 Task: Find connections with filter location Cloppenburg with filter topic #creativitywith filter profile language English with filter current company Bharat Serums and Vaccines Limited with filter school JNTUH College of Engineering Hyderabad with filter industry Wholesale Paper Products with filter service category Retirement Planning with filter keywords title Electrical Engineer
Action: Mouse moved to (618, 87)
Screenshot: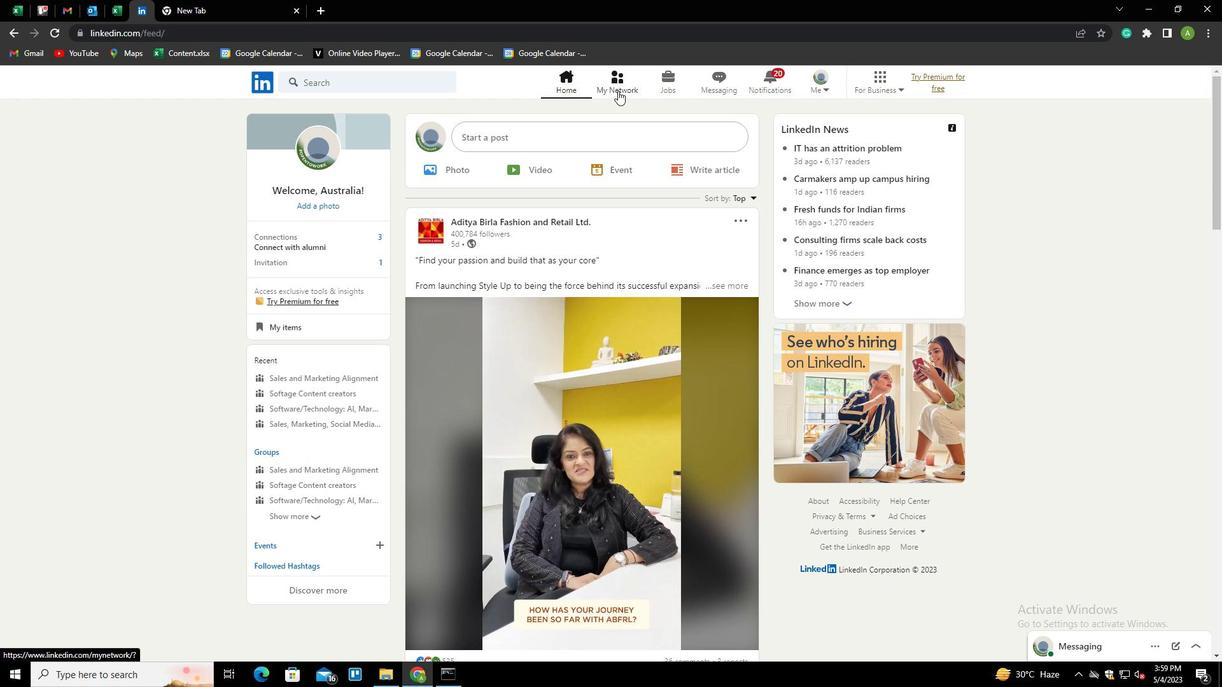 
Action: Mouse pressed left at (618, 87)
Screenshot: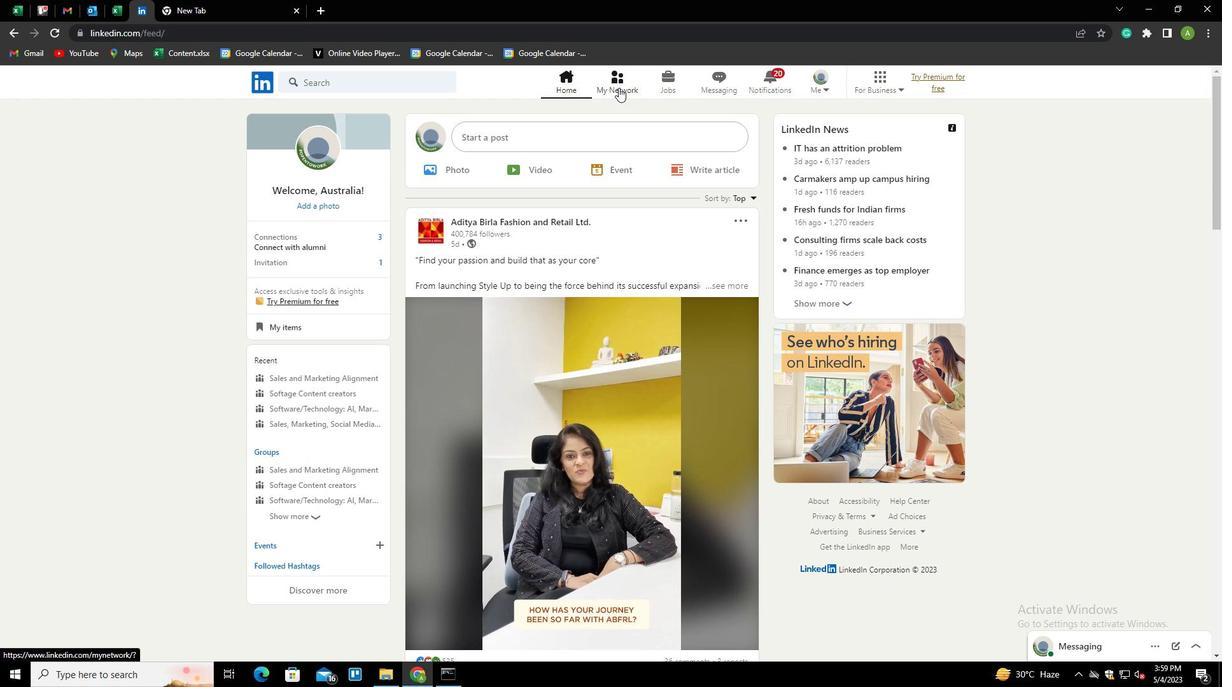 
Action: Mouse moved to (352, 151)
Screenshot: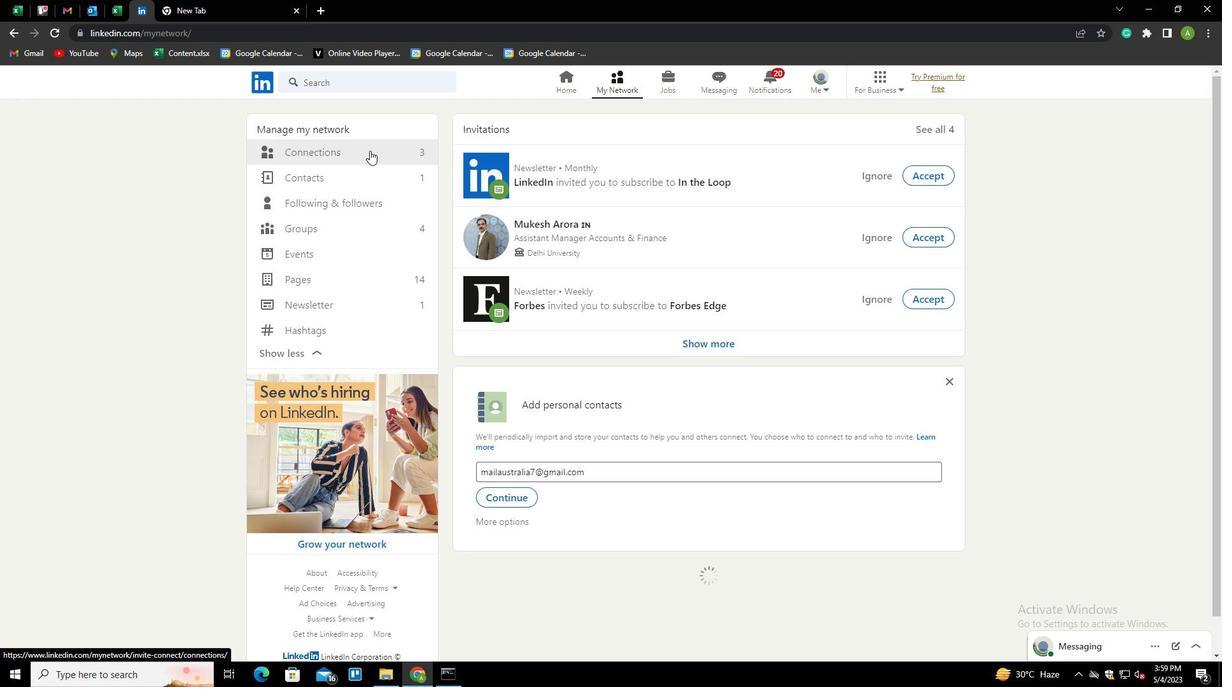 
Action: Mouse pressed left at (352, 151)
Screenshot: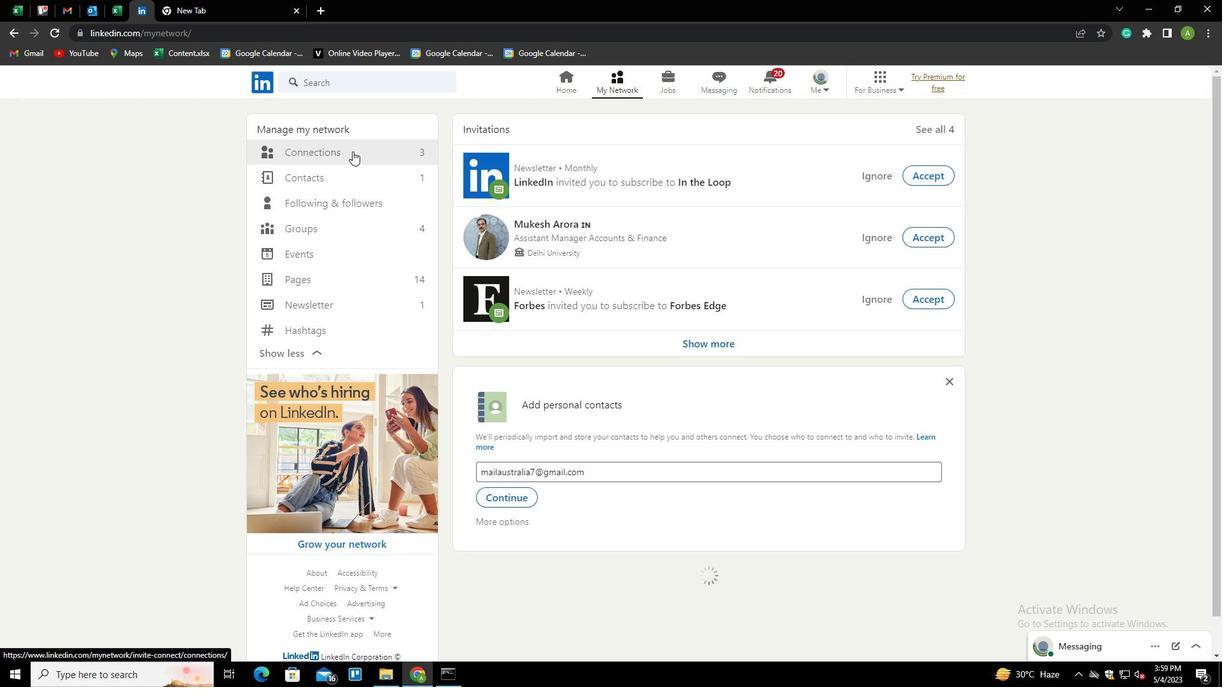 
Action: Mouse moved to (692, 150)
Screenshot: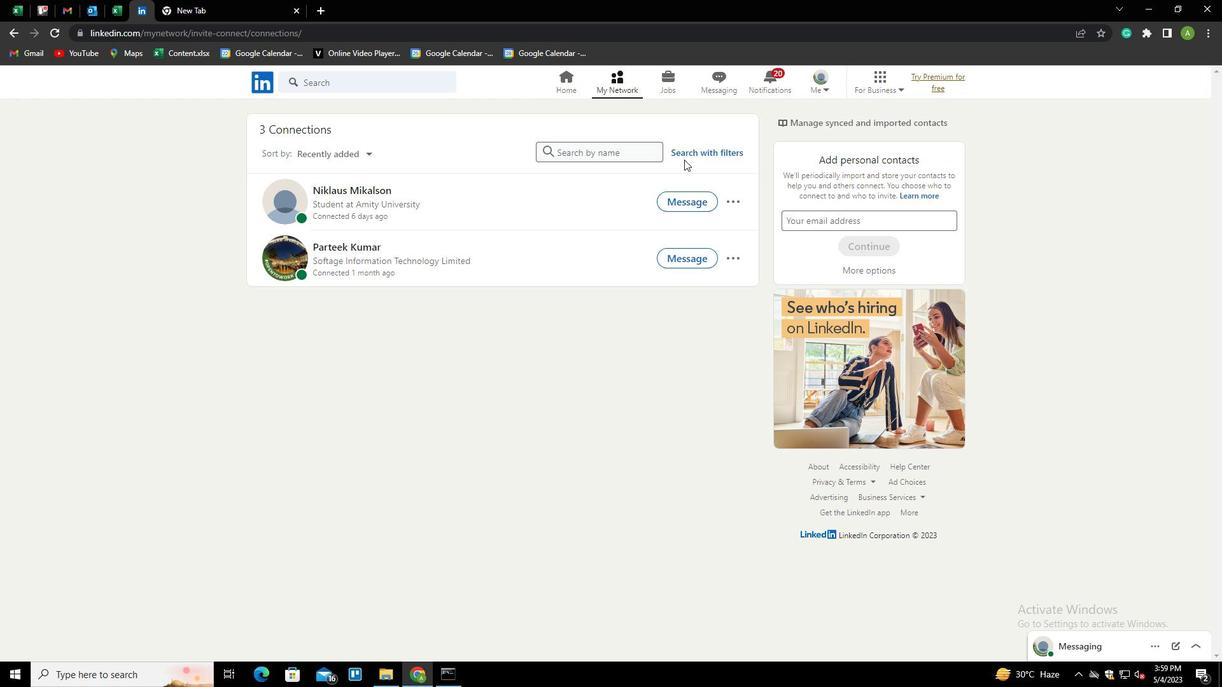 
Action: Mouse pressed left at (692, 150)
Screenshot: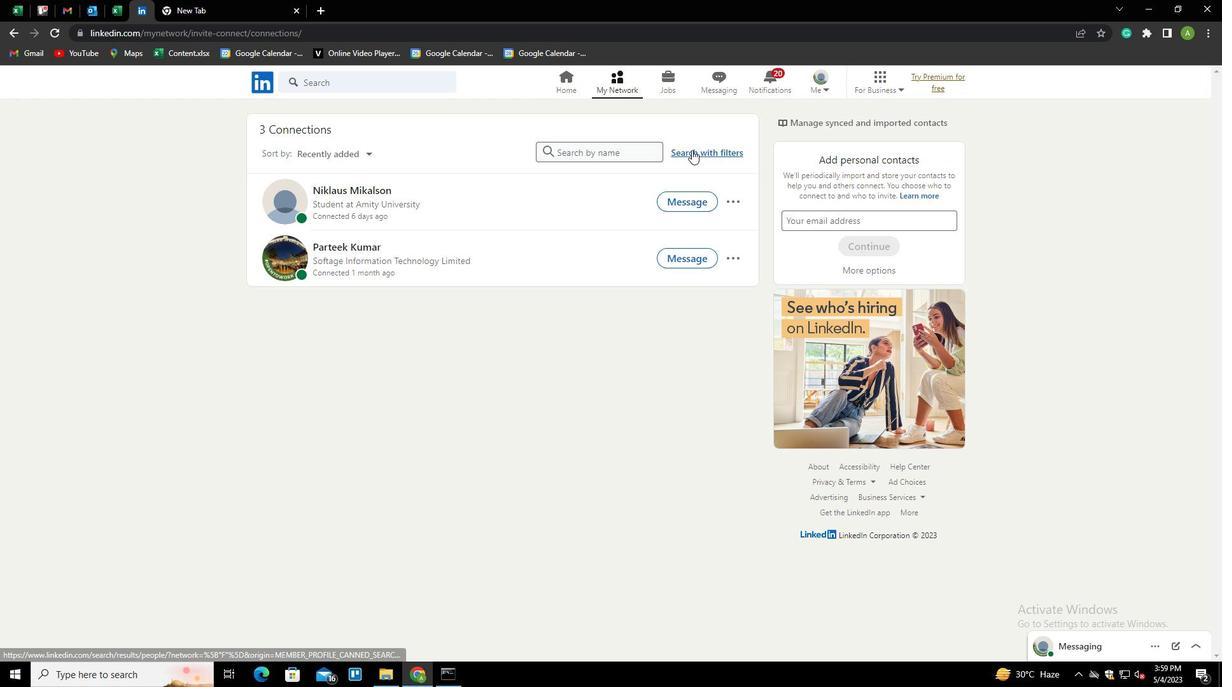 
Action: Mouse moved to (652, 113)
Screenshot: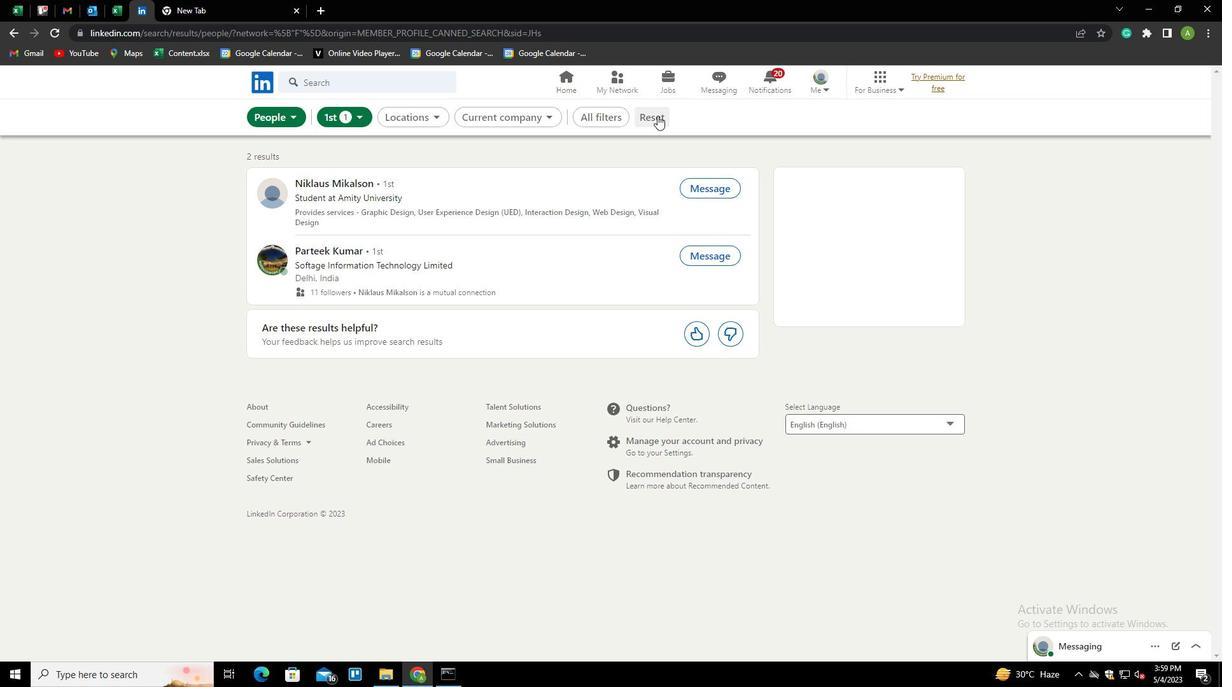 
Action: Mouse pressed left at (652, 113)
Screenshot: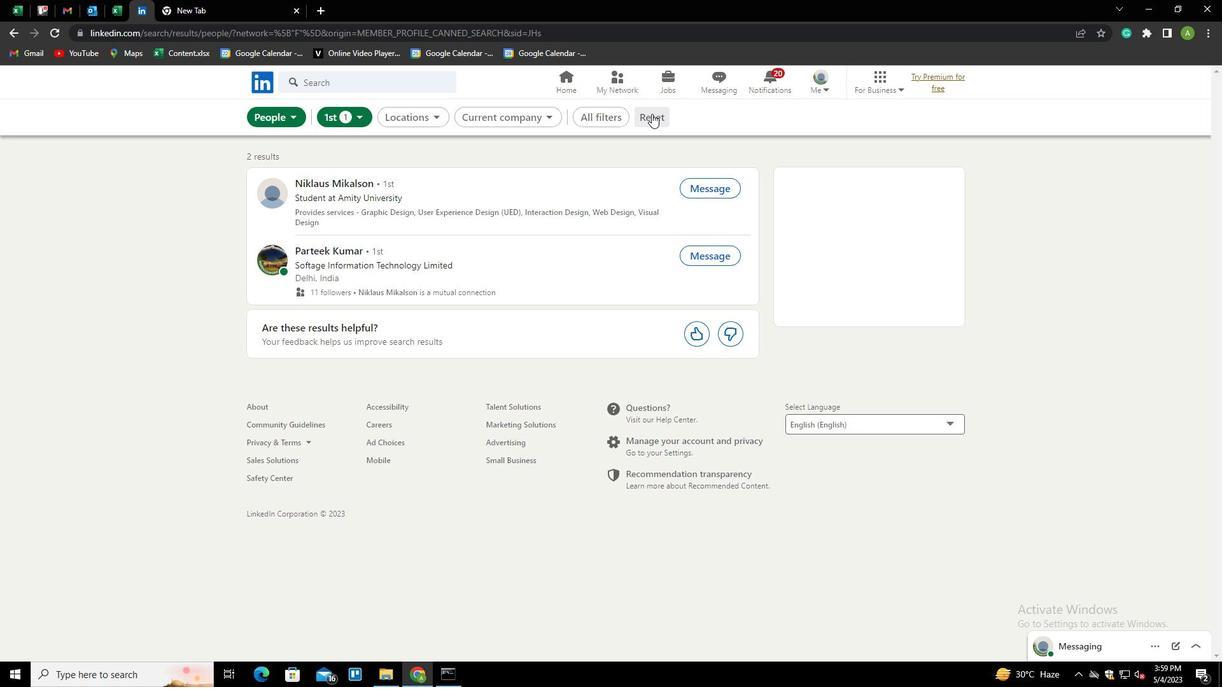 
Action: Mouse moved to (651, 118)
Screenshot: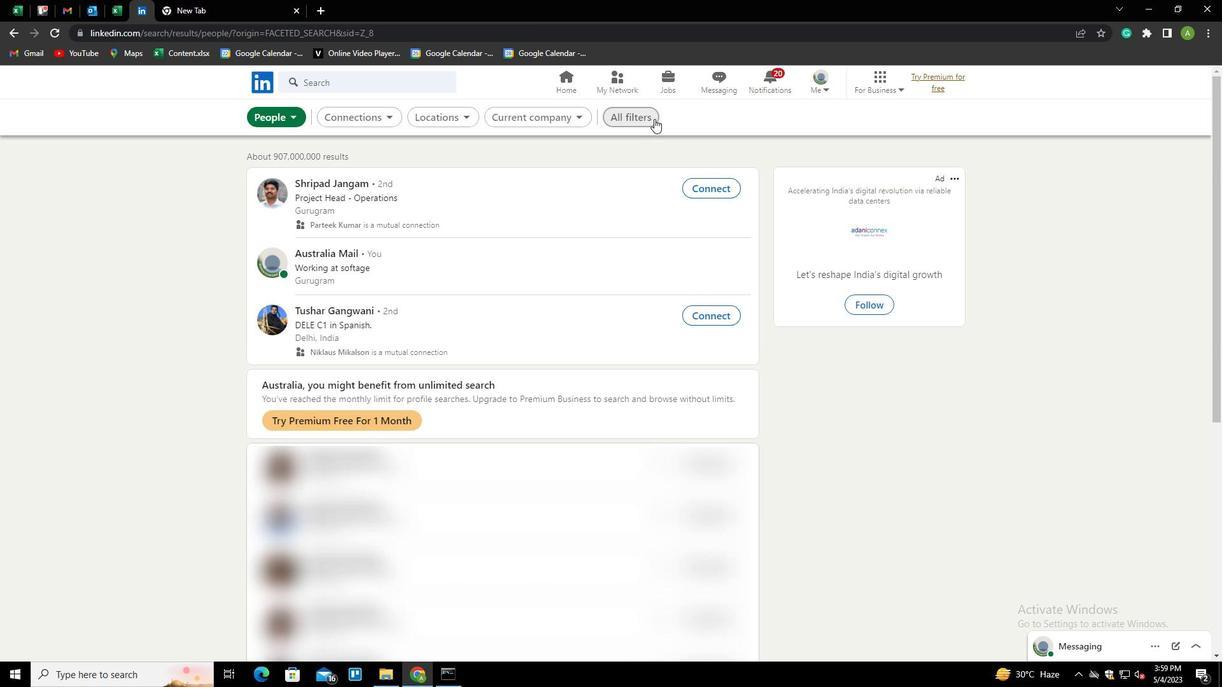 
Action: Mouse pressed left at (651, 118)
Screenshot: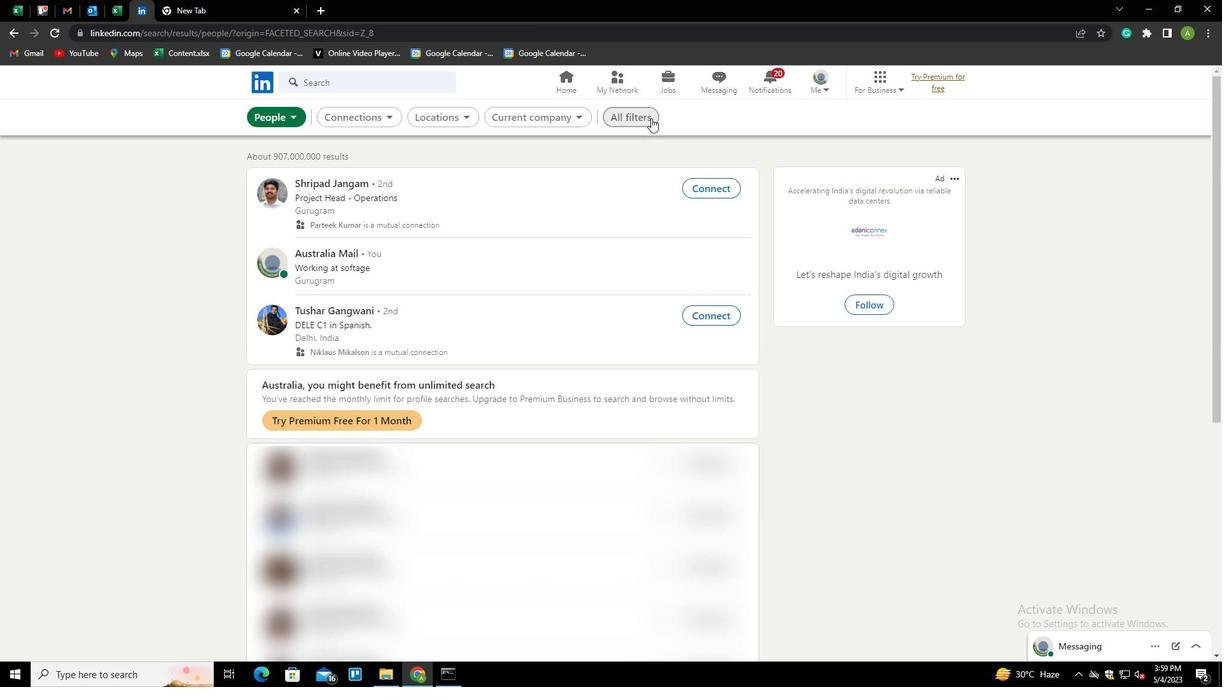 
Action: Mouse moved to (1006, 334)
Screenshot: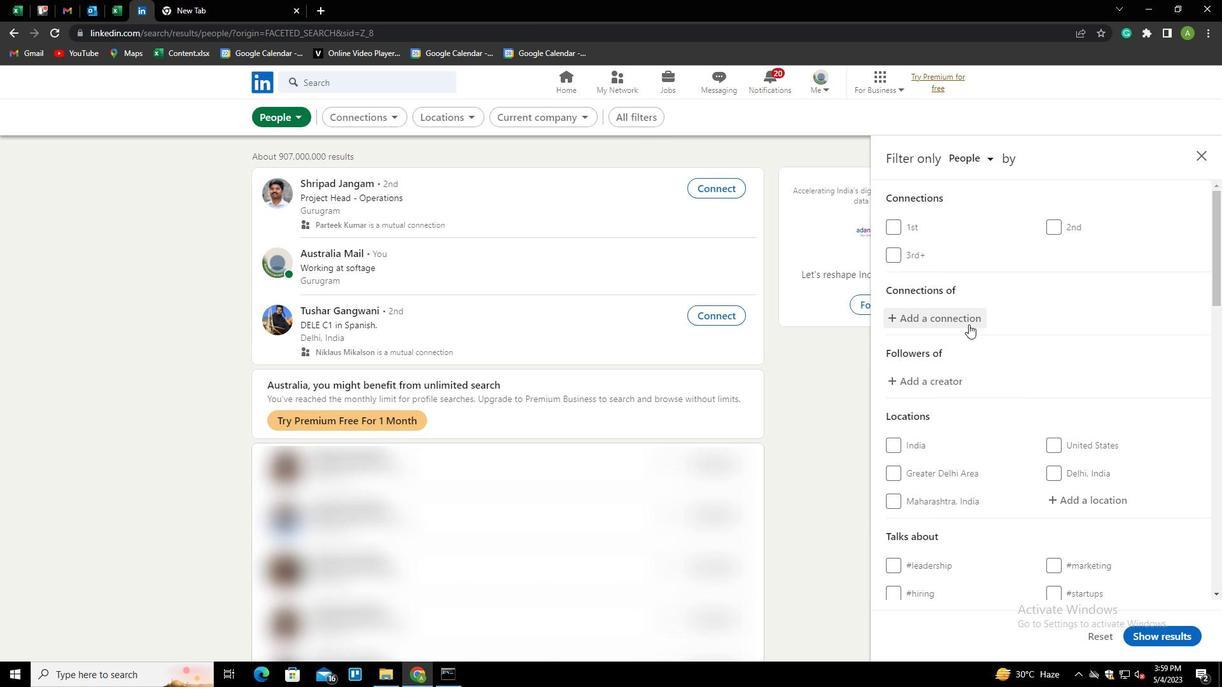 
Action: Mouse scrolled (1006, 334) with delta (0, 0)
Screenshot: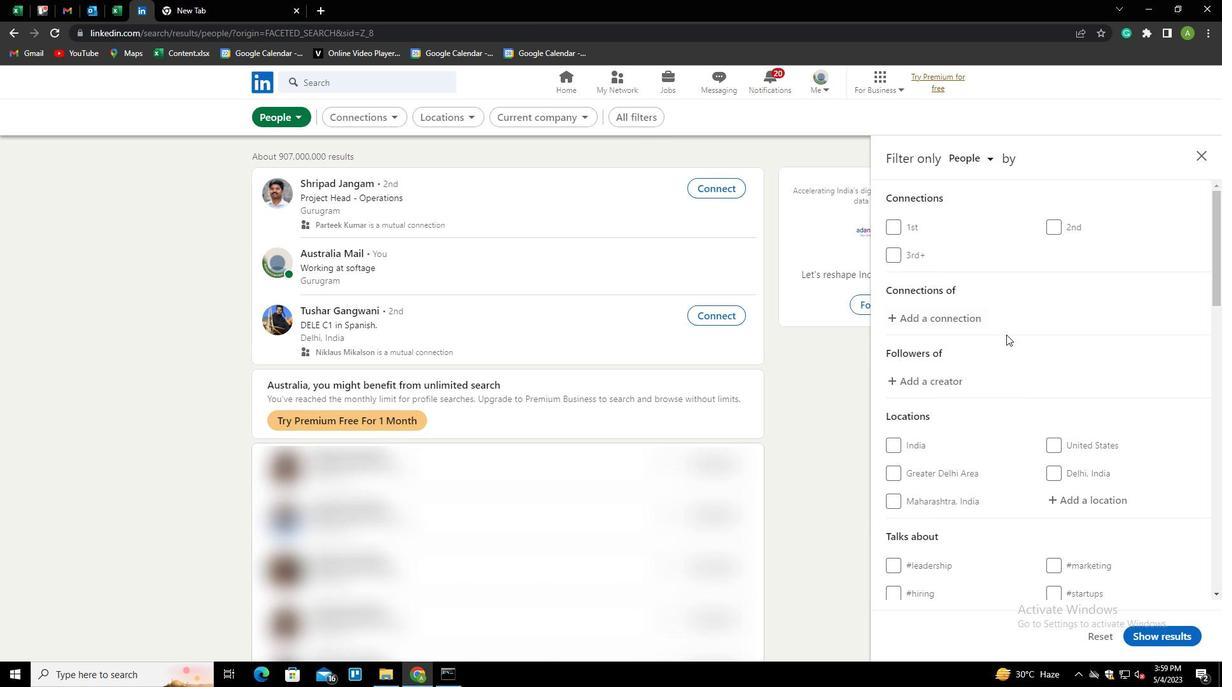 
Action: Mouse scrolled (1006, 334) with delta (0, 0)
Screenshot: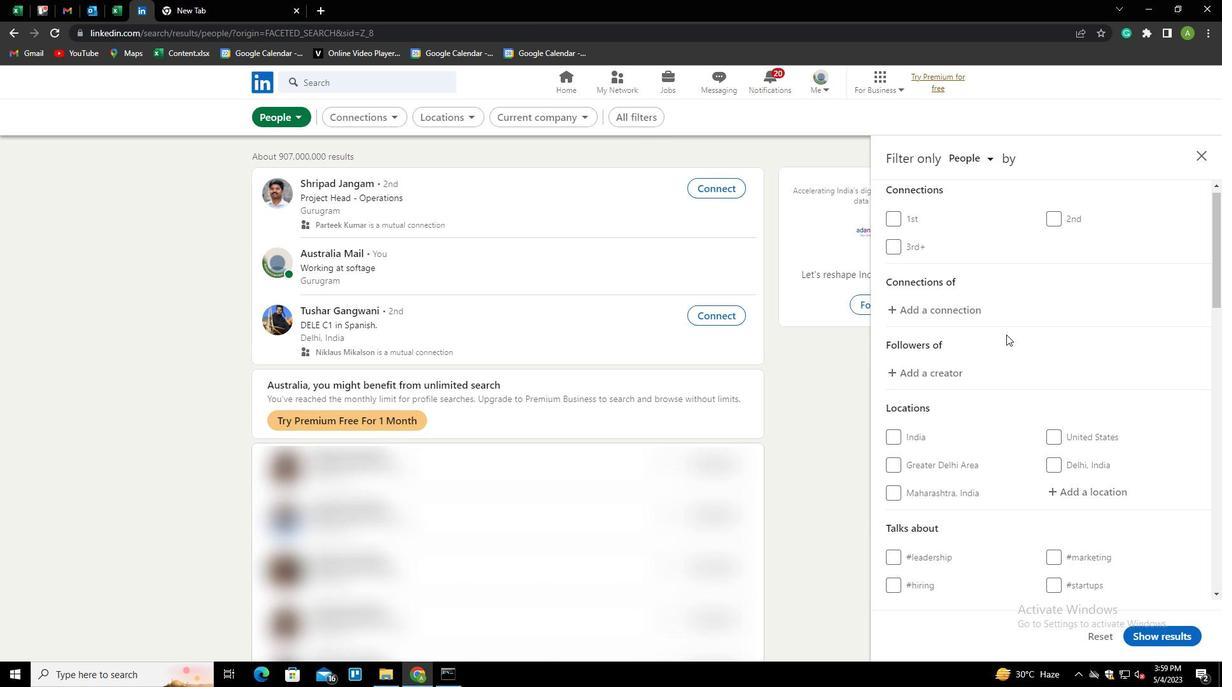 
Action: Mouse scrolled (1006, 334) with delta (0, 0)
Screenshot: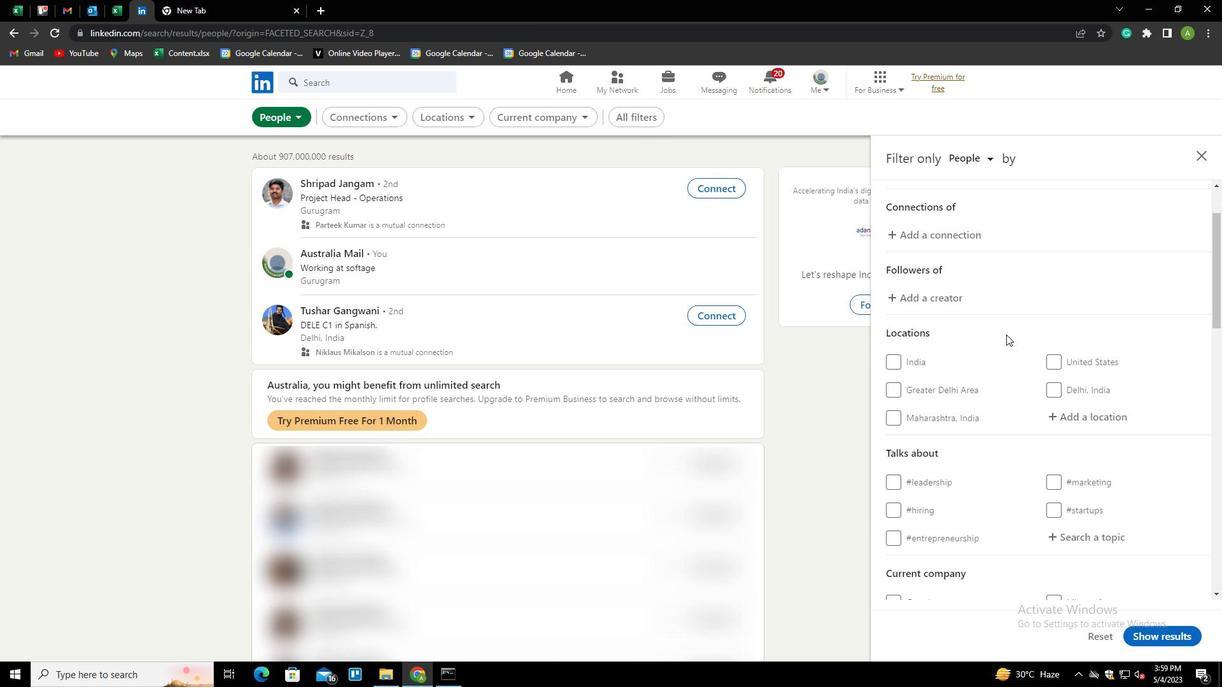 
Action: Mouse moved to (1048, 305)
Screenshot: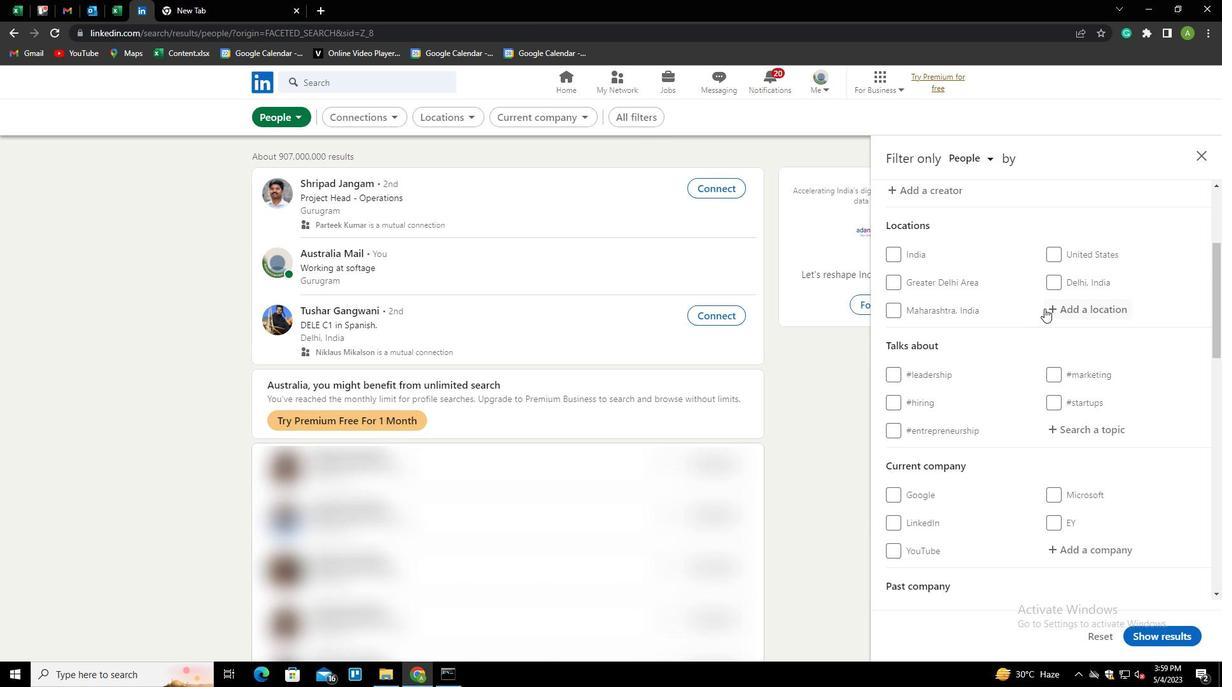 
Action: Mouse pressed left at (1048, 305)
Screenshot: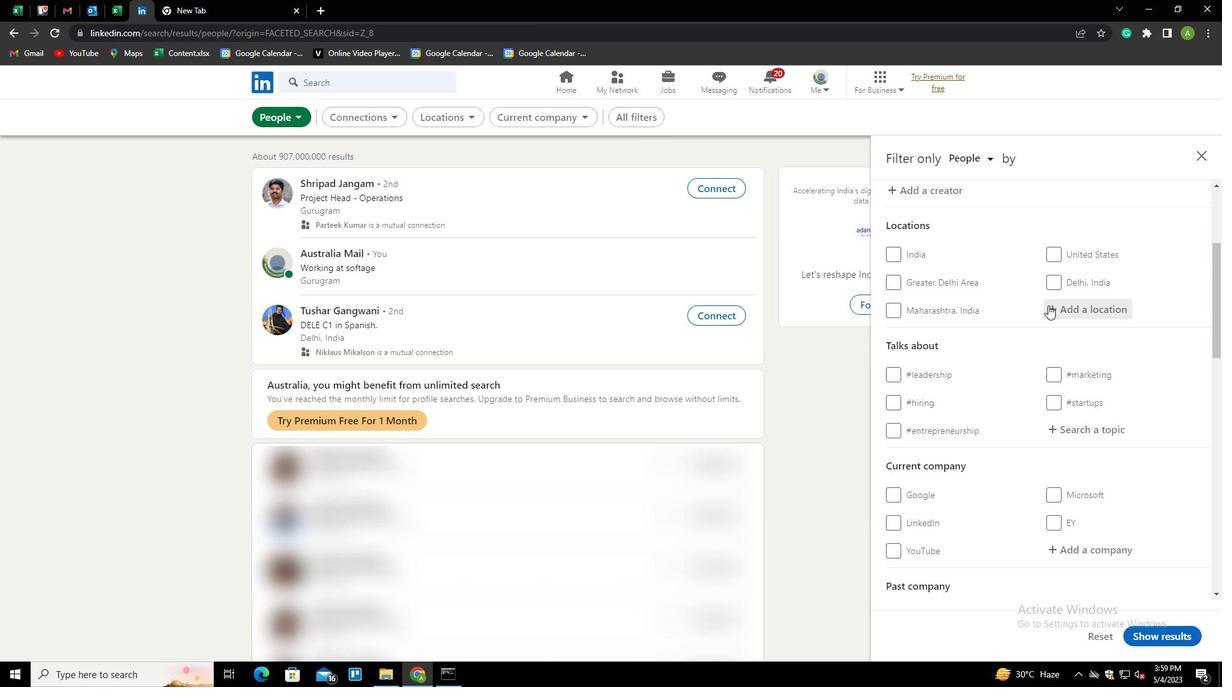 
Action: Mouse moved to (913, 293)
Screenshot: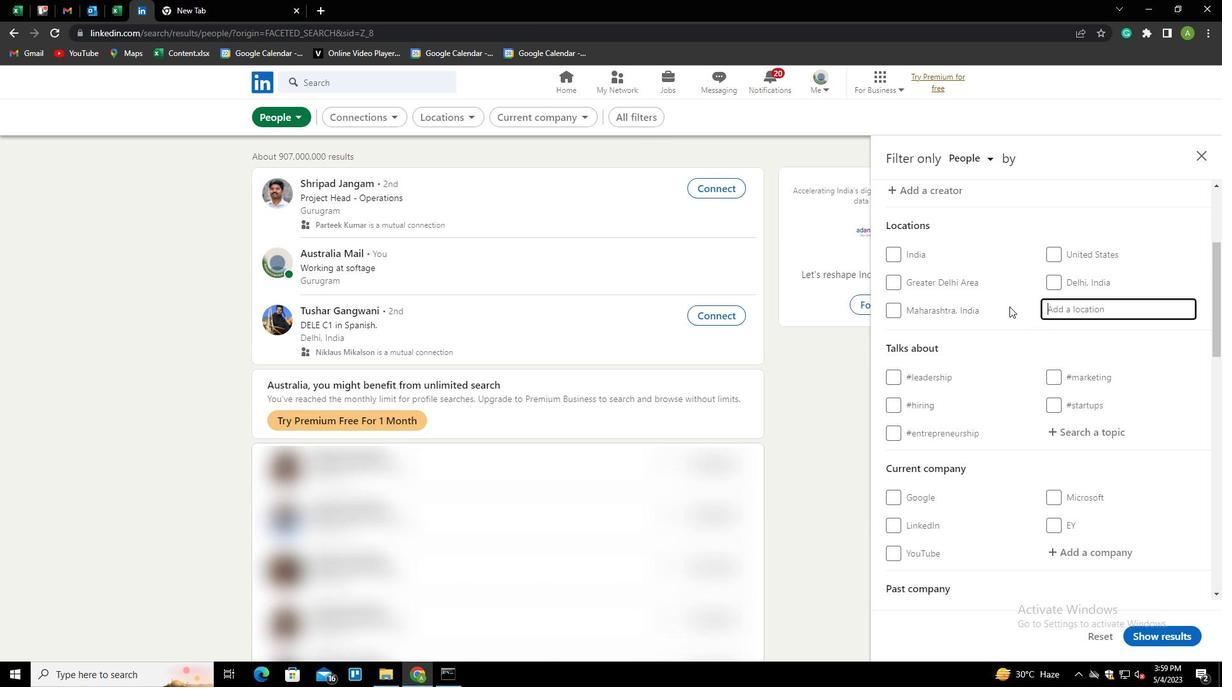 
Action: Key pressed <Key.shift>COBURG<Key.down><Key.enter>
Screenshot: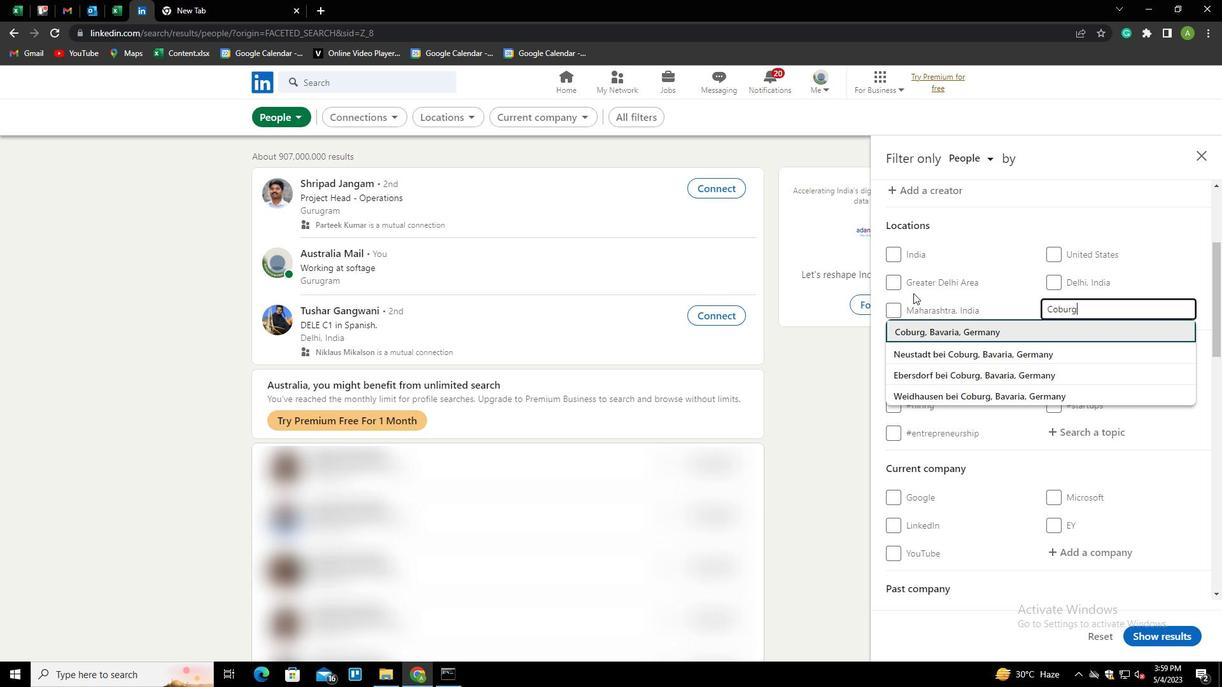 
Action: Mouse moved to (879, 301)
Screenshot: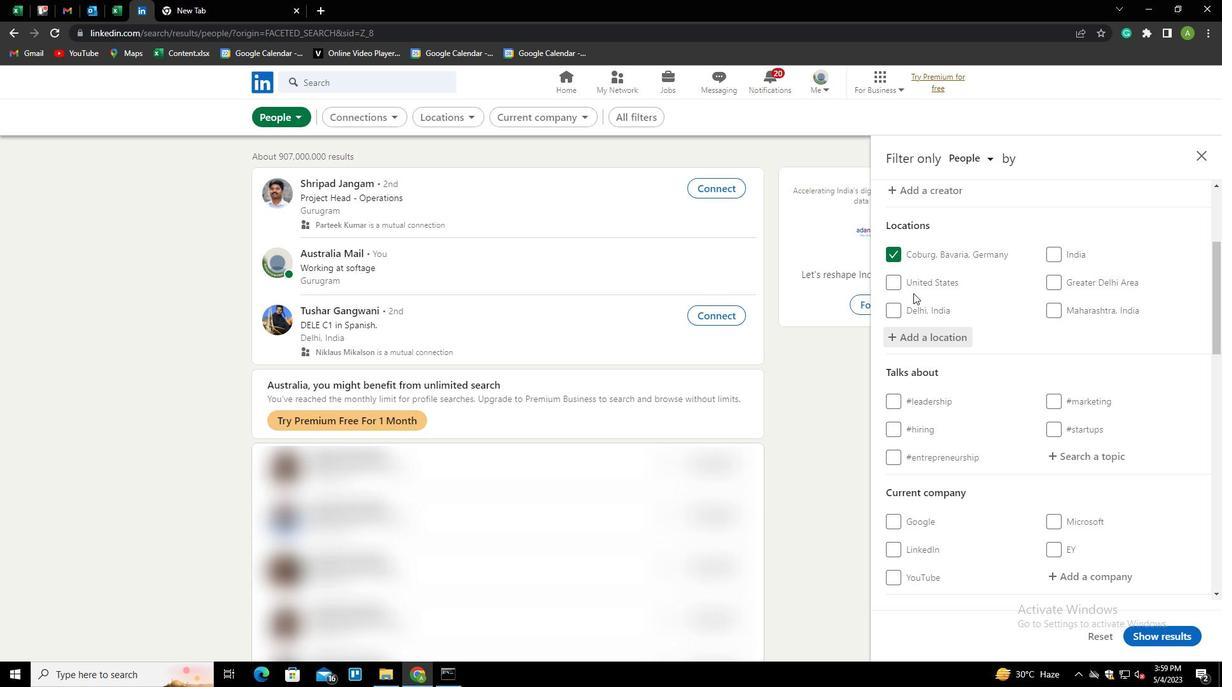 
Action: Mouse scrolled (879, 300) with delta (0, 0)
Screenshot: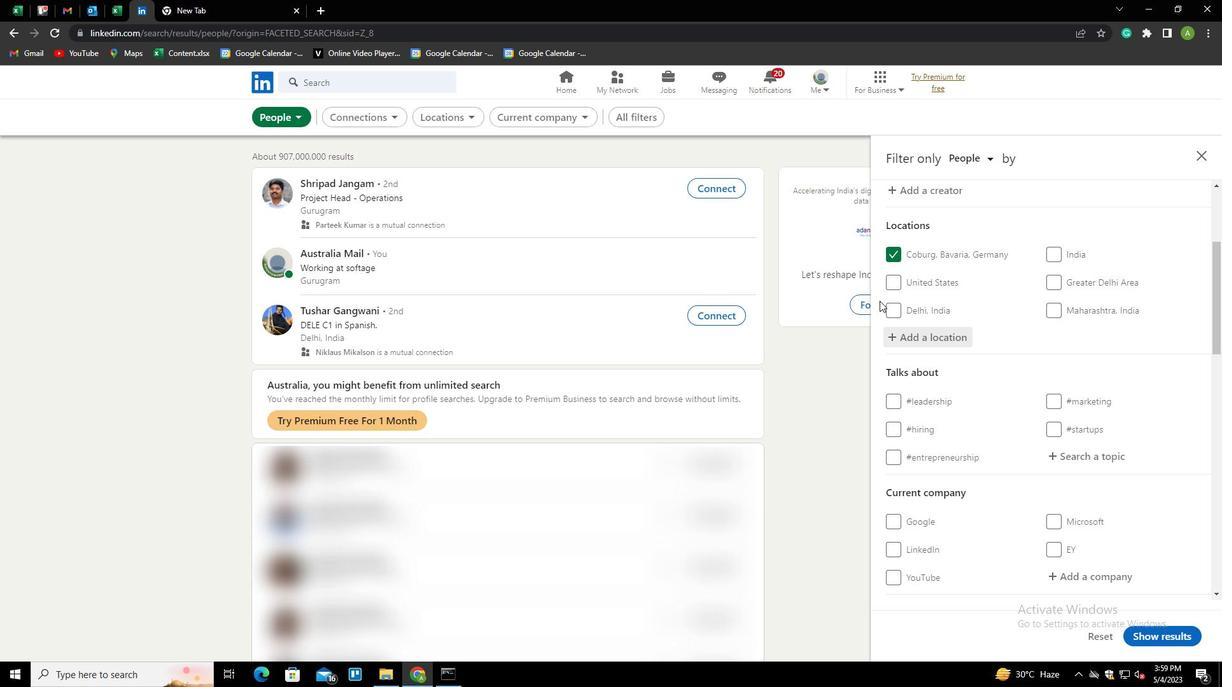 
Action: Mouse scrolled (879, 300) with delta (0, 0)
Screenshot: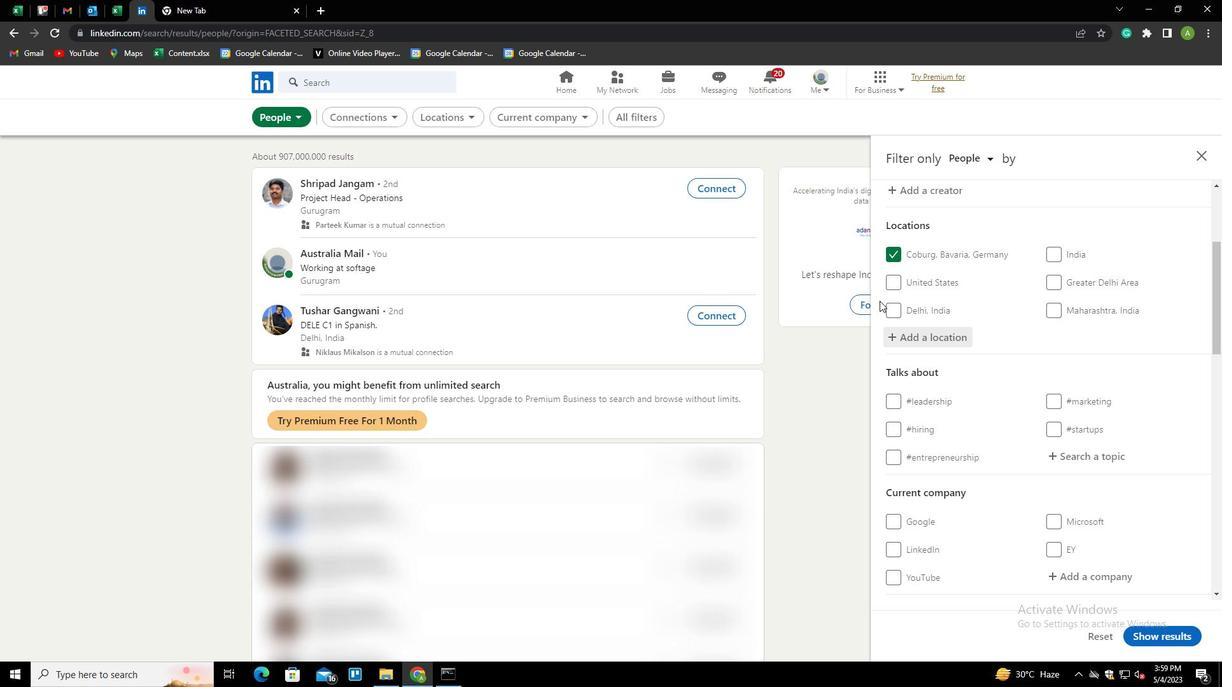 
Action: Mouse moved to (1066, 329)
Screenshot: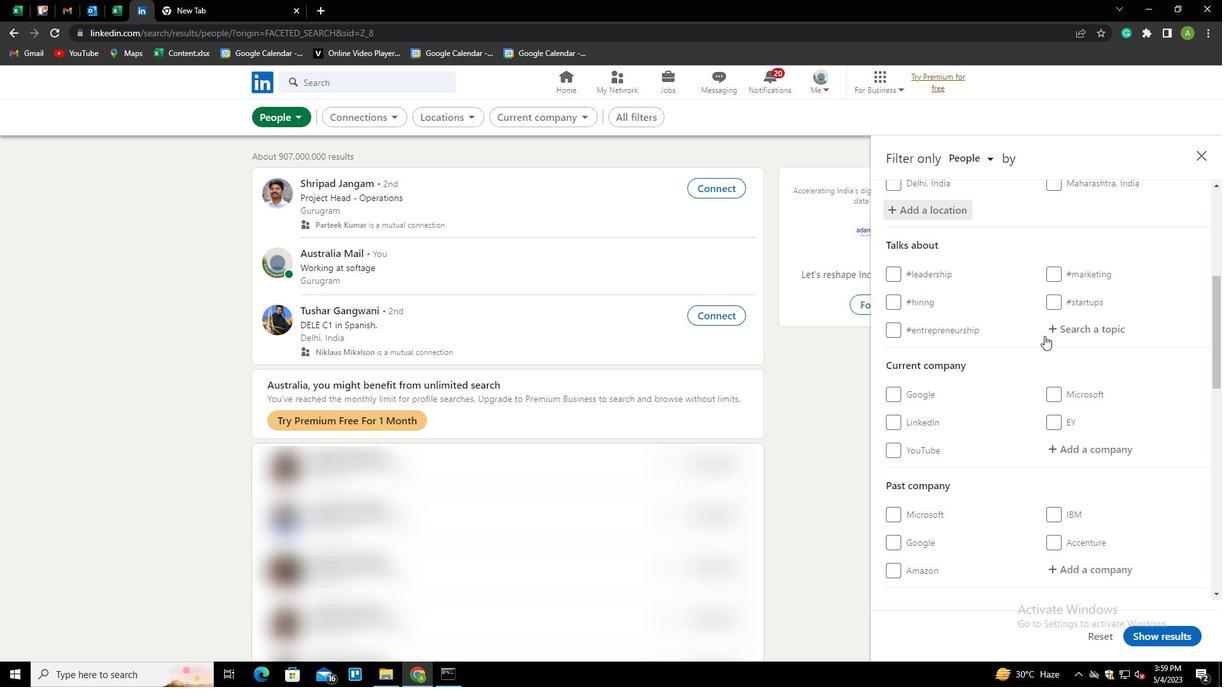 
Action: Mouse pressed left at (1066, 329)
Screenshot: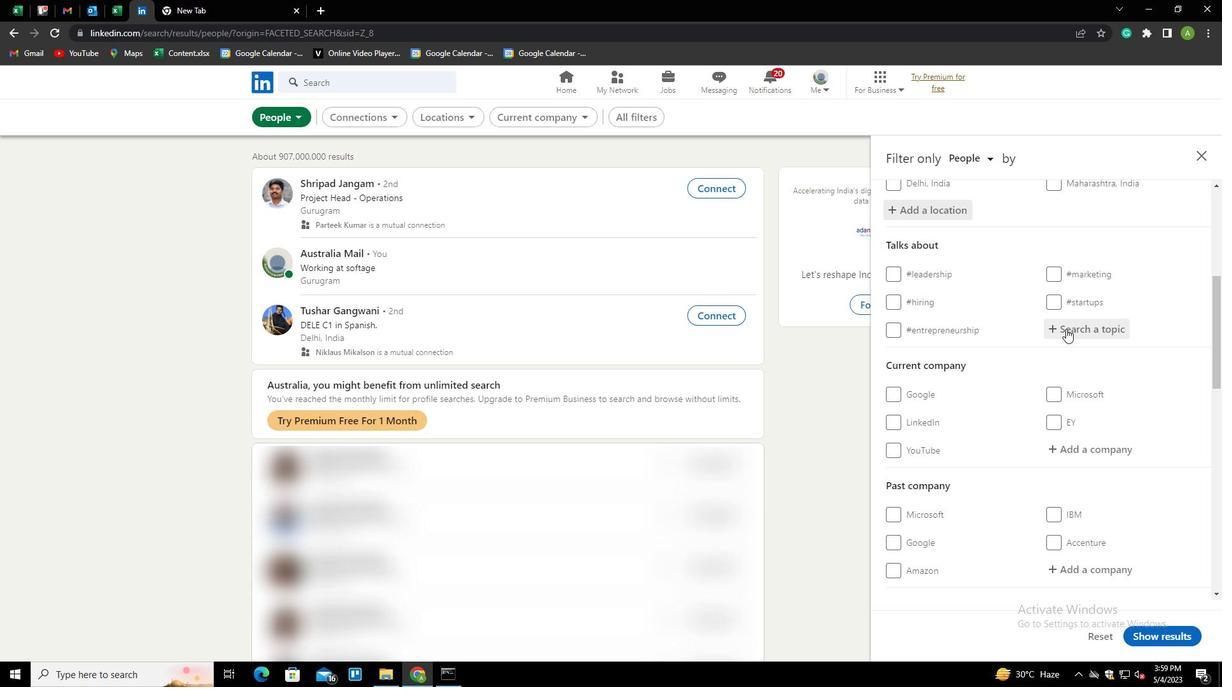 
Action: Mouse moved to (1049, 338)
Screenshot: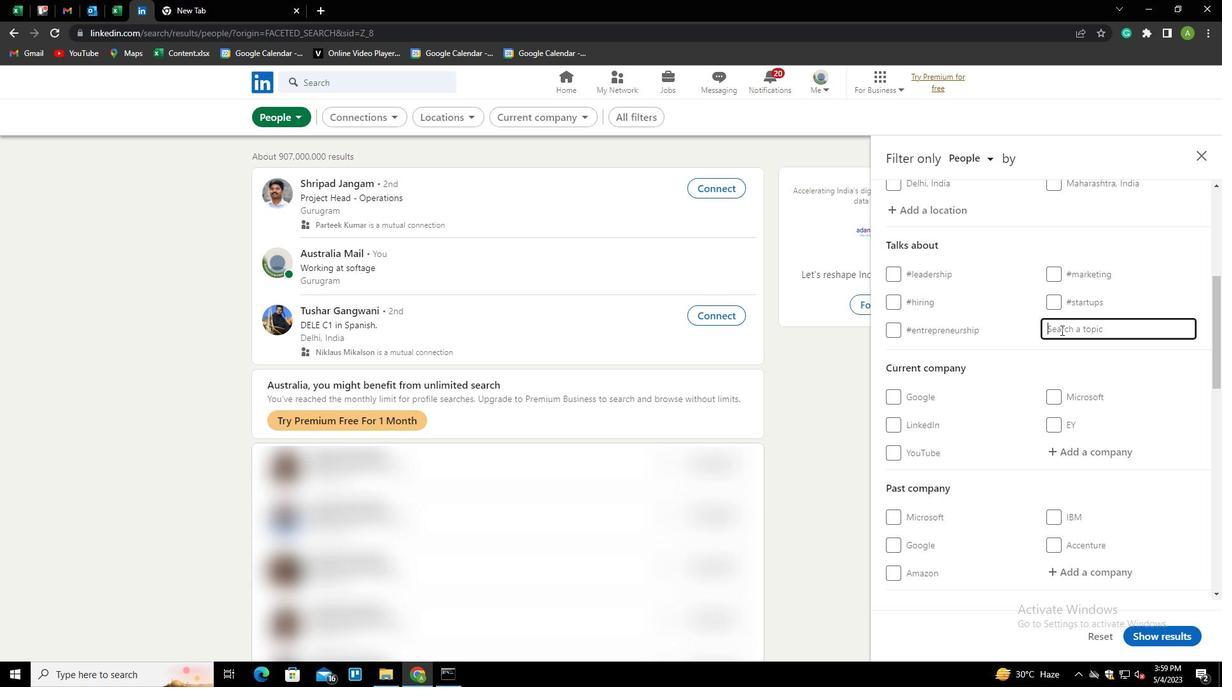 
Action: Key pressed E
Screenshot: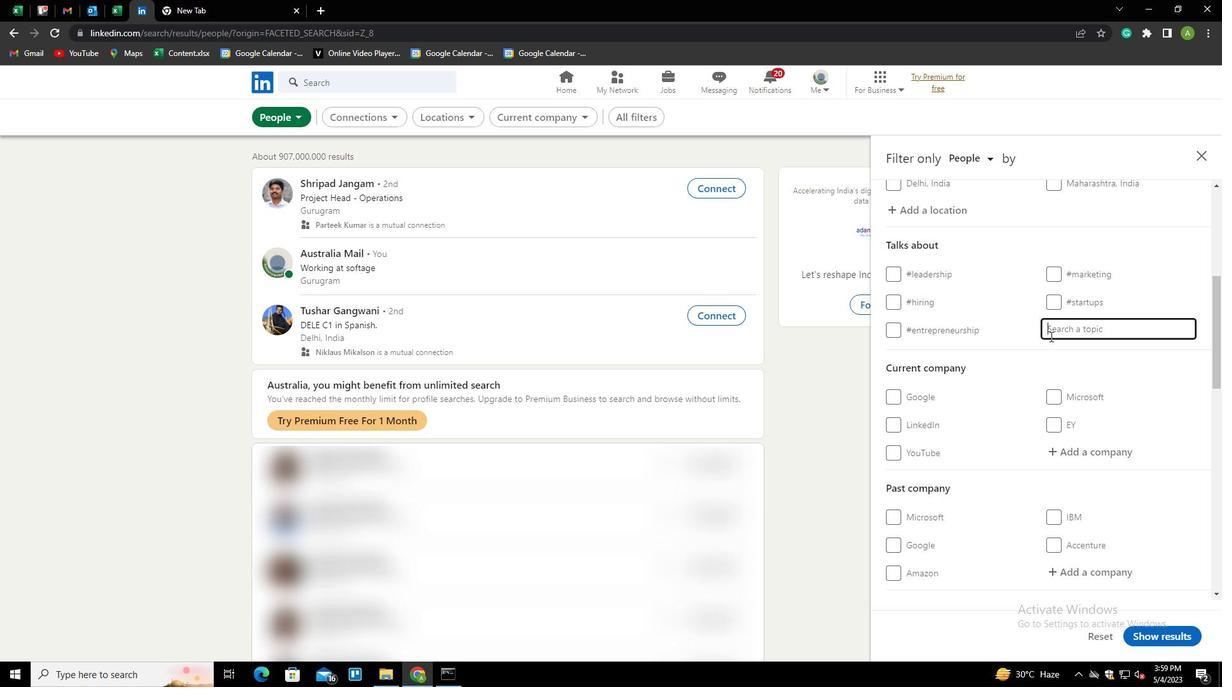 
Action: Mouse moved to (1043, 338)
Screenshot: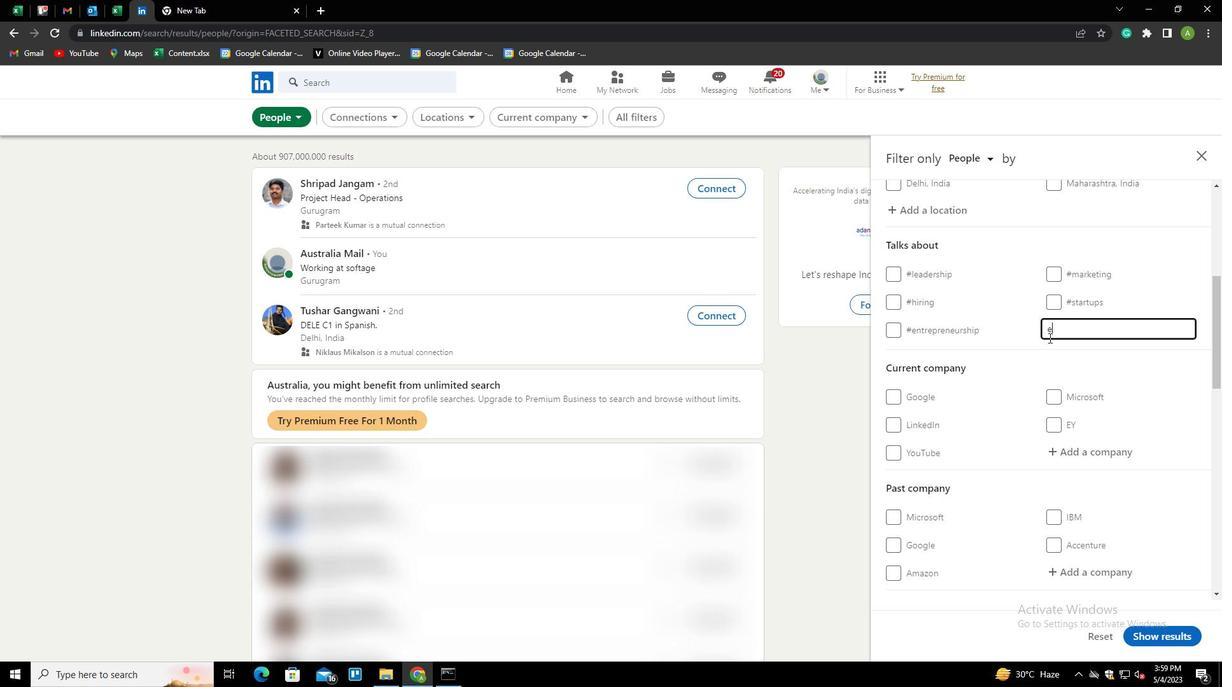 
Action: Key pressed CONOMICS<Key.down><Key.enter>
Screenshot: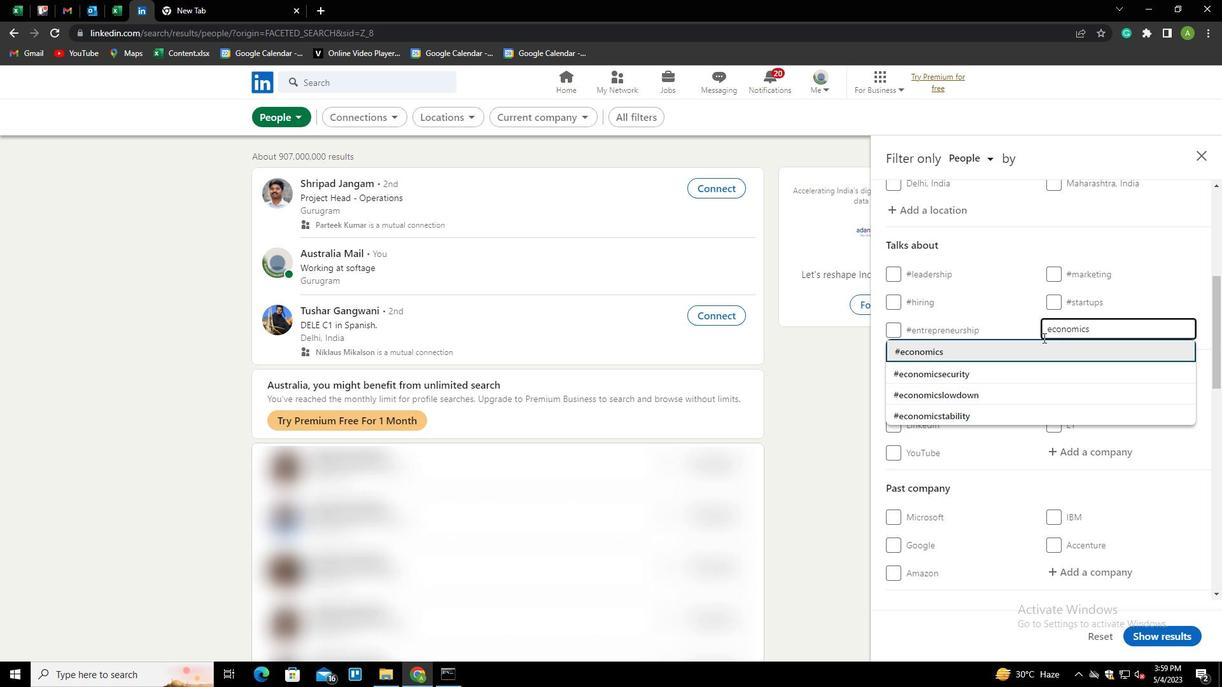 
Action: Mouse scrolled (1043, 337) with delta (0, 0)
Screenshot: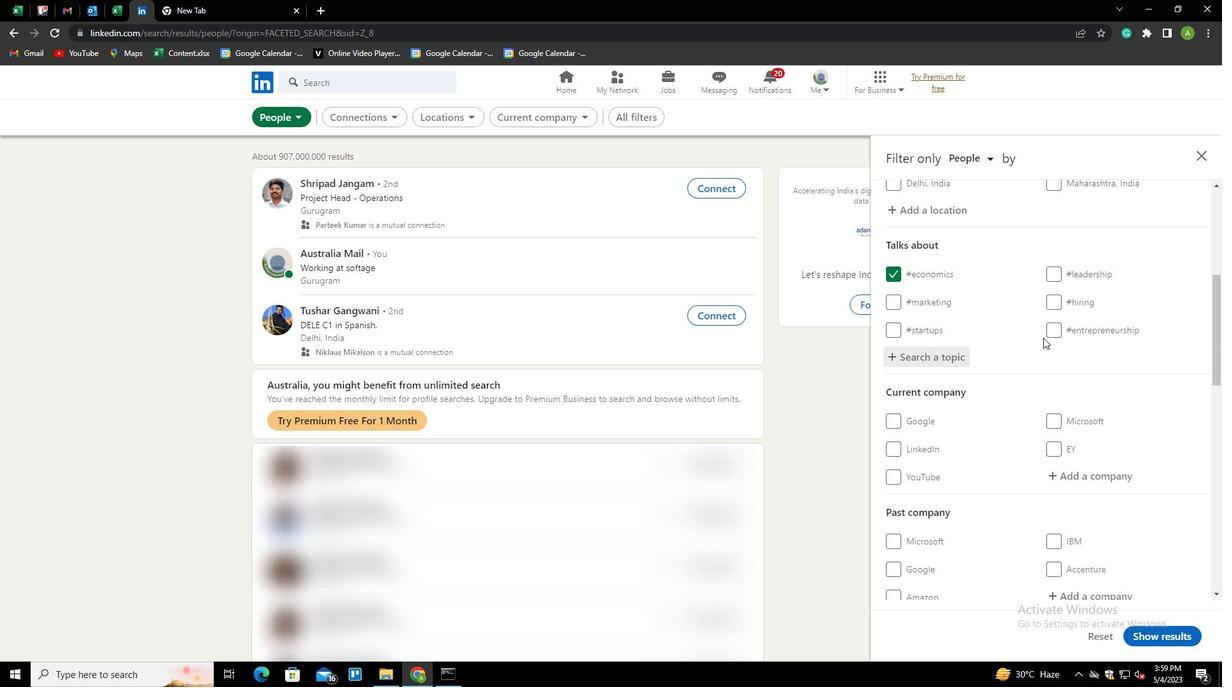 
Action: Mouse scrolled (1043, 337) with delta (0, 0)
Screenshot: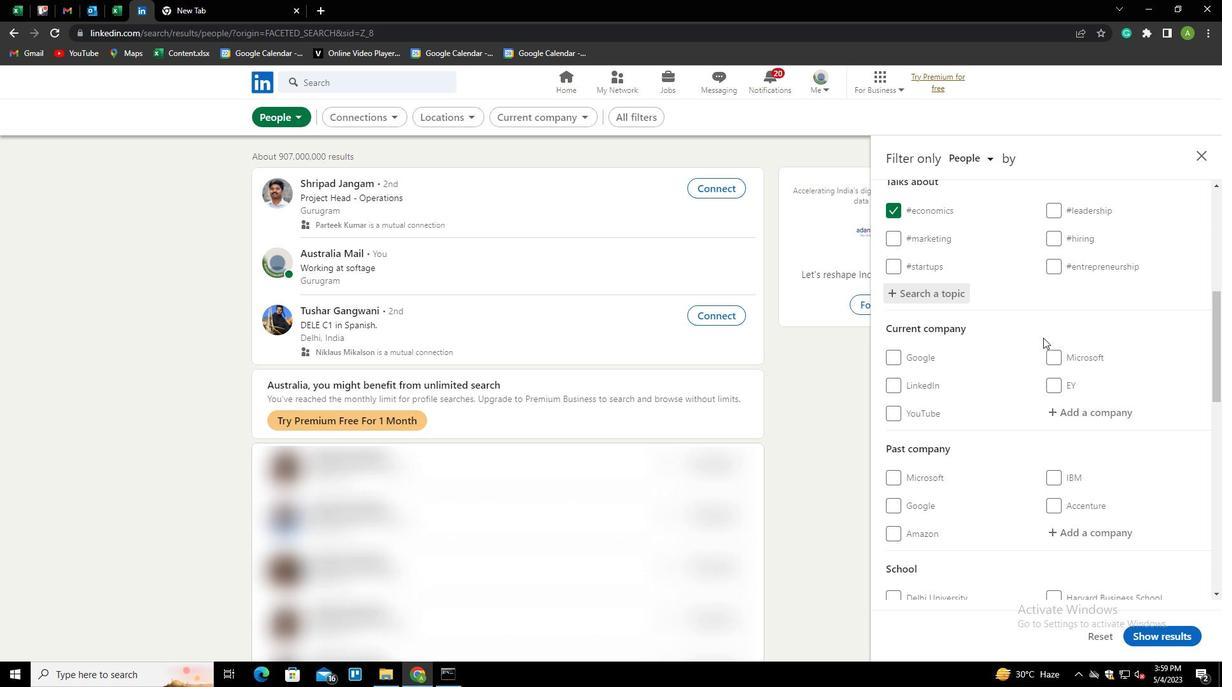 
Action: Mouse moved to (1060, 362)
Screenshot: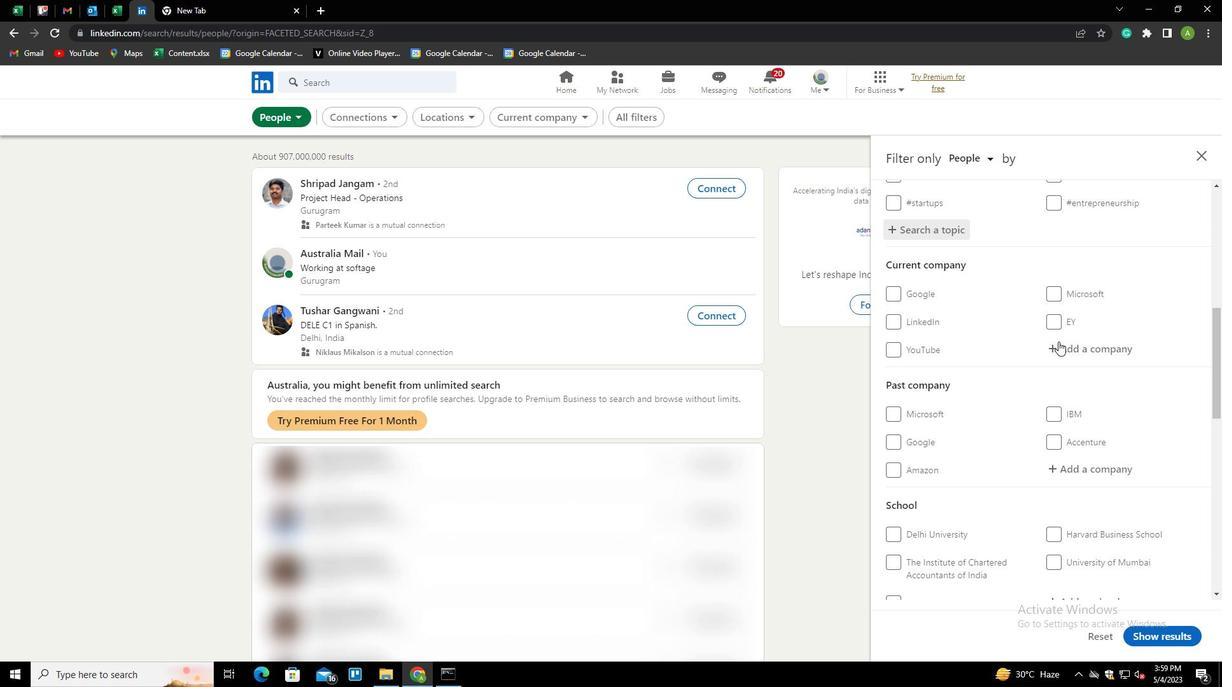 
Action: Mouse scrolled (1060, 361) with delta (0, 0)
Screenshot: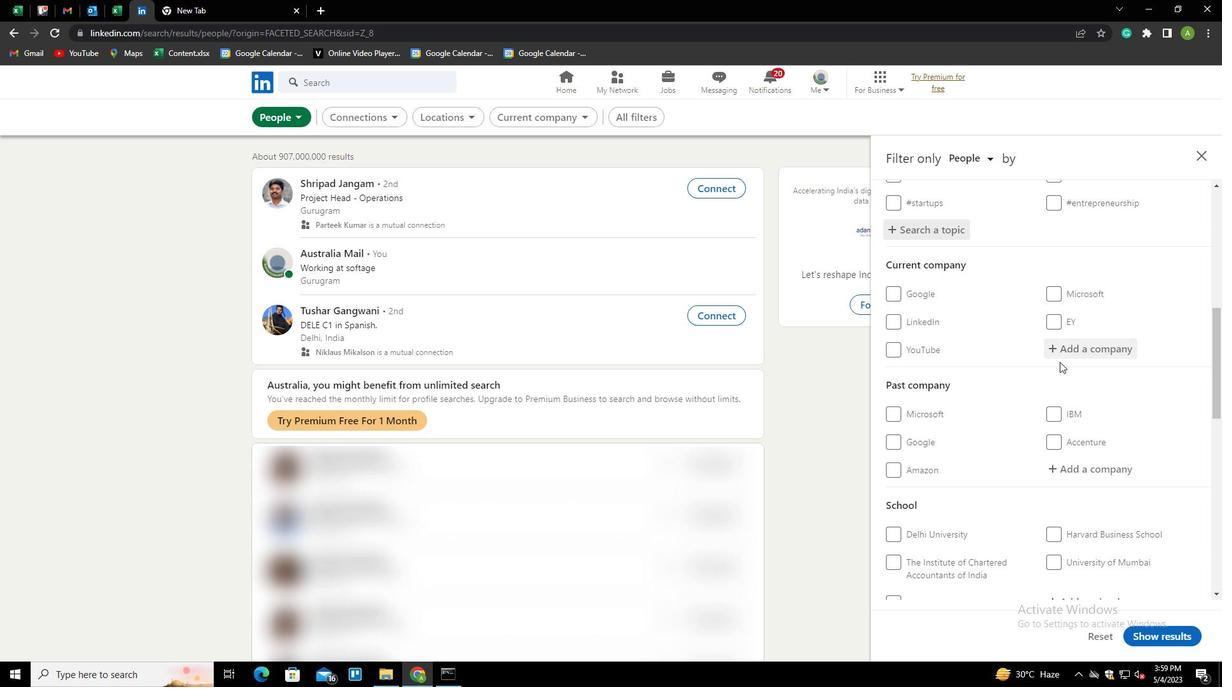 
Action: Mouse scrolled (1060, 361) with delta (0, 0)
Screenshot: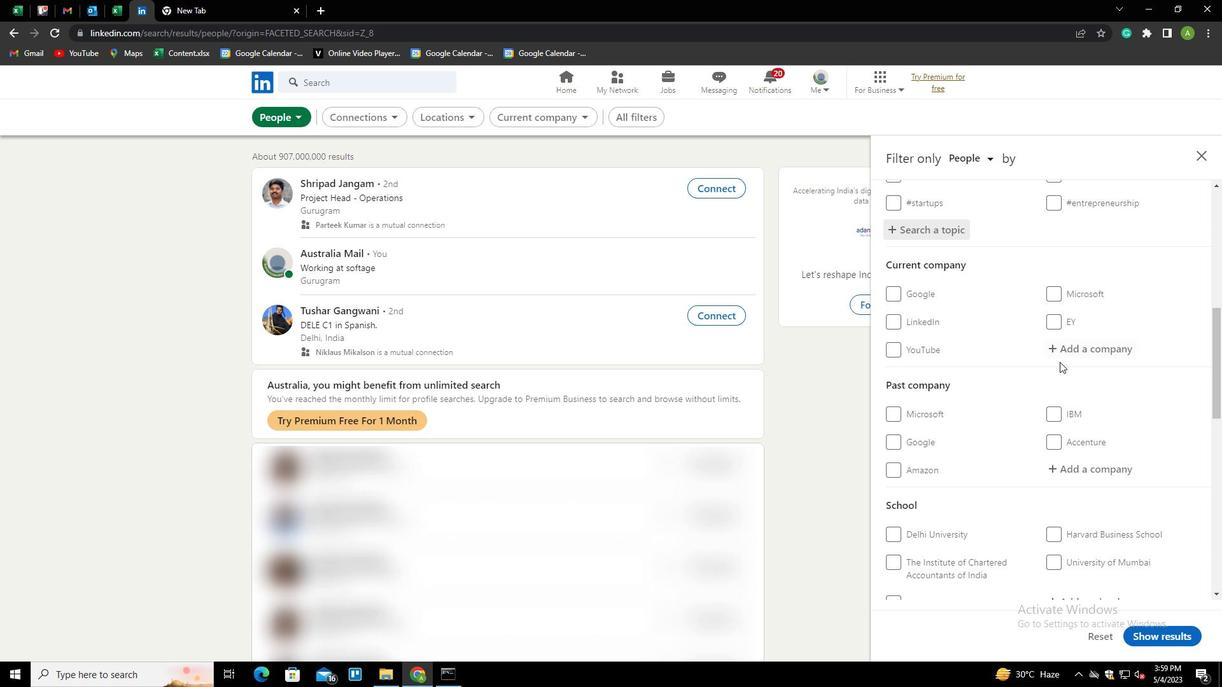 
Action: Mouse scrolled (1060, 361) with delta (0, 0)
Screenshot: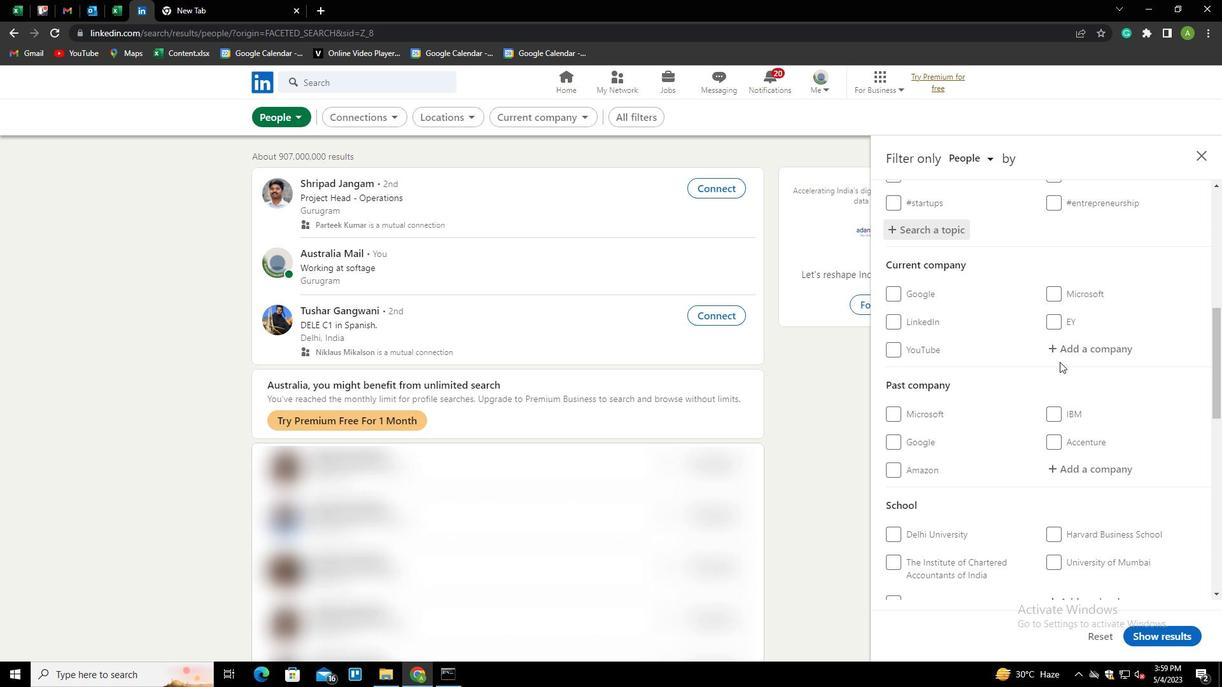 
Action: Mouse scrolled (1060, 361) with delta (0, 0)
Screenshot: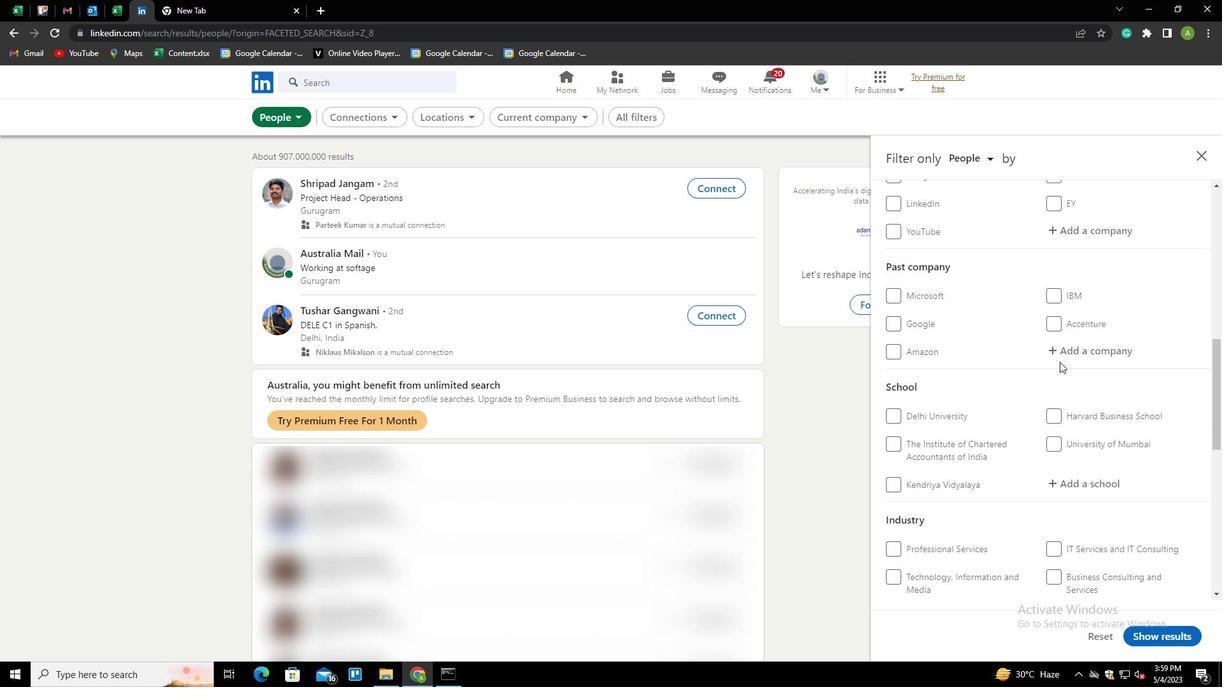 
Action: Mouse scrolled (1060, 361) with delta (0, 0)
Screenshot: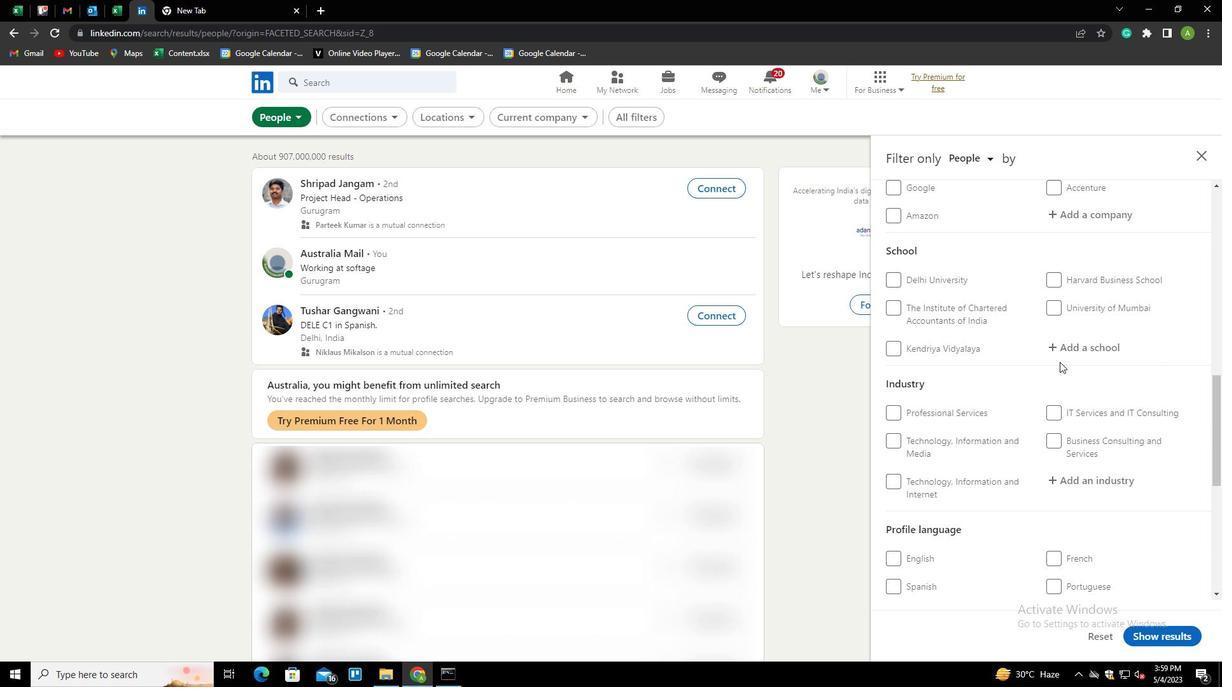 
Action: Mouse scrolled (1060, 361) with delta (0, 0)
Screenshot: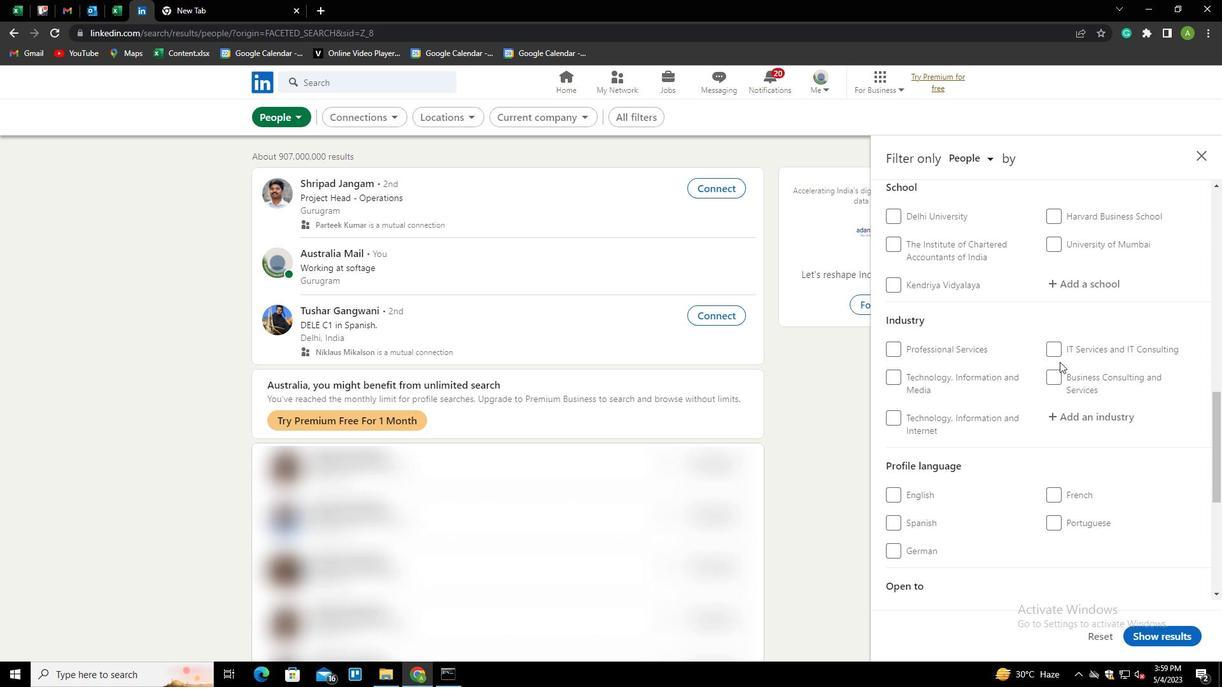 
Action: Mouse scrolled (1060, 361) with delta (0, 0)
Screenshot: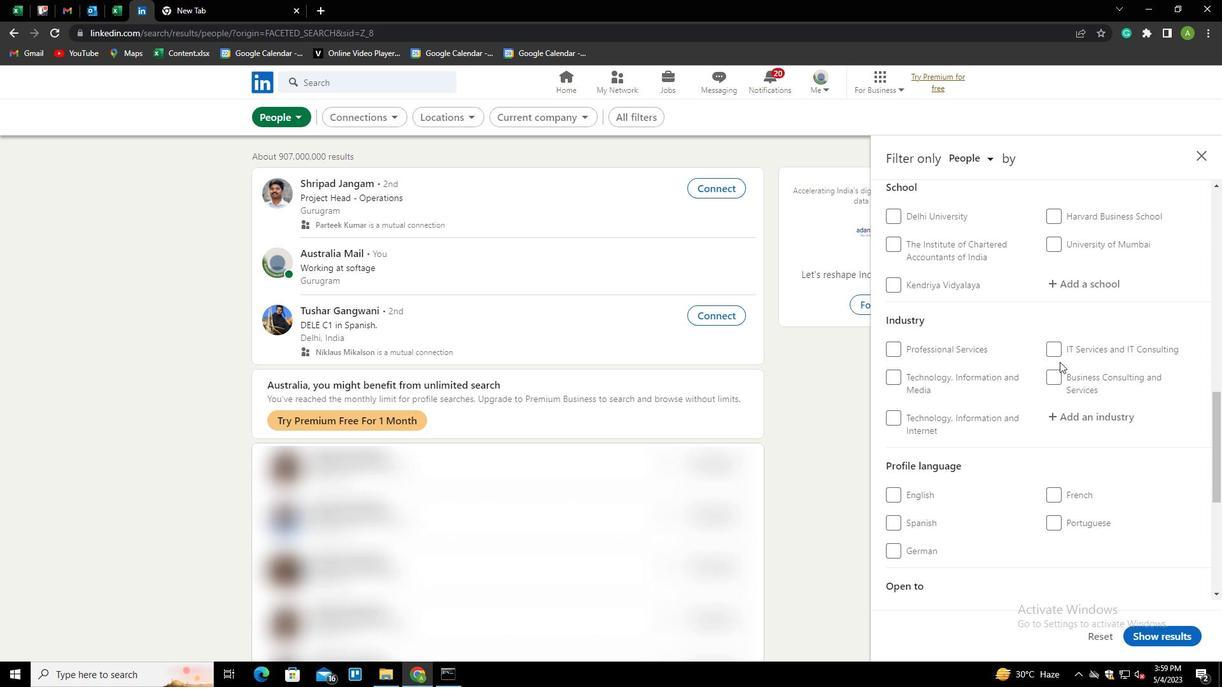 
Action: Mouse scrolled (1060, 361) with delta (0, 0)
Screenshot: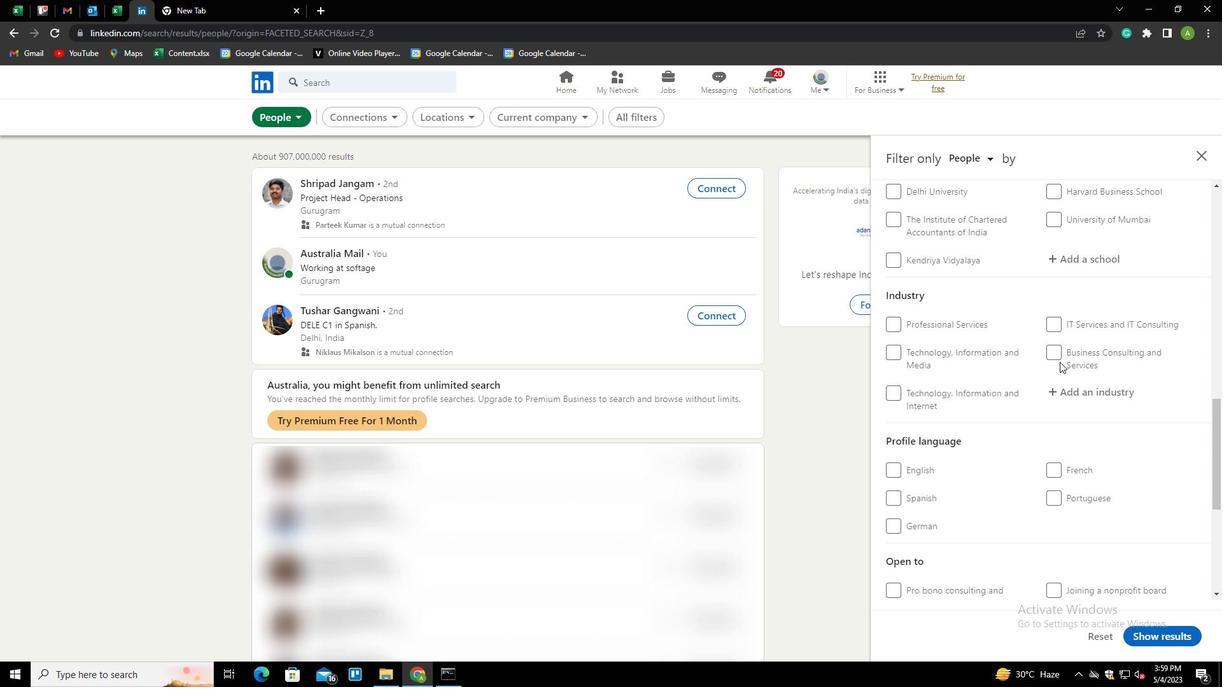 
Action: Mouse scrolled (1060, 361) with delta (0, 0)
Screenshot: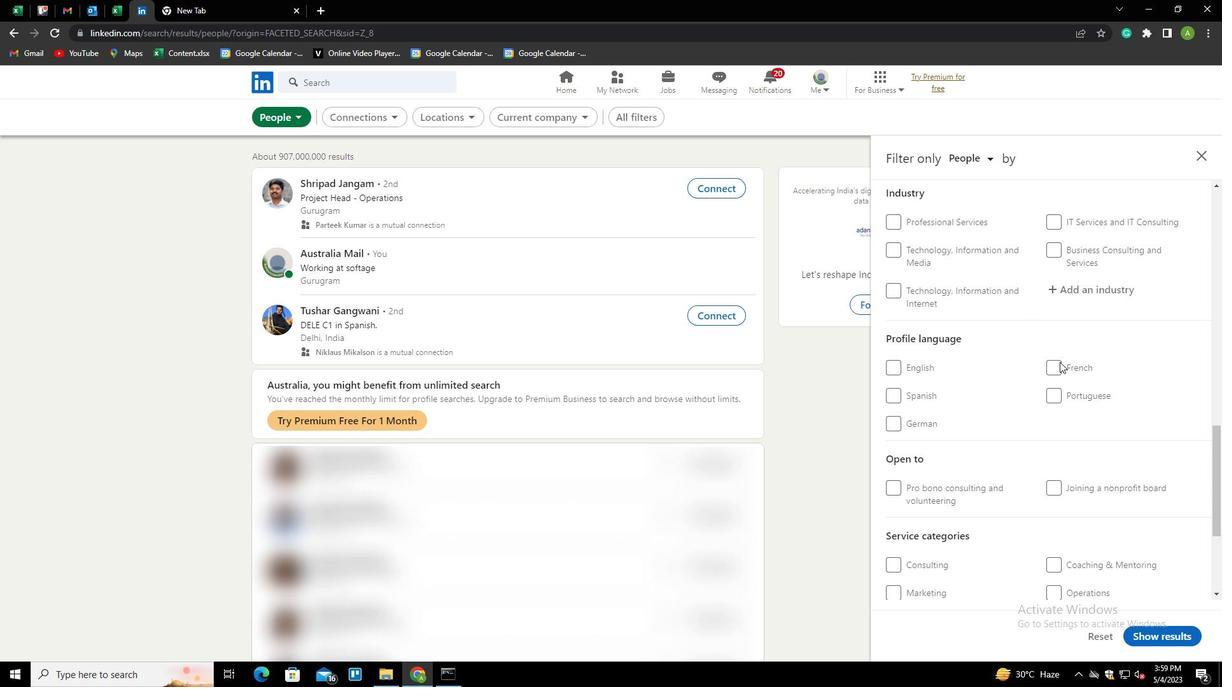 
Action: Mouse scrolled (1060, 361) with delta (0, 0)
Screenshot: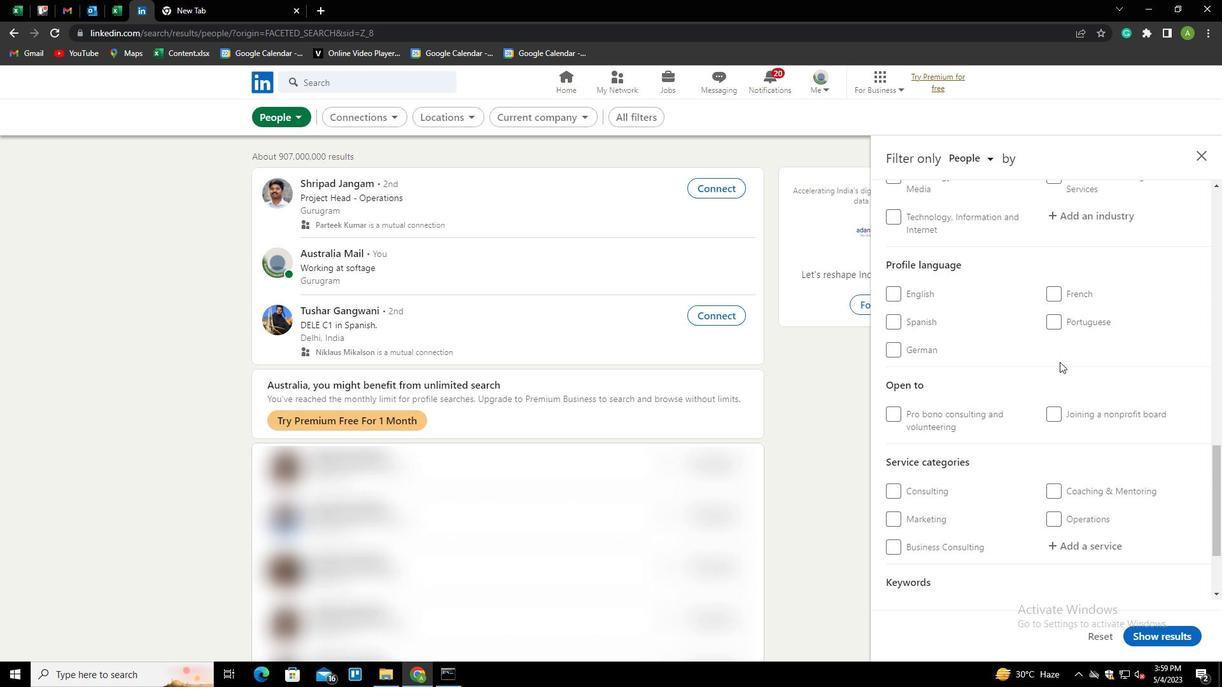 
Action: Mouse moved to (895, 231)
Screenshot: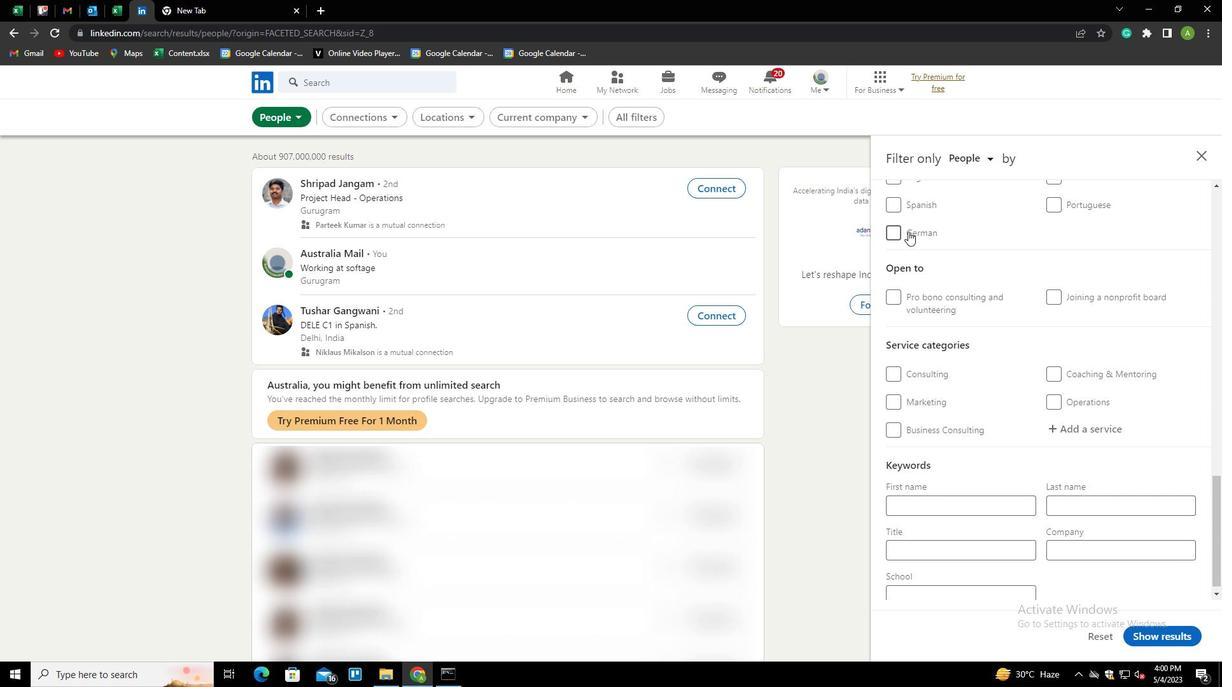 
Action: Mouse pressed left at (895, 231)
Screenshot: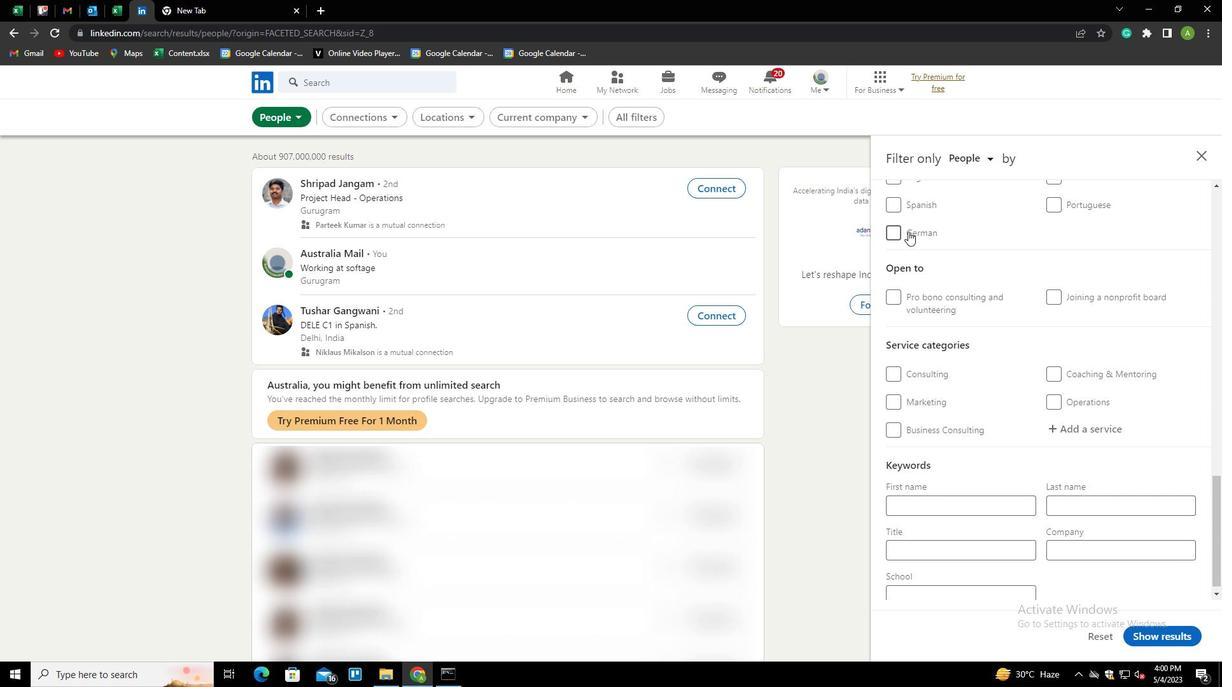 
Action: Mouse moved to (1093, 299)
Screenshot: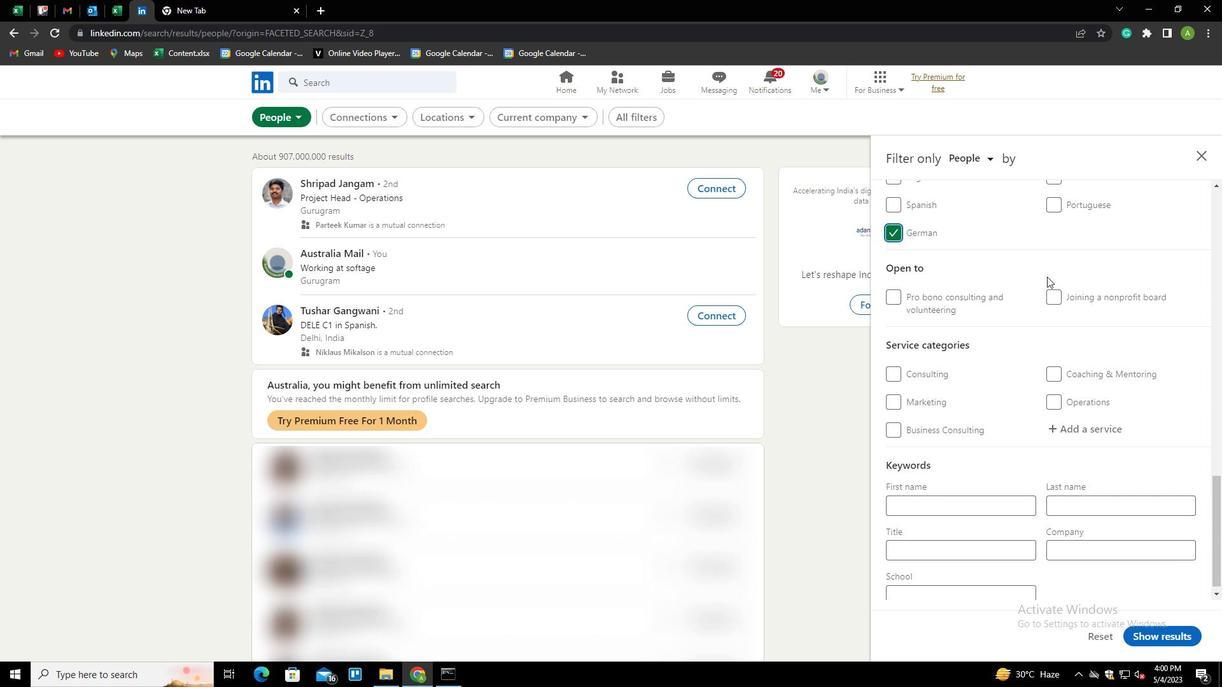 
Action: Mouse scrolled (1093, 300) with delta (0, 0)
Screenshot: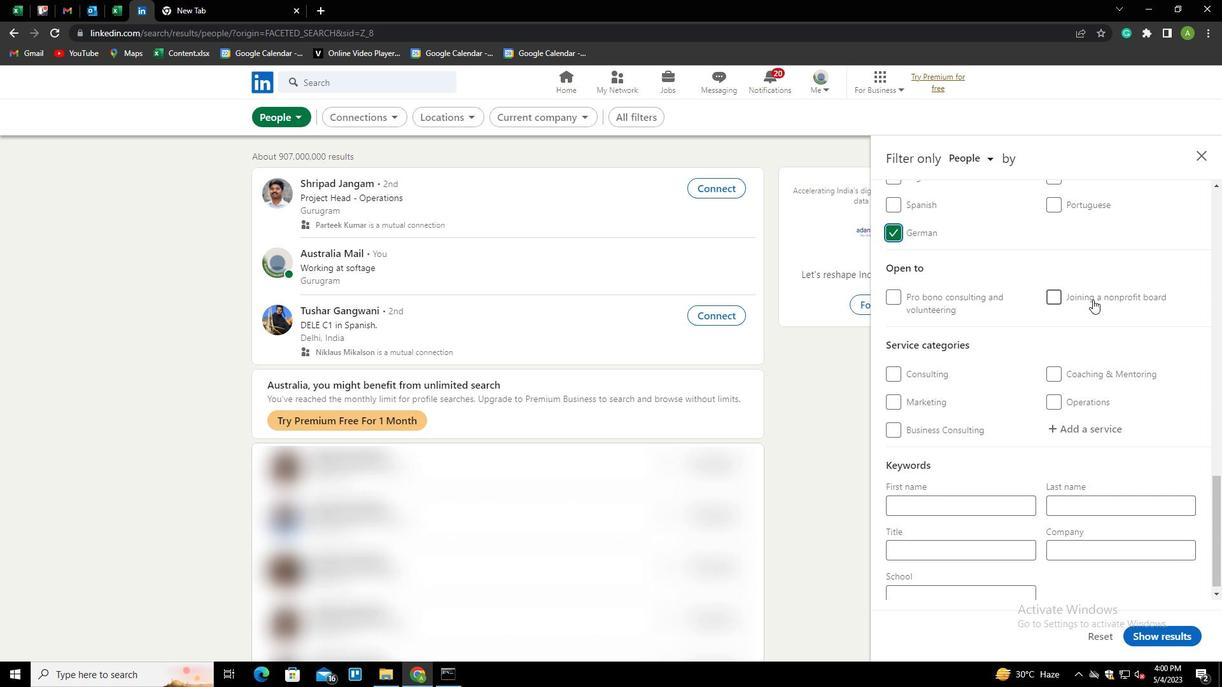 
Action: Mouse scrolled (1093, 300) with delta (0, 0)
Screenshot: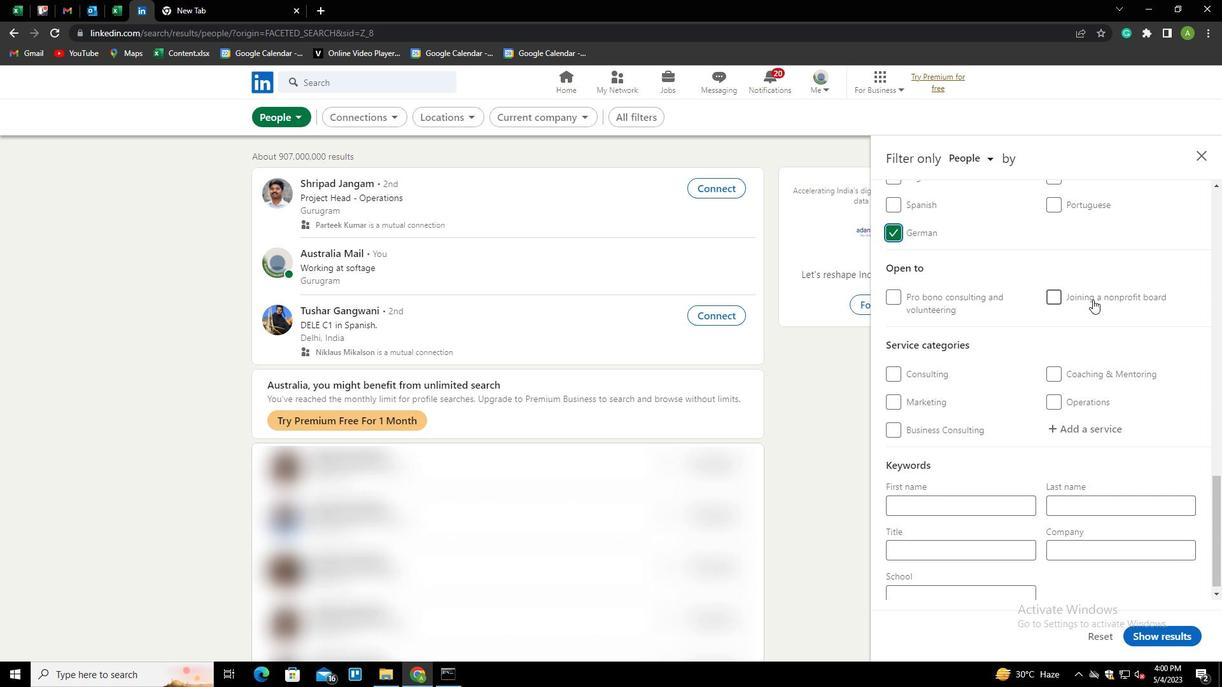 
Action: Mouse scrolled (1093, 300) with delta (0, 0)
Screenshot: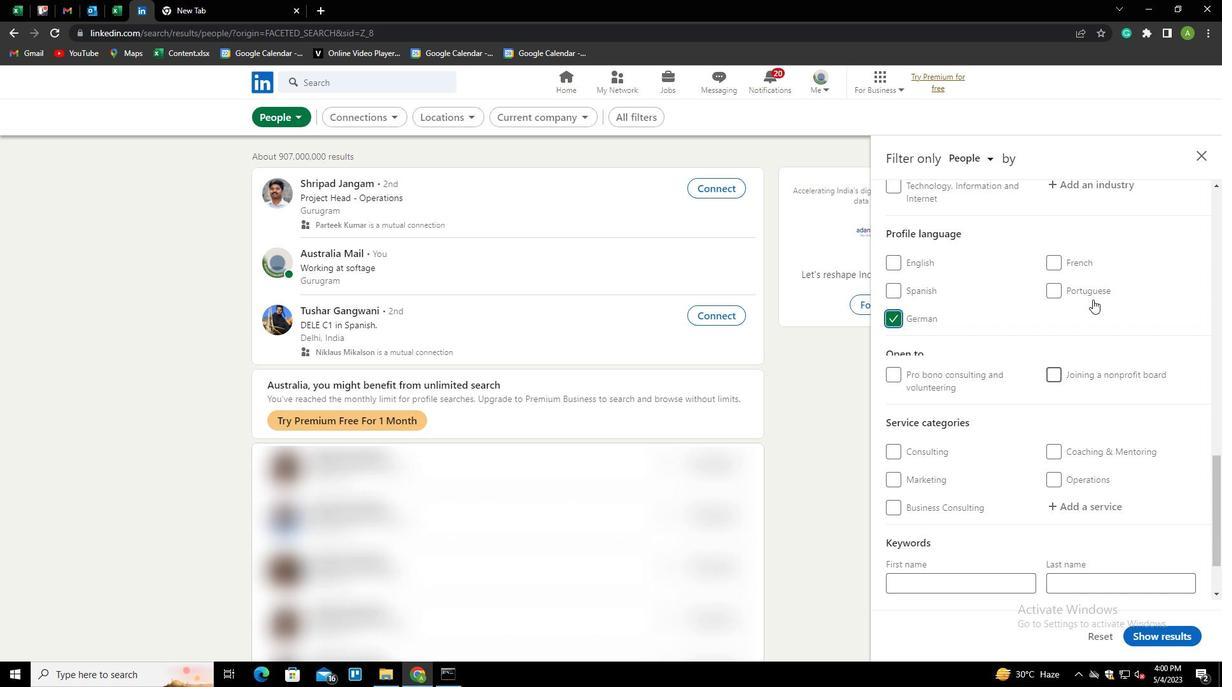 
Action: Mouse scrolled (1093, 300) with delta (0, 0)
Screenshot: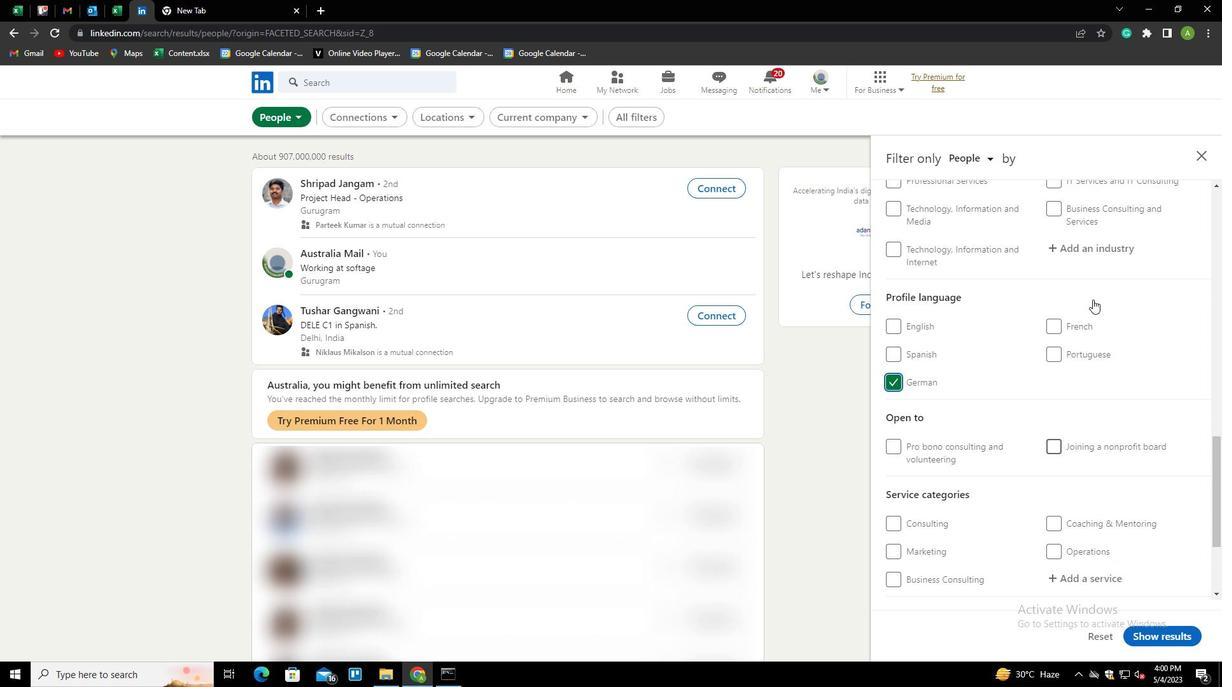 
Action: Mouse scrolled (1093, 300) with delta (0, 0)
Screenshot: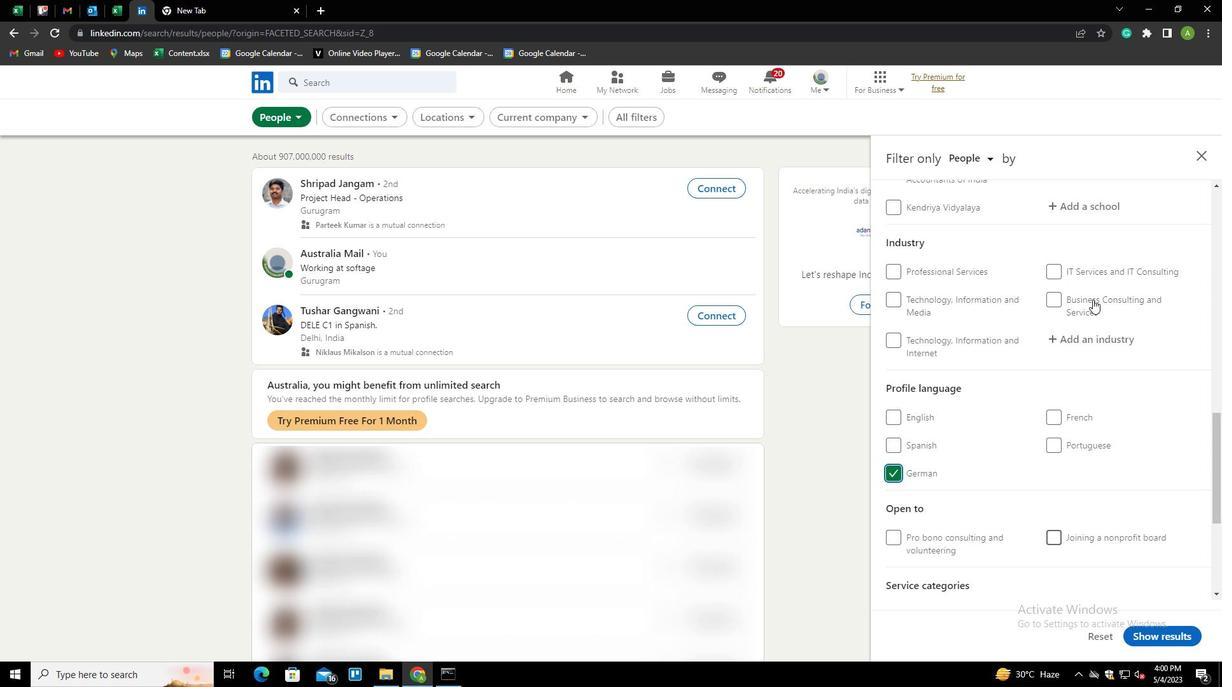
Action: Mouse scrolled (1093, 300) with delta (0, 0)
Screenshot: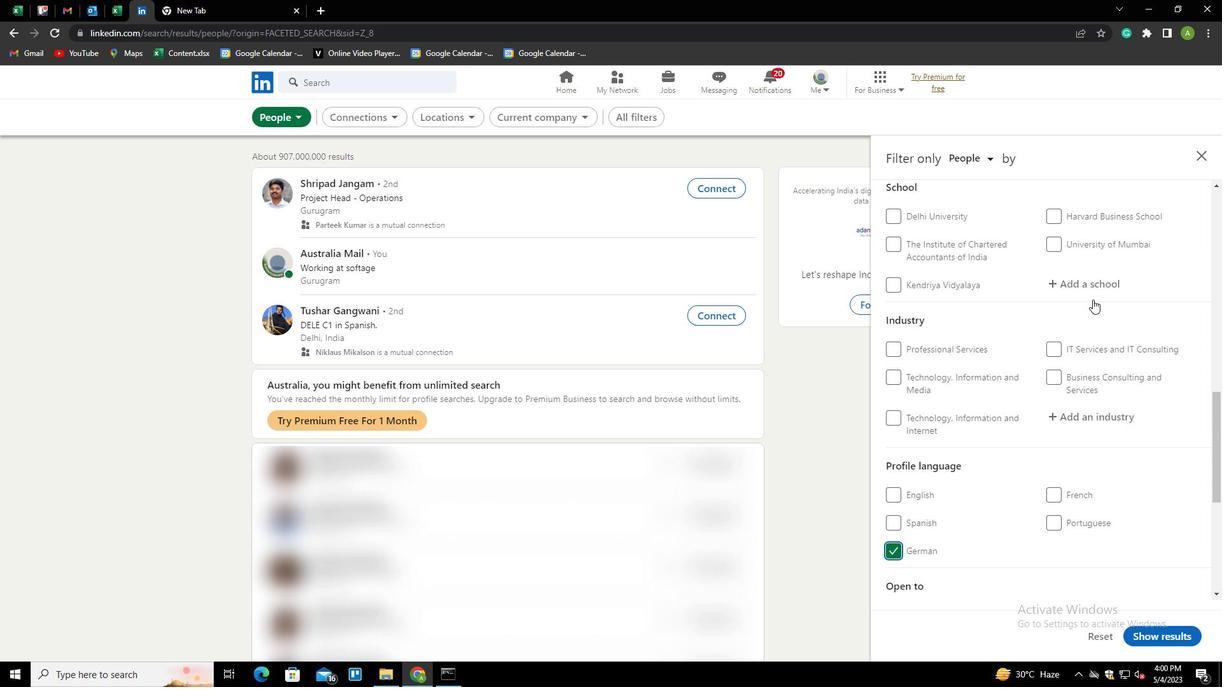 
Action: Mouse scrolled (1093, 300) with delta (0, 0)
Screenshot: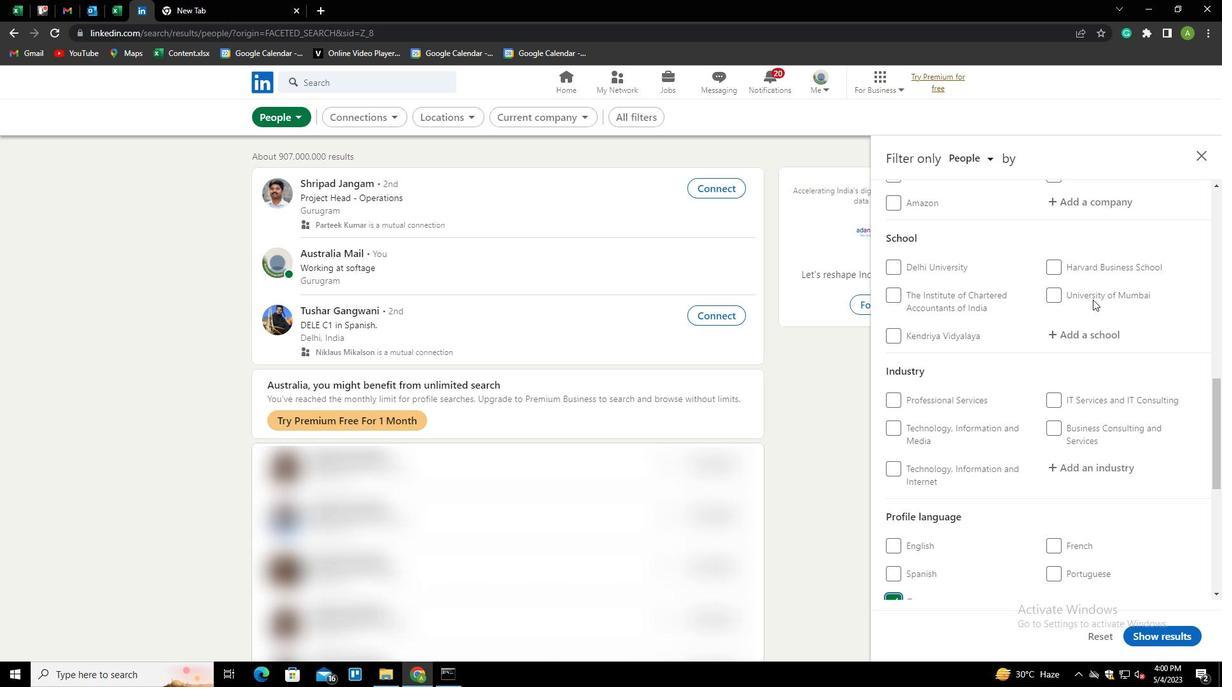
Action: Mouse scrolled (1093, 300) with delta (0, 0)
Screenshot: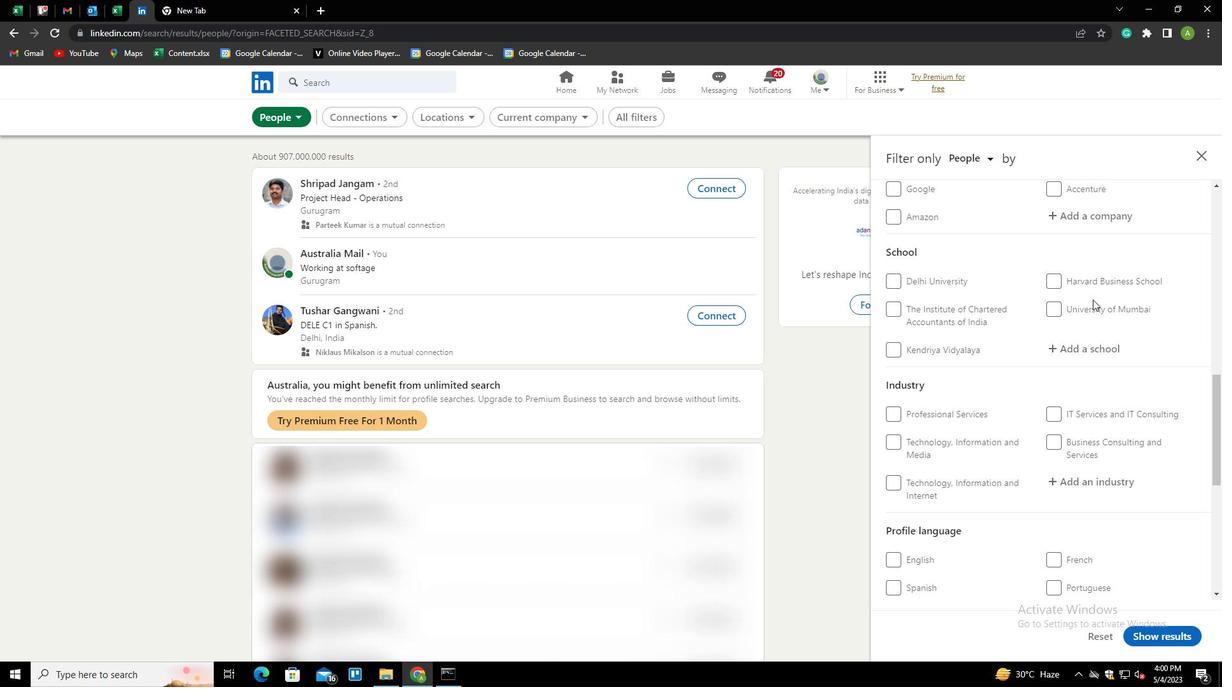 
Action: Mouse moved to (1071, 225)
Screenshot: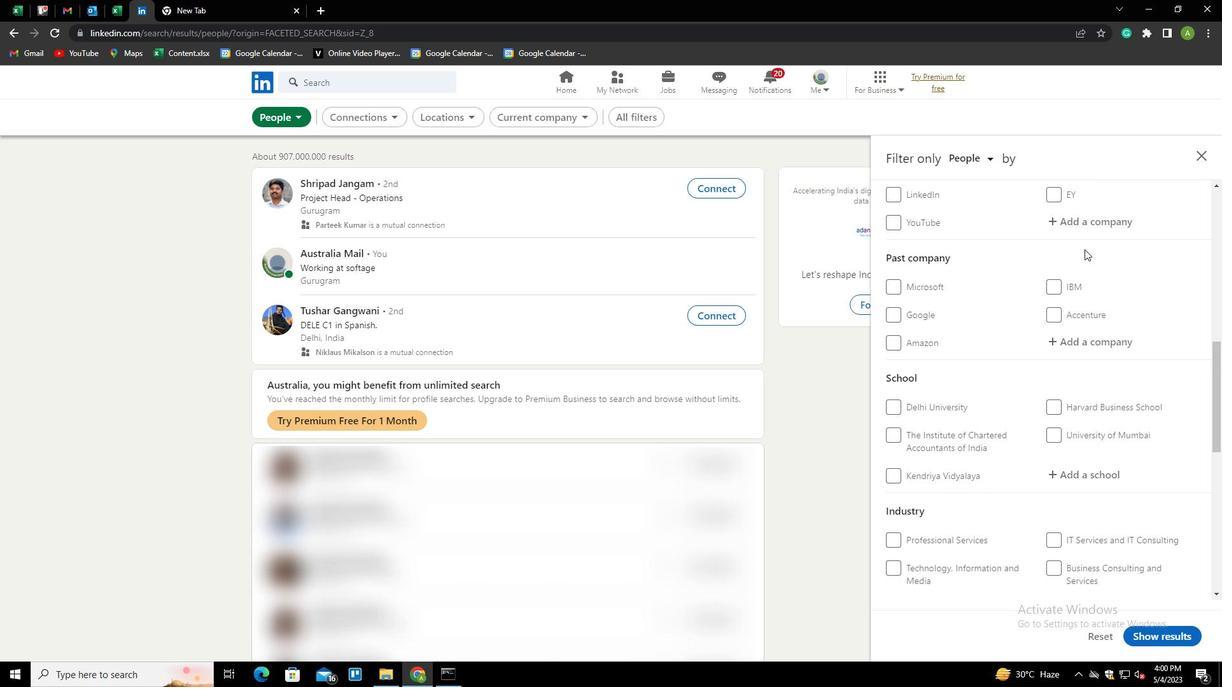 
Action: Mouse pressed left at (1071, 225)
Screenshot: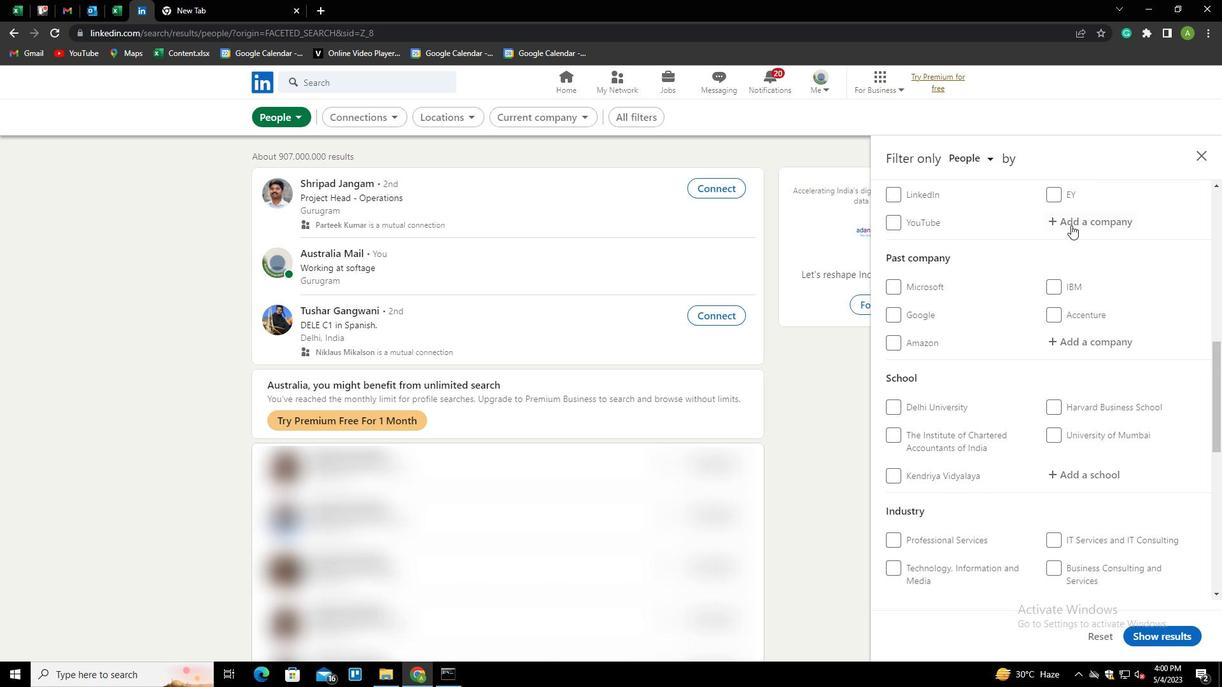 
Action: Mouse moved to (1067, 226)
Screenshot: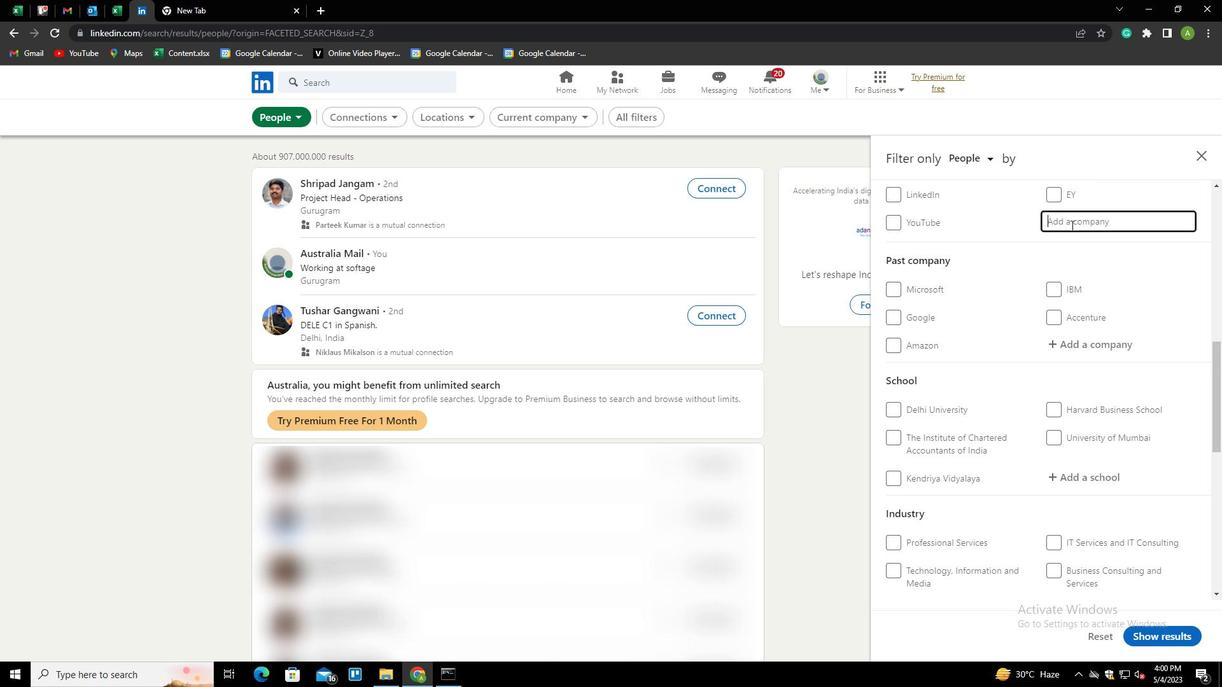 
Action: Key pressed <Key.shift>M.<Key.shift><Key.shift><Key.shift>GHEEWALA<Key.space><Key.shift><Key.shift><Key.shift><Key.shift><Key.shift><Key.shift><Key.shift><Key.shift><Key.shift><Key.shift><Key.shift><Key.shift><Key.shift><Key.shift><Key.shift><Key.shift><Key.shift><Key.shift><Key.shift><Key.shift><Key.shift><Key.shift><Key.shift><Key.shift><Key.shift><Key.shift><Key.shift><Key.shift><Key.shift><Key.shift><Key.shift><Key.shift><Key.shift><Key.shift><Key.shift><Key.shift><Key.shift><Key.shift><Key.shift><Key.shift><Key.shift><Key.shift><Key.shift><Key.shift><Key.shift><Key.shift>GLOBAL<Key.space><Key.shift><Key.shift><Key.shift>HR<Key.space><Key.shift>CONSULTANTS<Key.down><Key.enter>
Screenshot: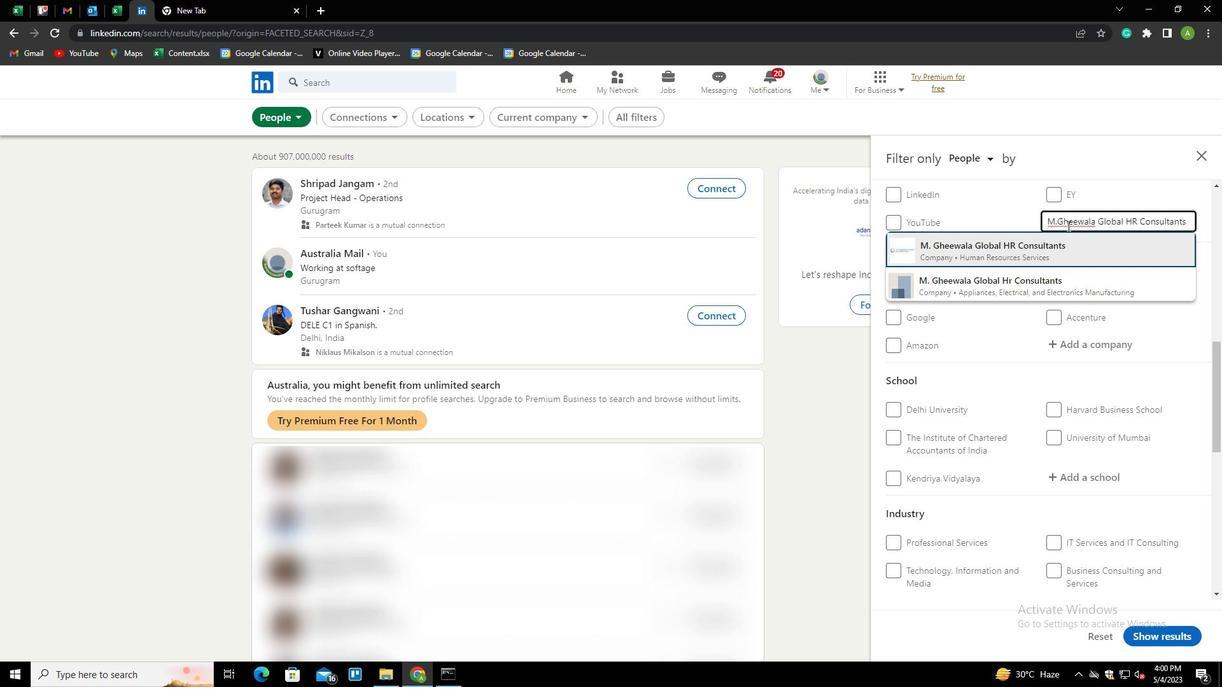 
Action: Mouse scrolled (1067, 225) with delta (0, 0)
Screenshot: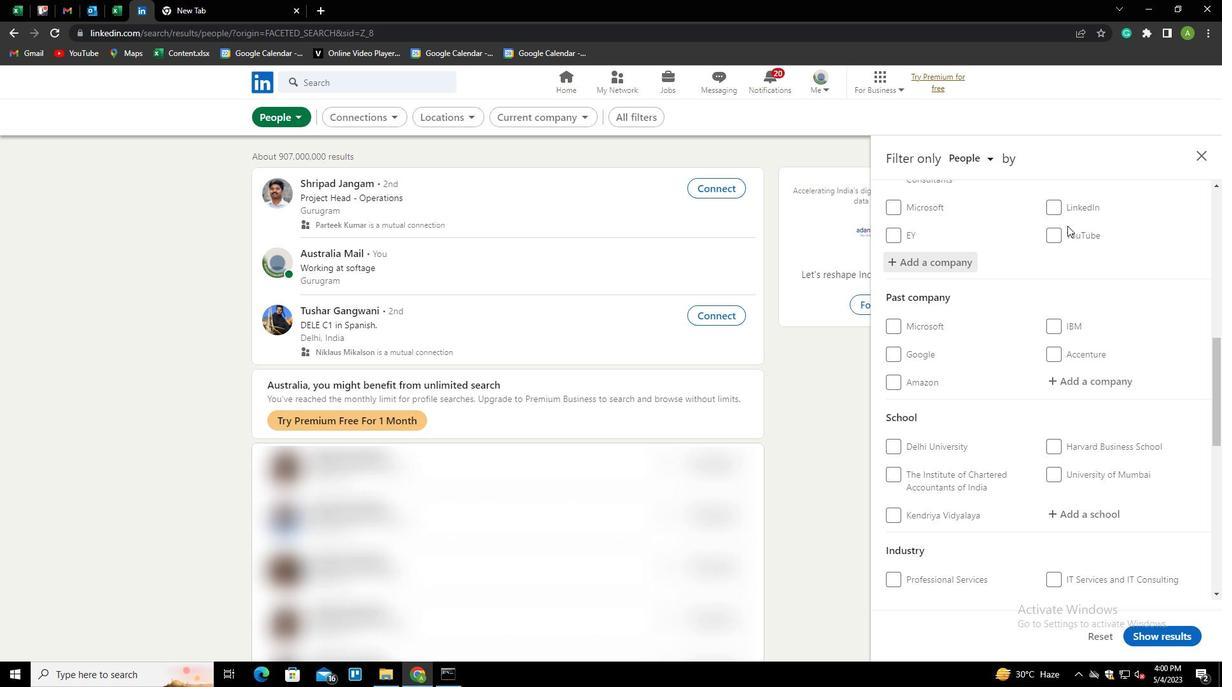 
Action: Mouse scrolled (1067, 225) with delta (0, 0)
Screenshot: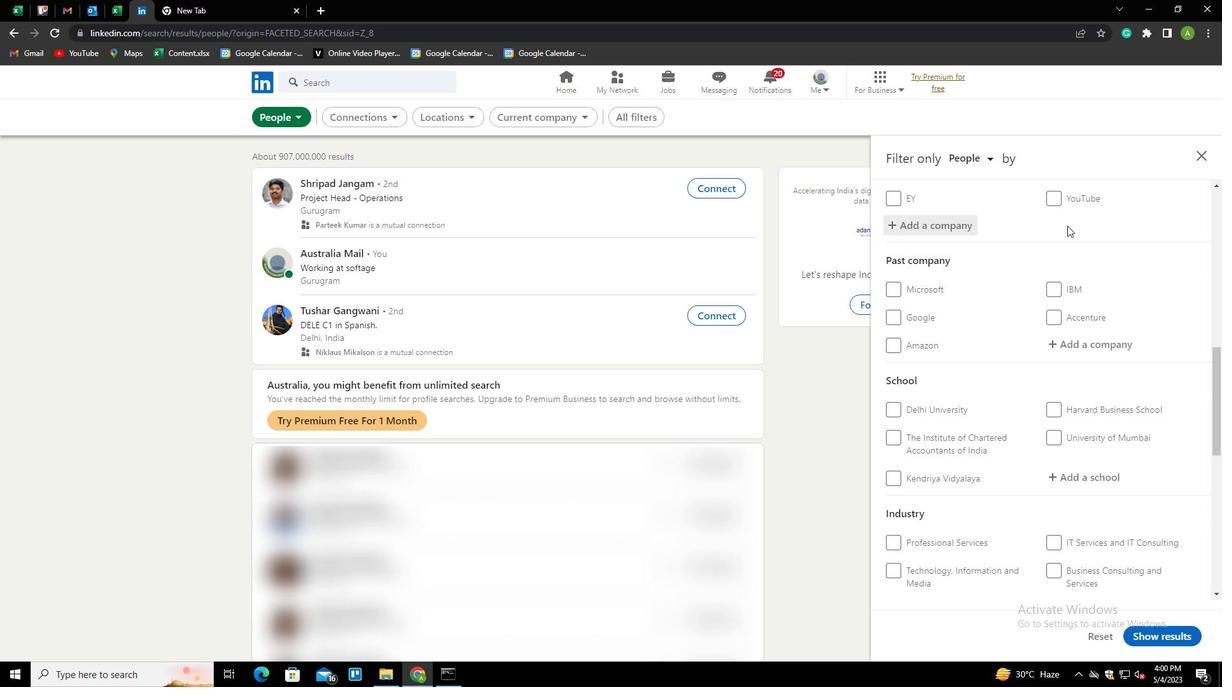 
Action: Mouse scrolled (1067, 225) with delta (0, 0)
Screenshot: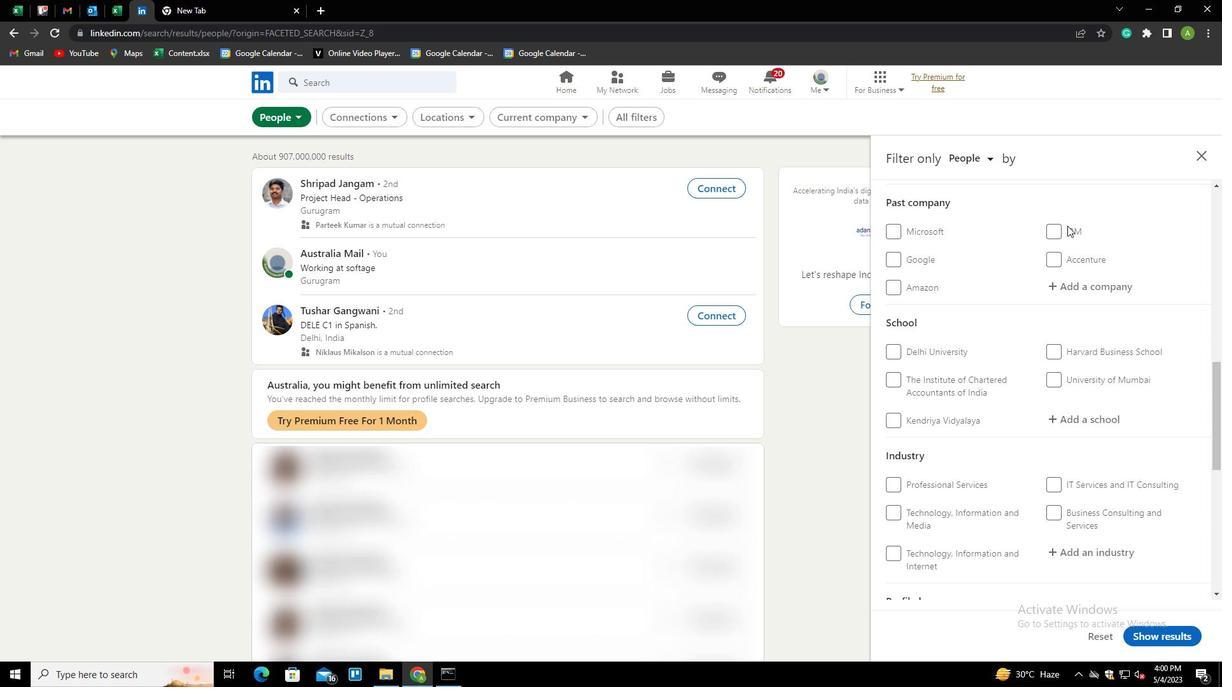 
Action: Mouse moved to (1079, 320)
Screenshot: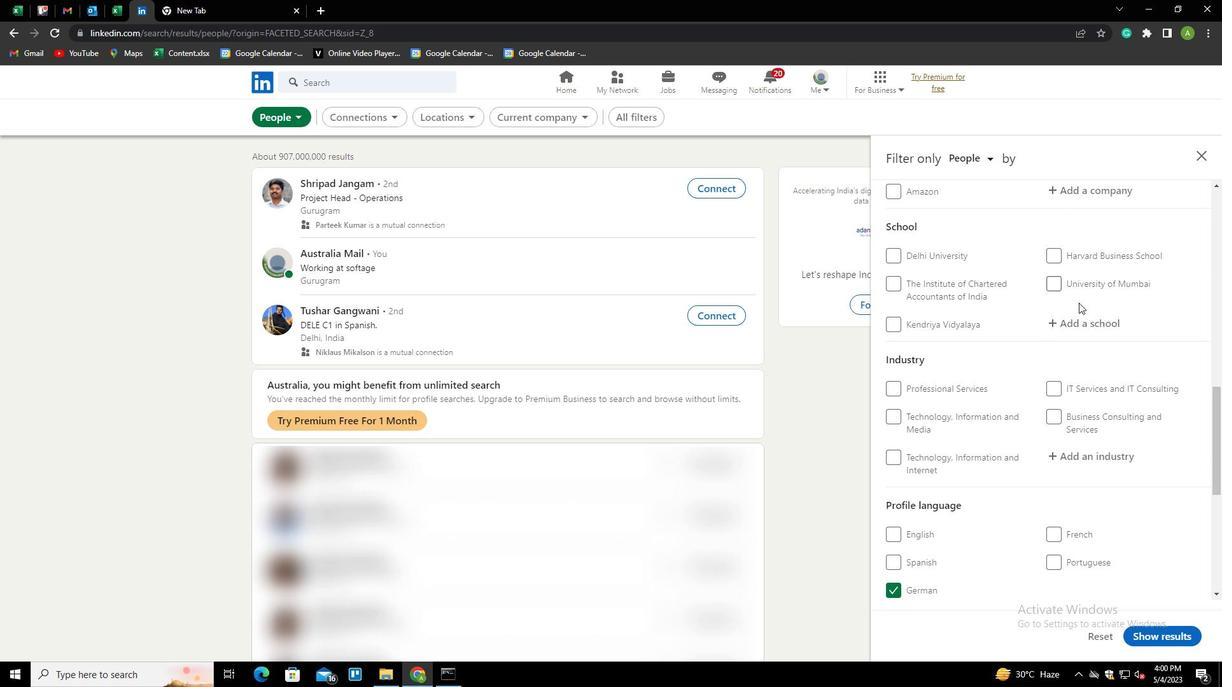 
Action: Mouse pressed left at (1079, 320)
Screenshot: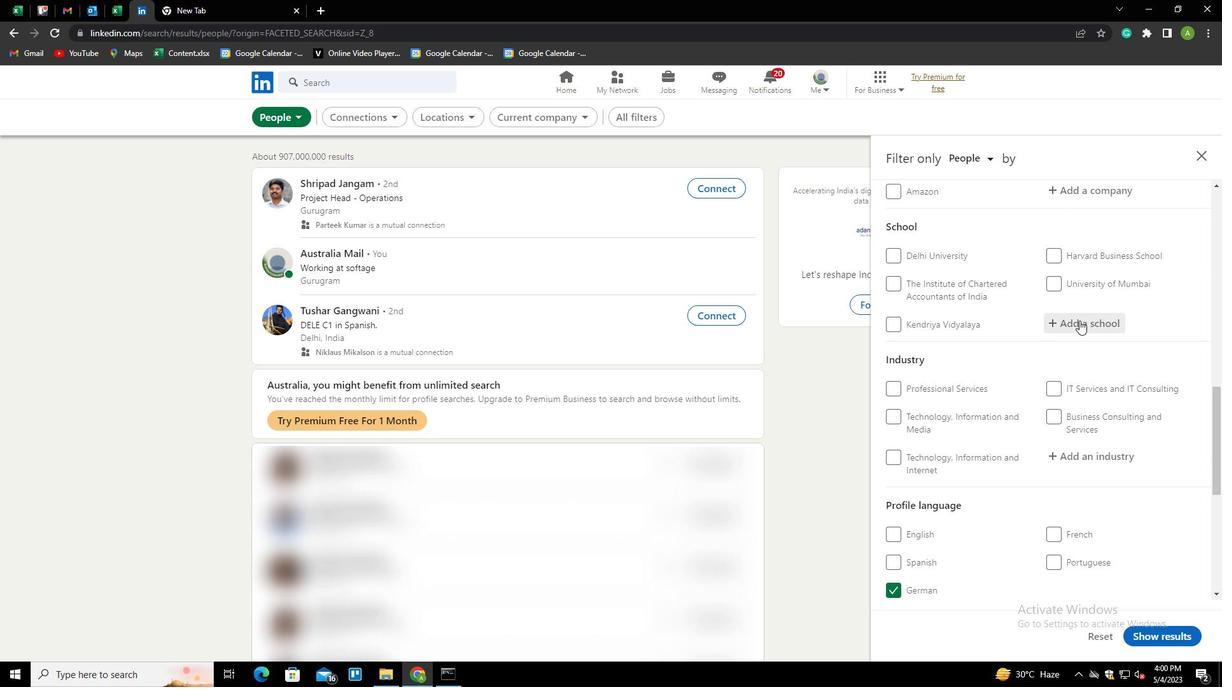 
Action: Mouse moved to (1078, 320)
Screenshot: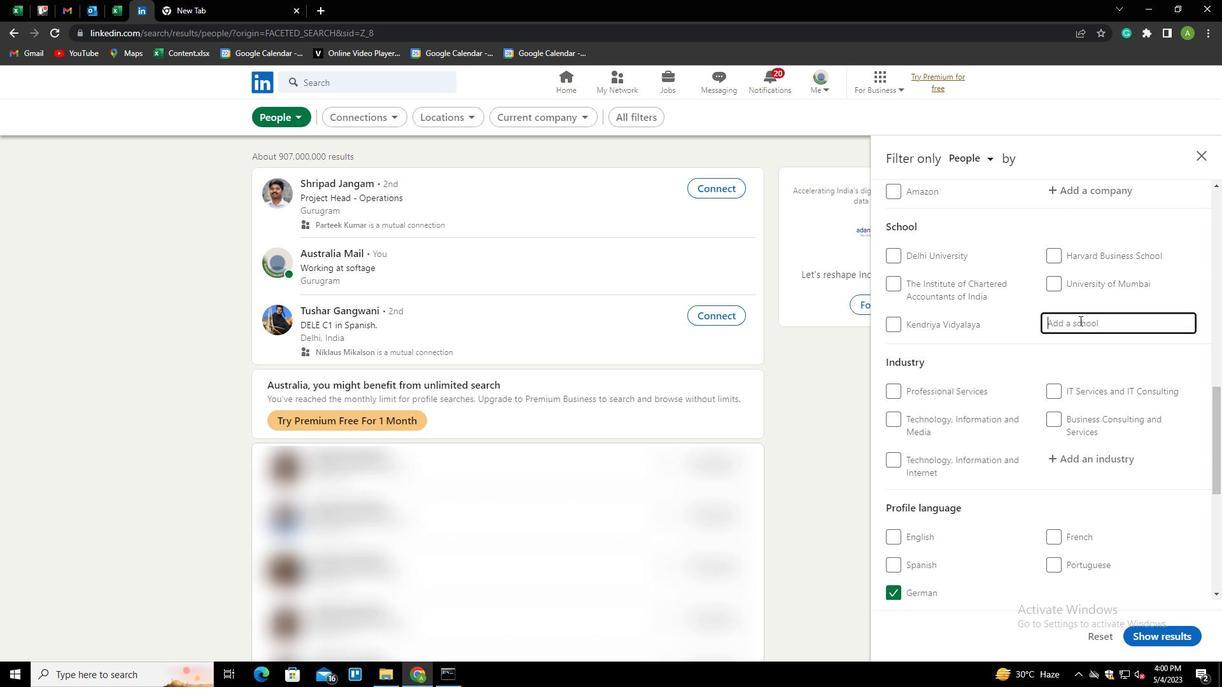 
Action: Key pressed <Key.shift>THE<Key.space><Key.shift>INSTITUTE<Key.space>OF<Key.space><Key.shift>COMPANY<Key.down><Key.enter>
Screenshot: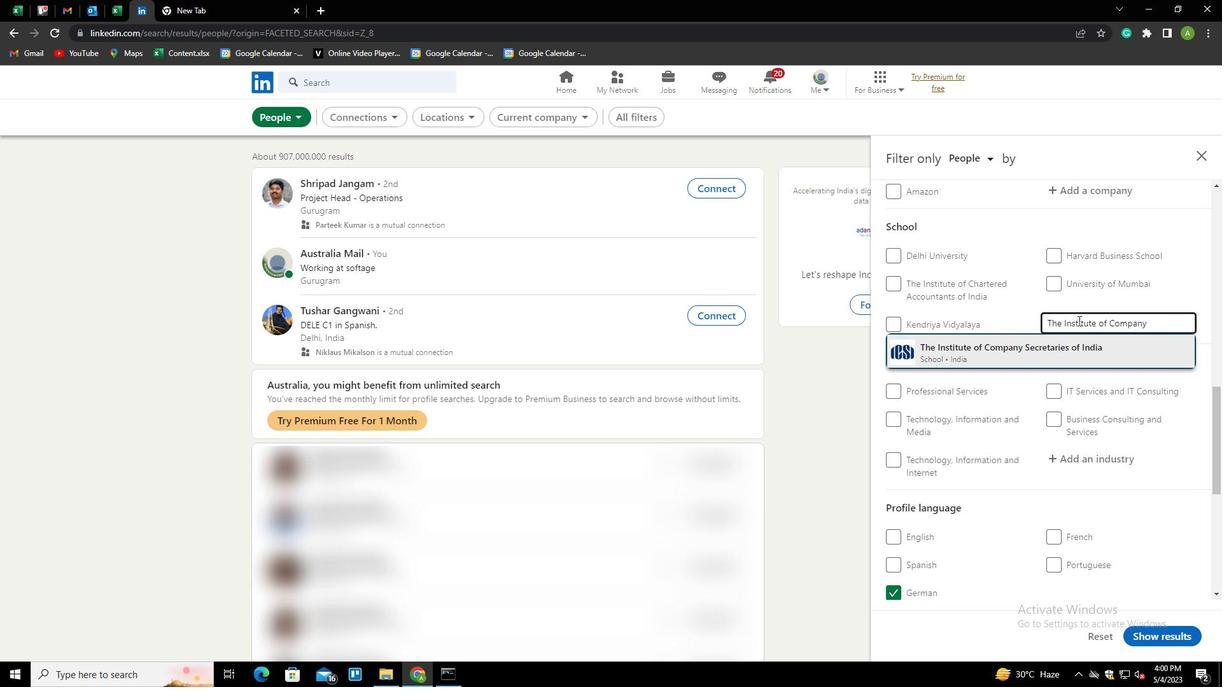 
Action: Mouse scrolled (1078, 320) with delta (0, 0)
Screenshot: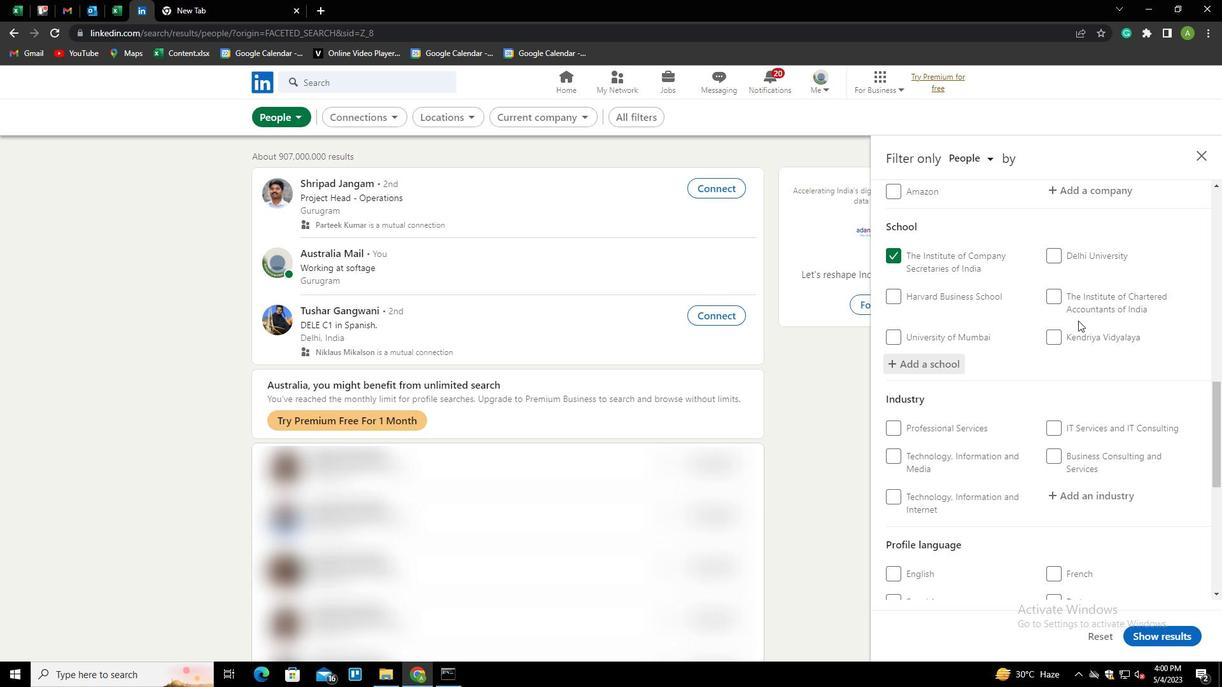 
Action: Mouse scrolled (1078, 320) with delta (0, 0)
Screenshot: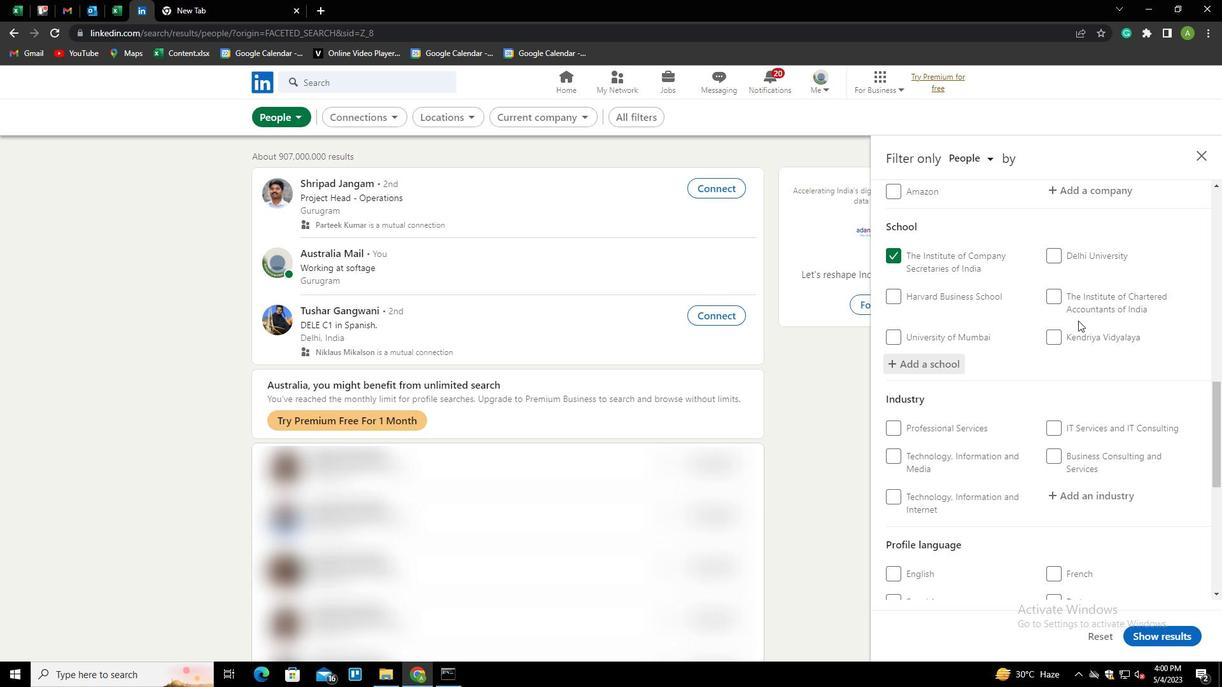 
Action: Mouse moved to (1080, 356)
Screenshot: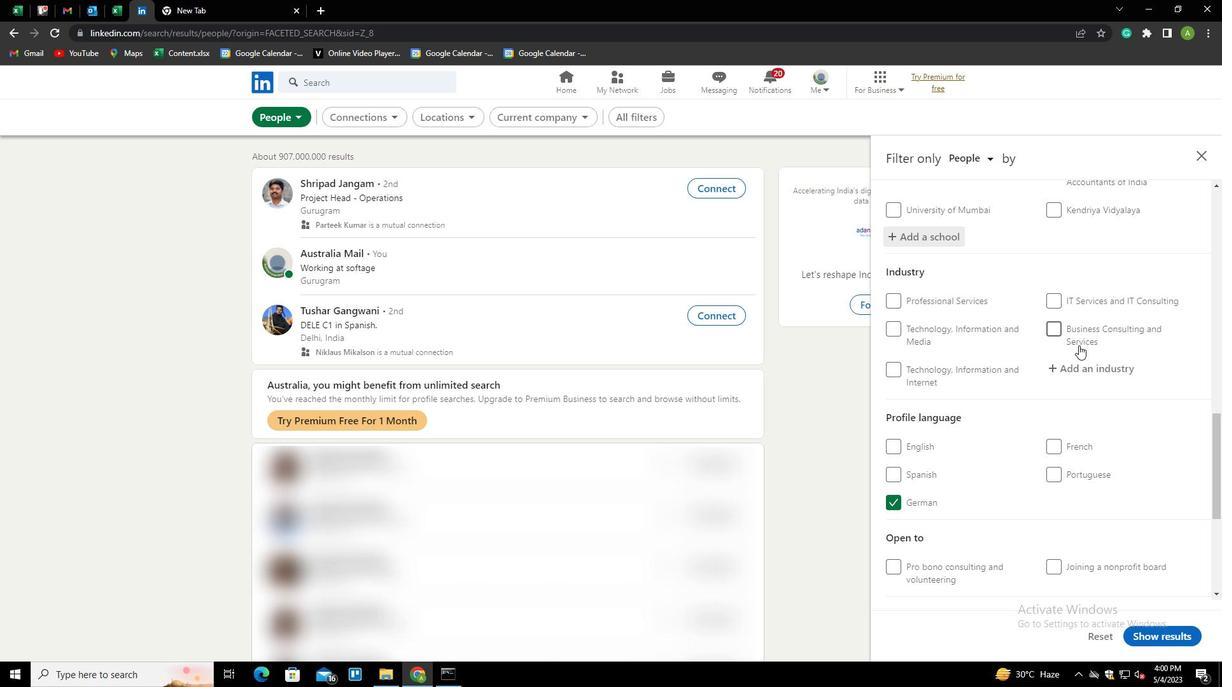 
Action: Mouse pressed left at (1080, 356)
Screenshot: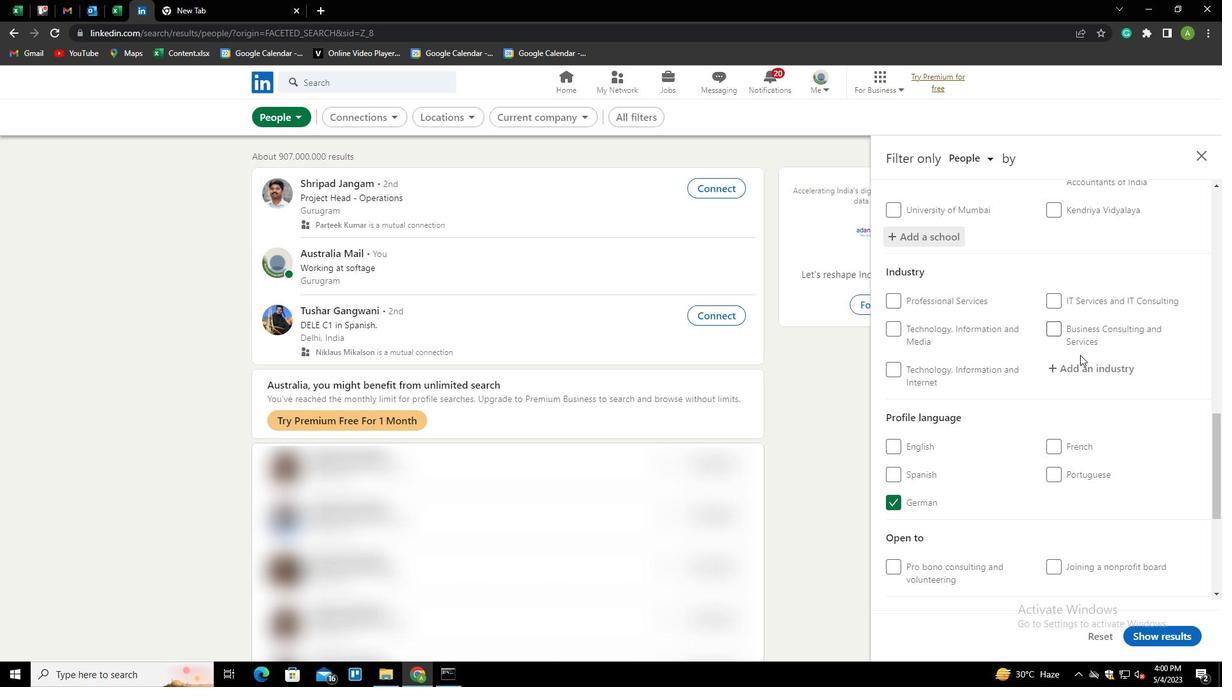 
Action: Mouse moved to (1084, 367)
Screenshot: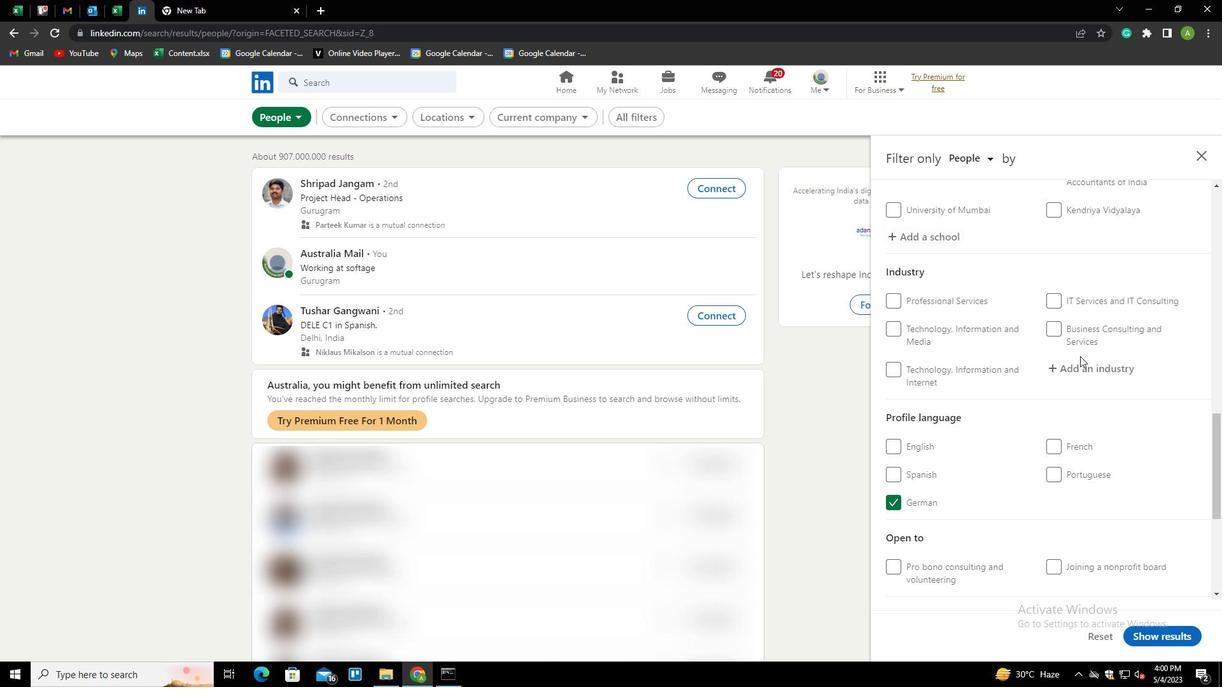 
Action: Mouse pressed left at (1084, 367)
Screenshot: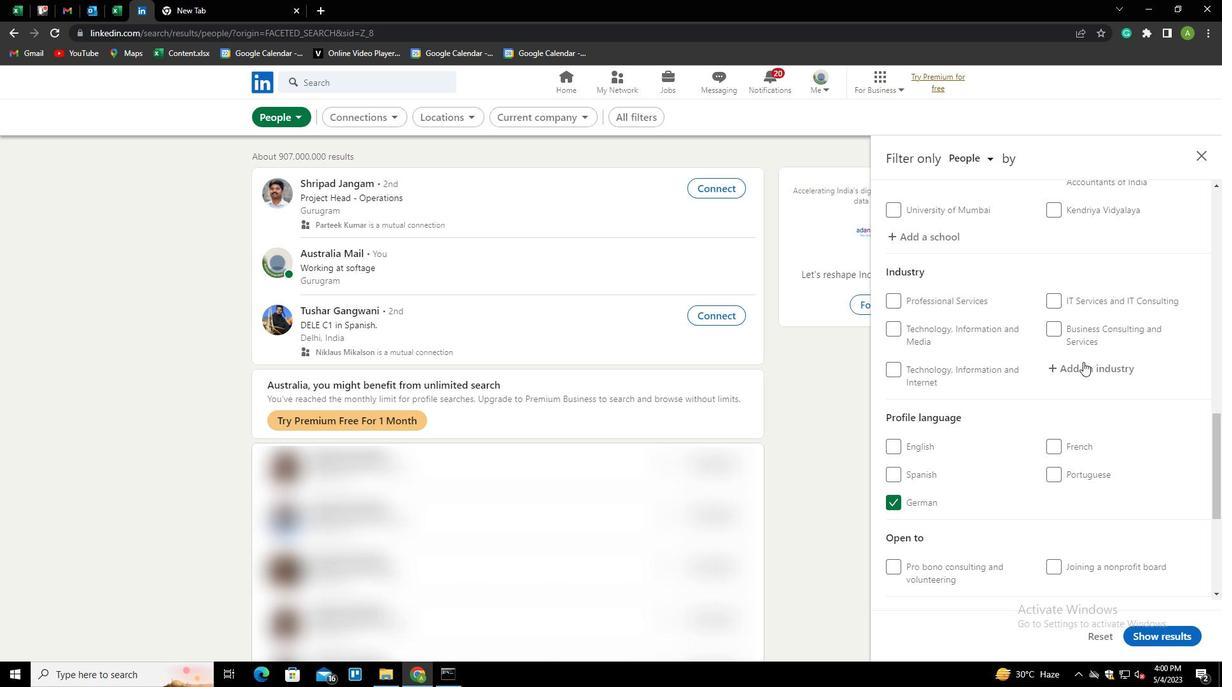 
Action: Key pressed <Key.shift>WHOLESALE<Key.space><Key.shift>MOTOR<Key.space><Key.down><Key.enter>
Screenshot: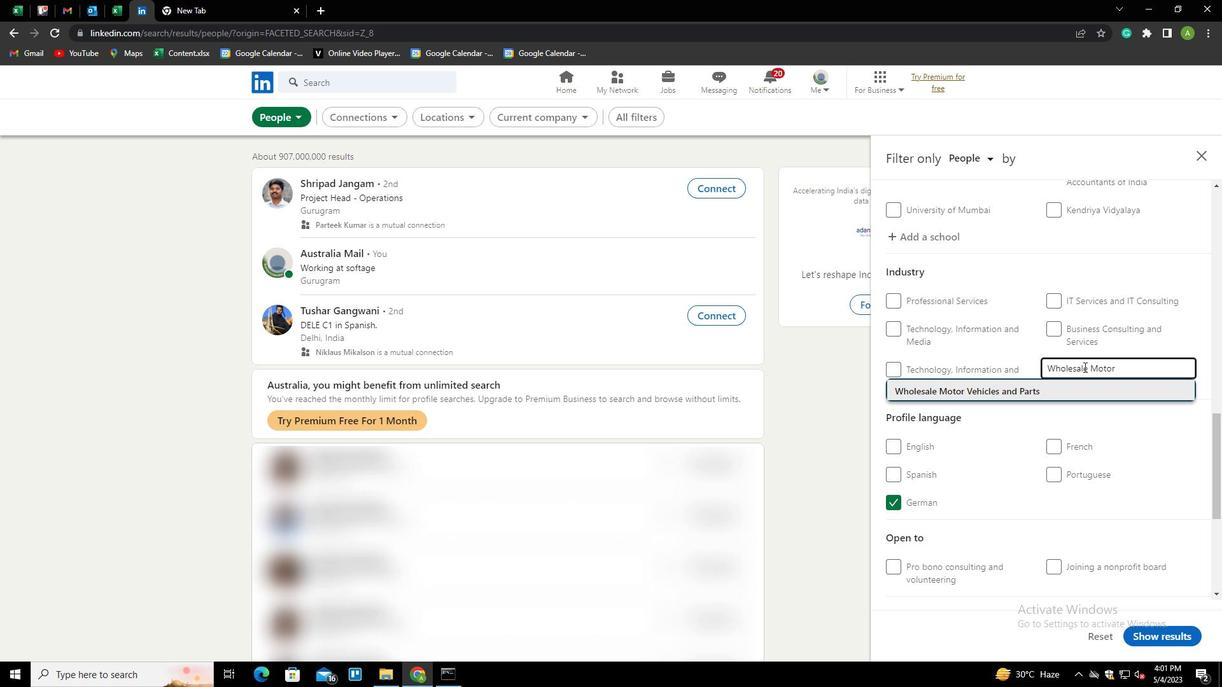 
Action: Mouse scrolled (1084, 366) with delta (0, 0)
Screenshot: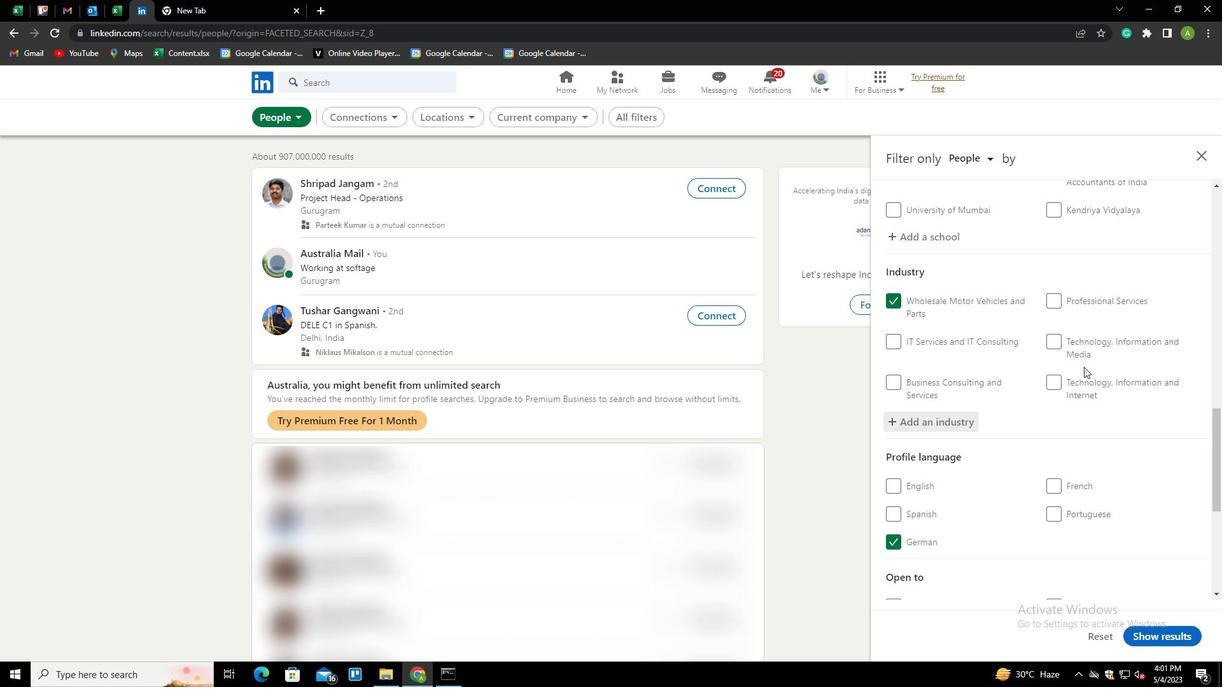 
Action: Mouse scrolled (1084, 366) with delta (0, 0)
Screenshot: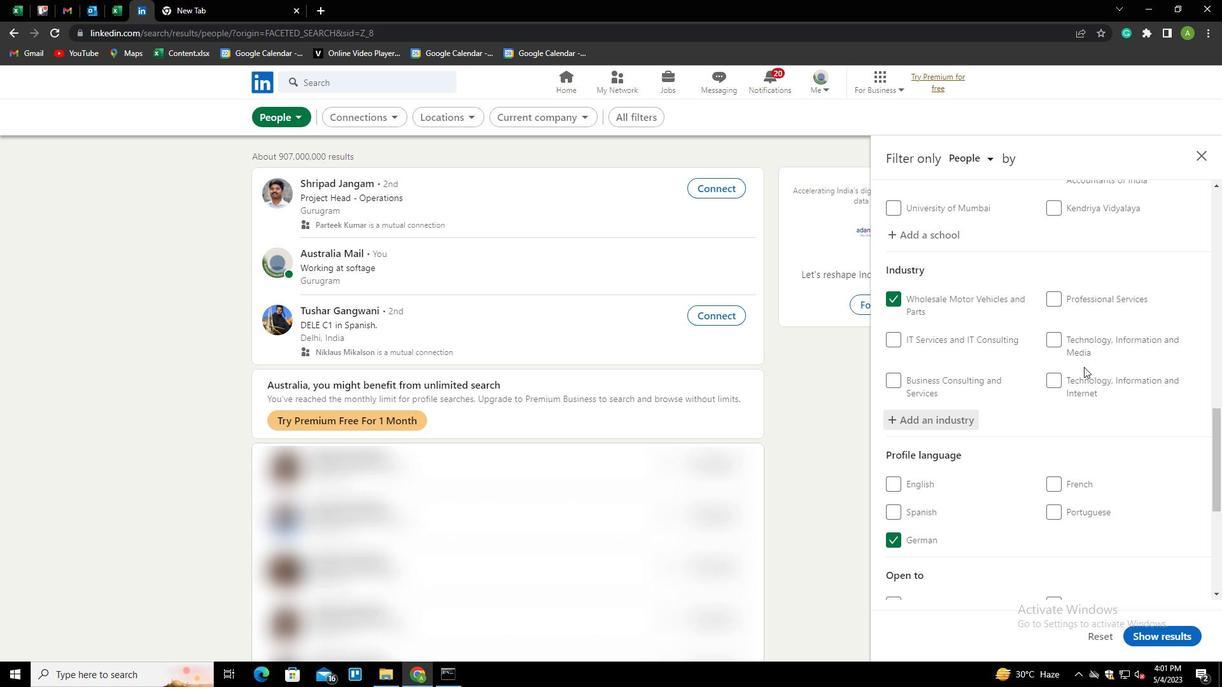 
Action: Mouse scrolled (1084, 366) with delta (0, 0)
Screenshot: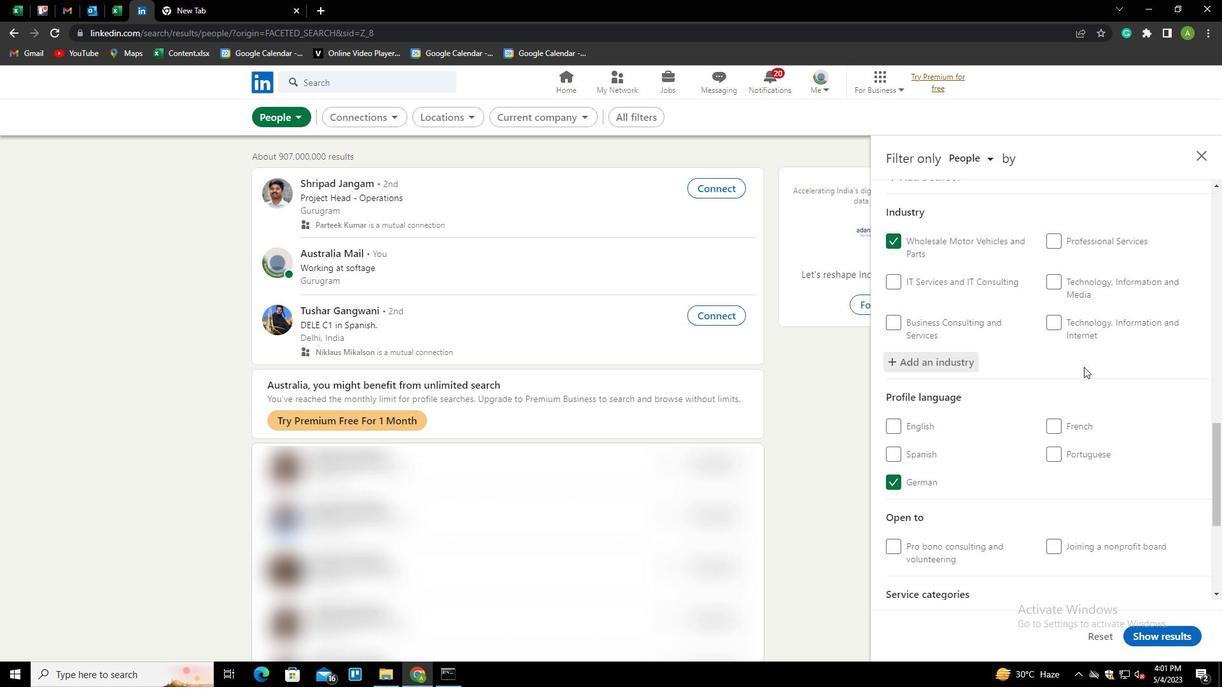 
Action: Mouse scrolled (1084, 366) with delta (0, 0)
Screenshot: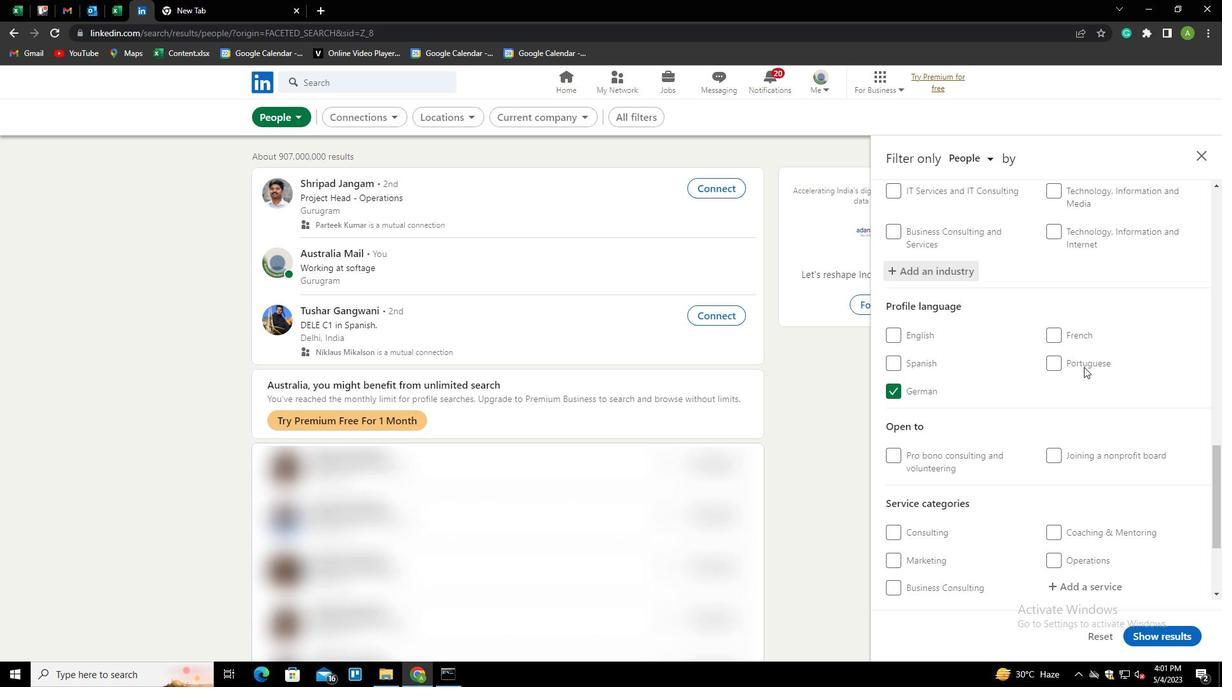 
Action: Mouse scrolled (1084, 366) with delta (0, 0)
Screenshot: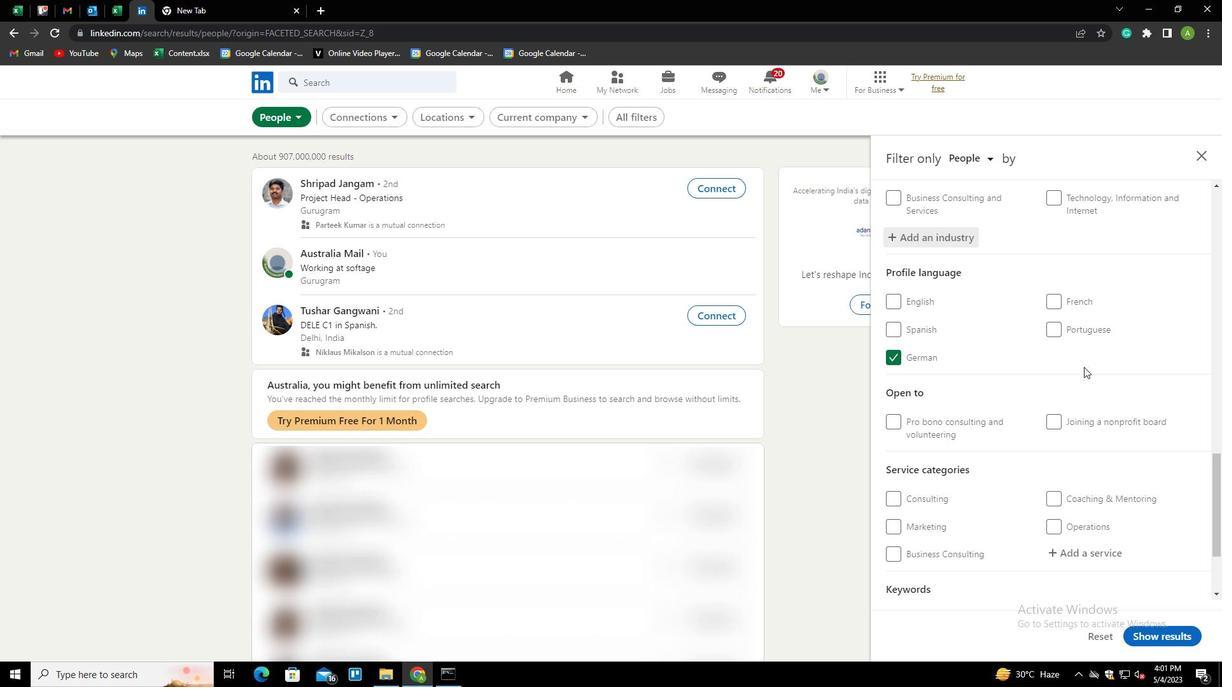 
Action: Mouse scrolled (1084, 366) with delta (0, 0)
Screenshot: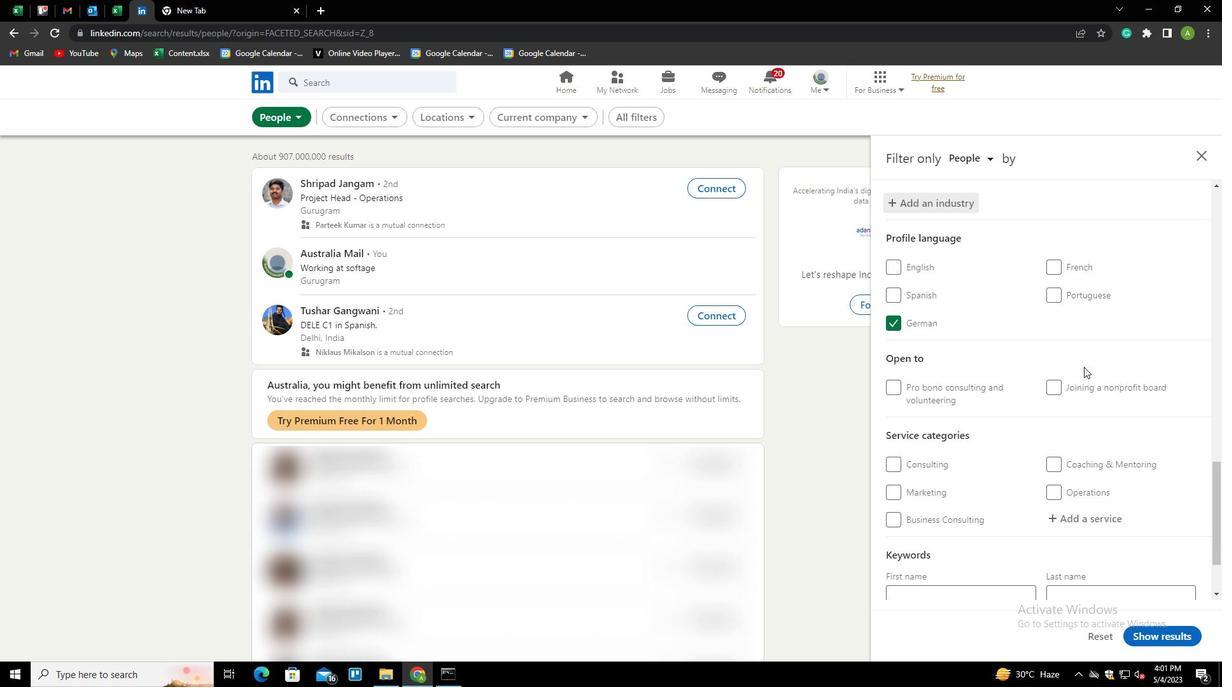 
Action: Mouse moved to (1098, 417)
Screenshot: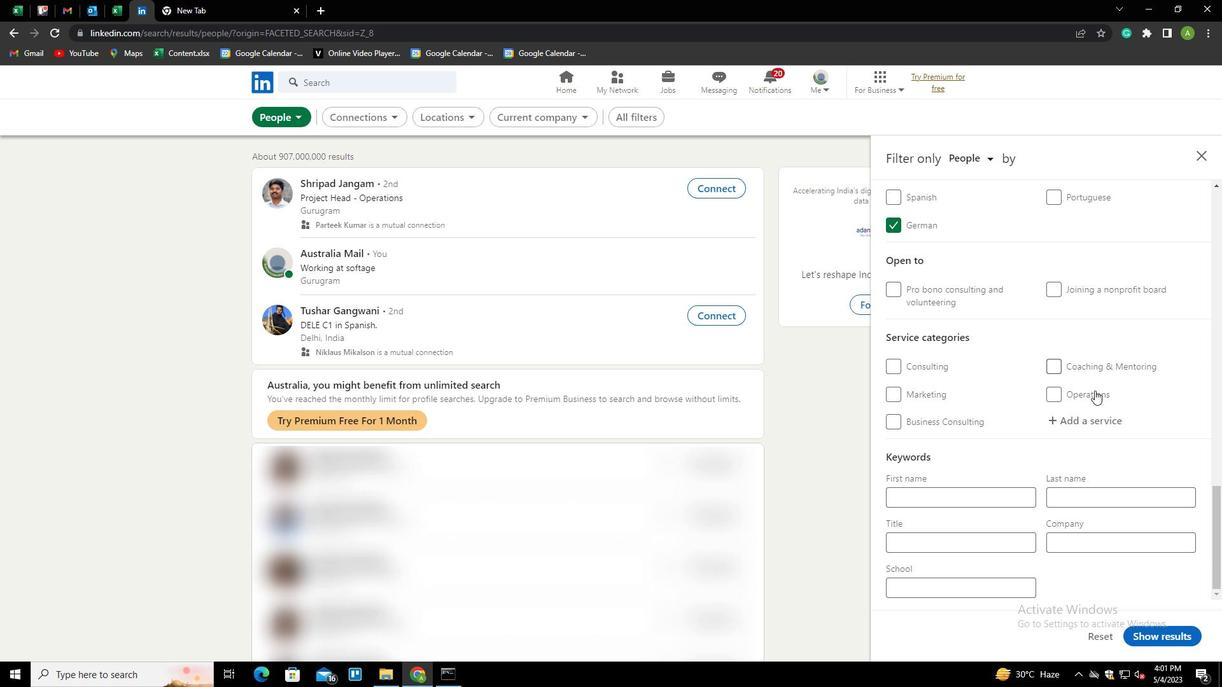 
Action: Mouse pressed left at (1098, 417)
Screenshot: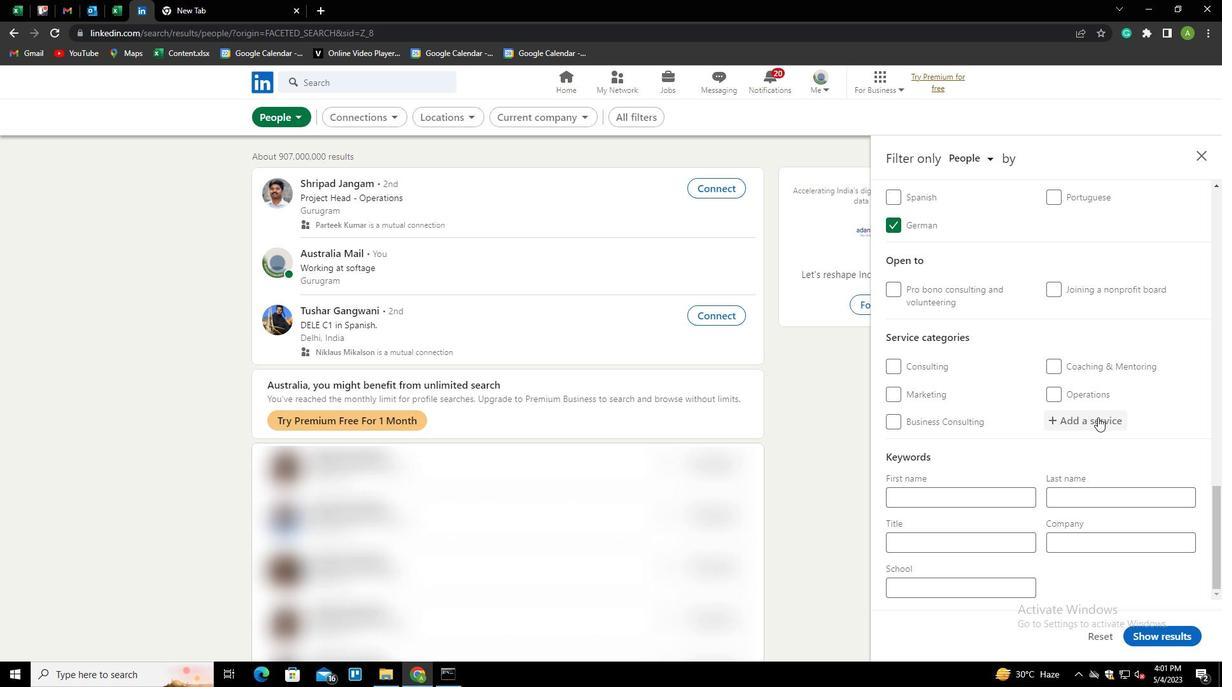 
Action: Key pressed <Key.shift>RESUME<Key.space><Key.shift><Key.shift>WRITING<Key.down><Key.enter>
Screenshot: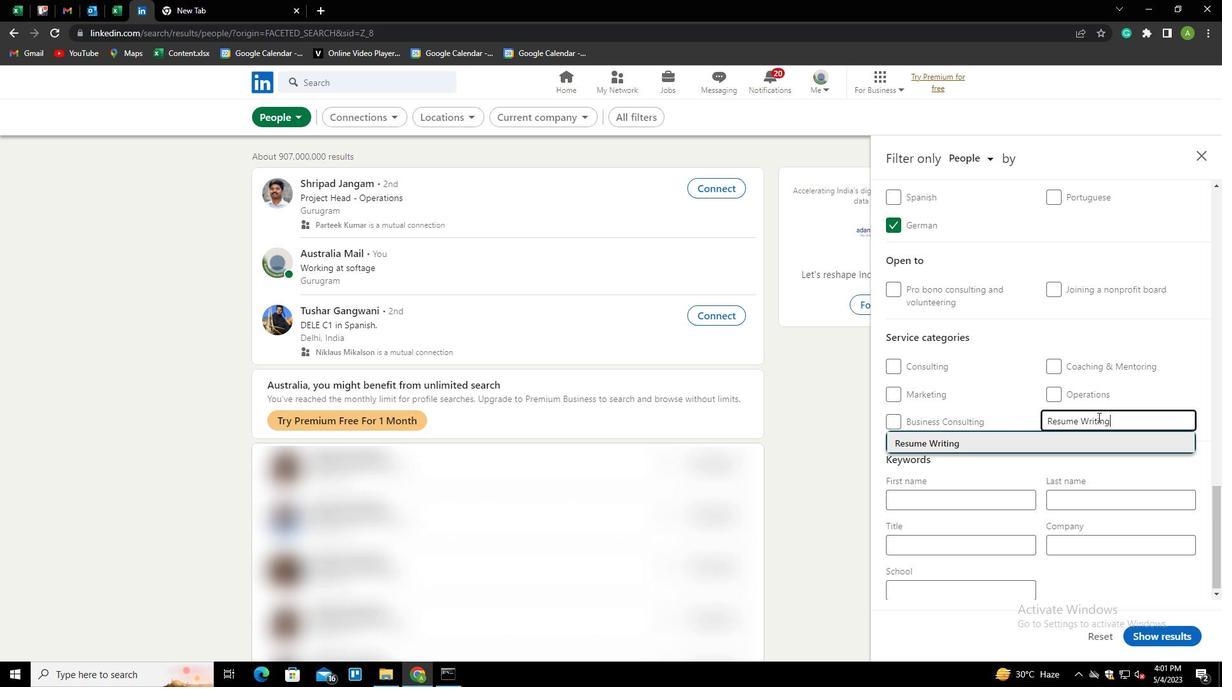 
Action: Mouse scrolled (1098, 417) with delta (0, 0)
Screenshot: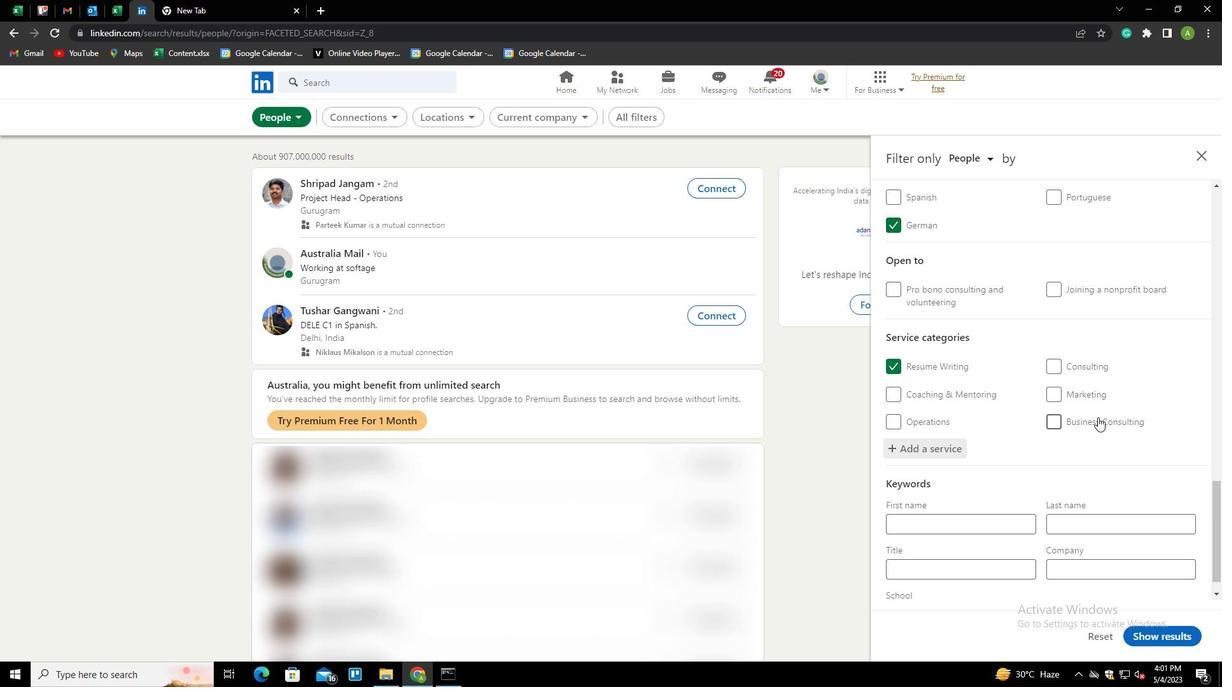 
Action: Mouse scrolled (1098, 417) with delta (0, 0)
Screenshot: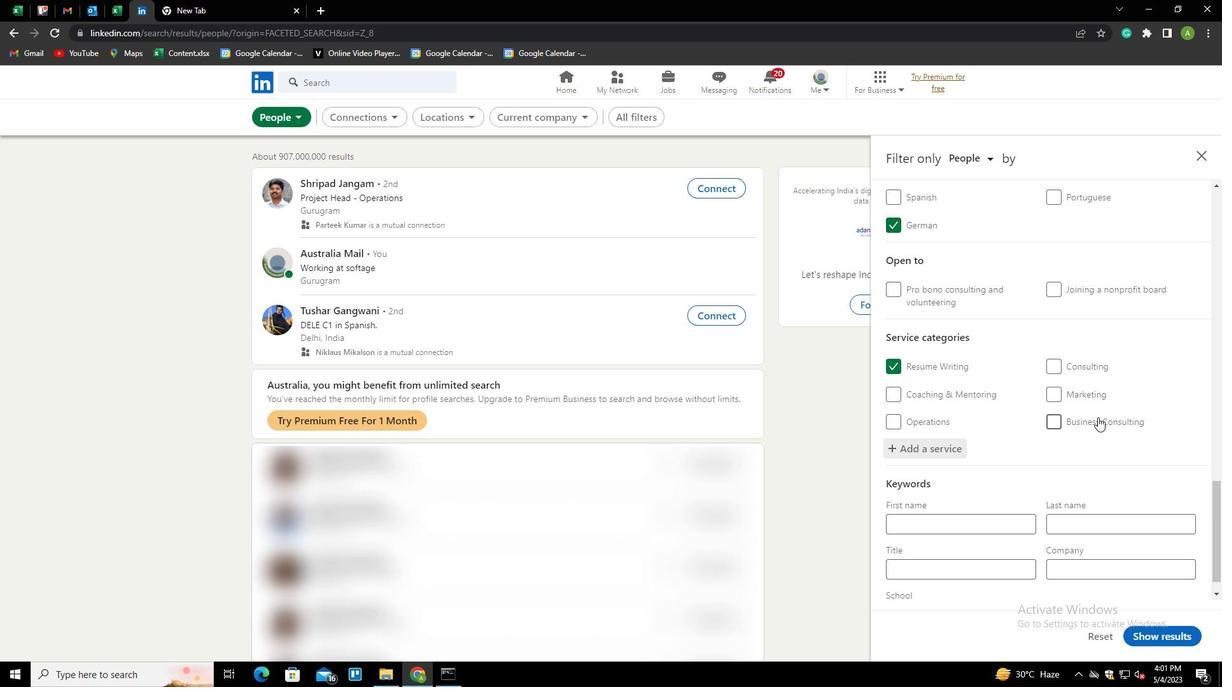 
Action: Mouse scrolled (1098, 417) with delta (0, 0)
Screenshot: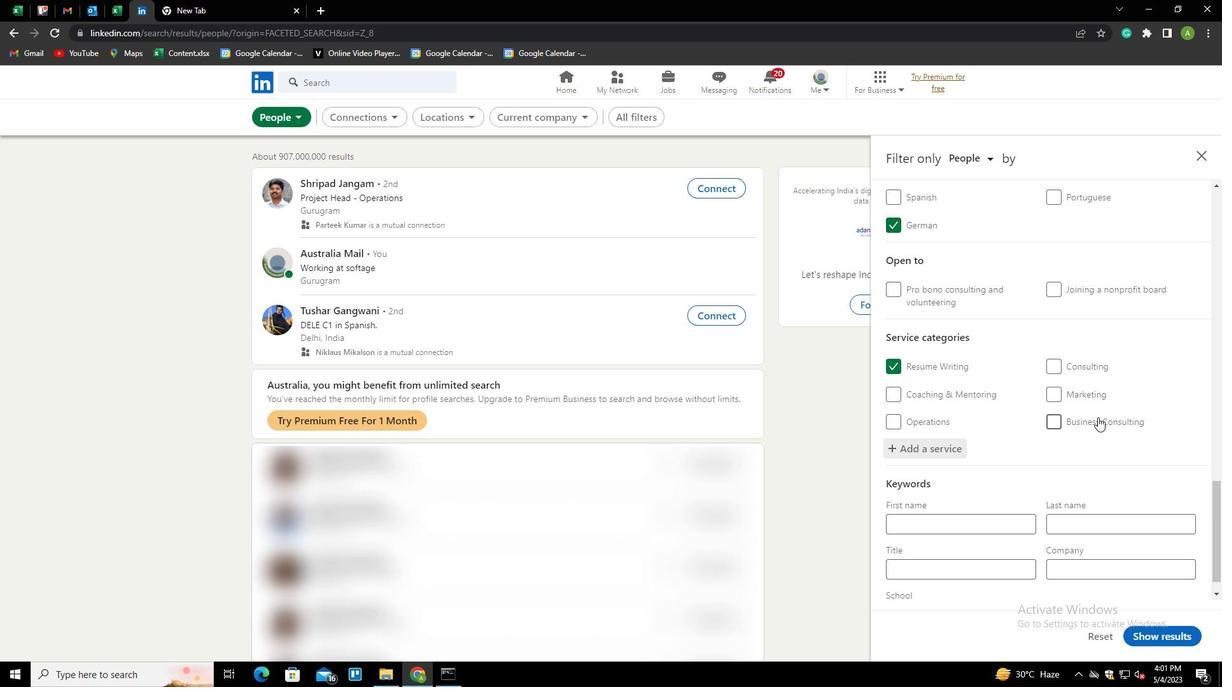 
Action: Mouse moved to (985, 543)
Screenshot: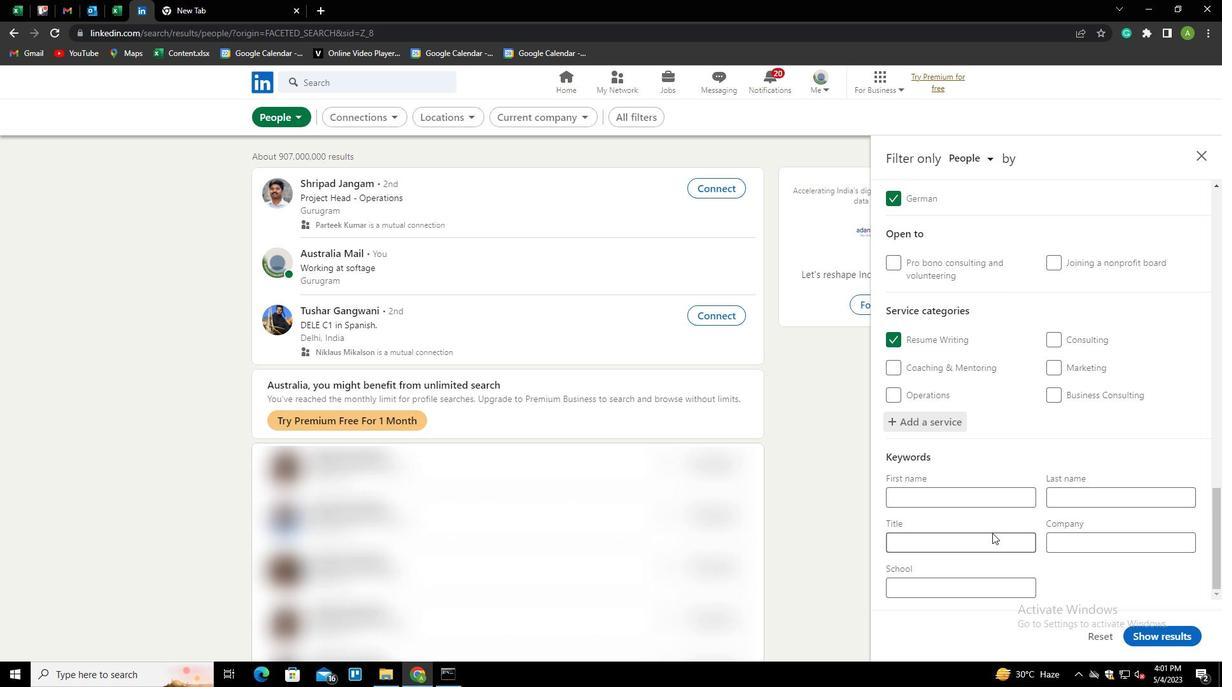 
Action: Mouse pressed left at (985, 543)
Screenshot: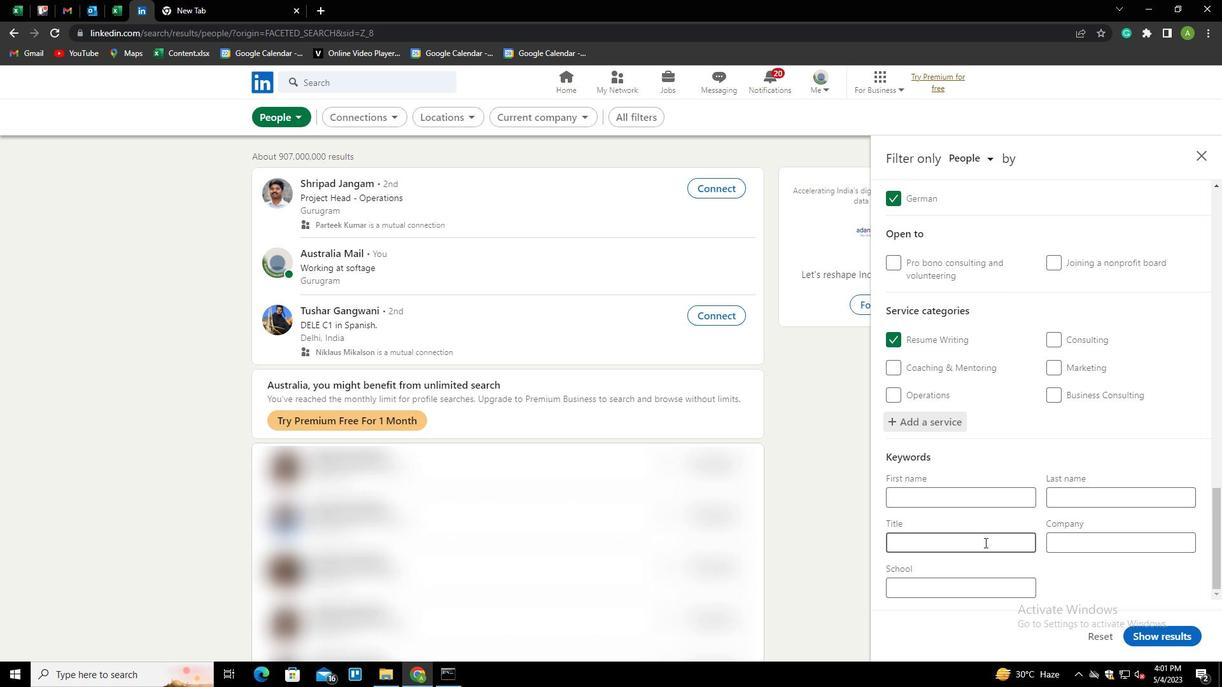 
Action: Key pressed <Key.shift><Key.shift><Key.shift><Key.shift><Key.shift>C
Screenshot: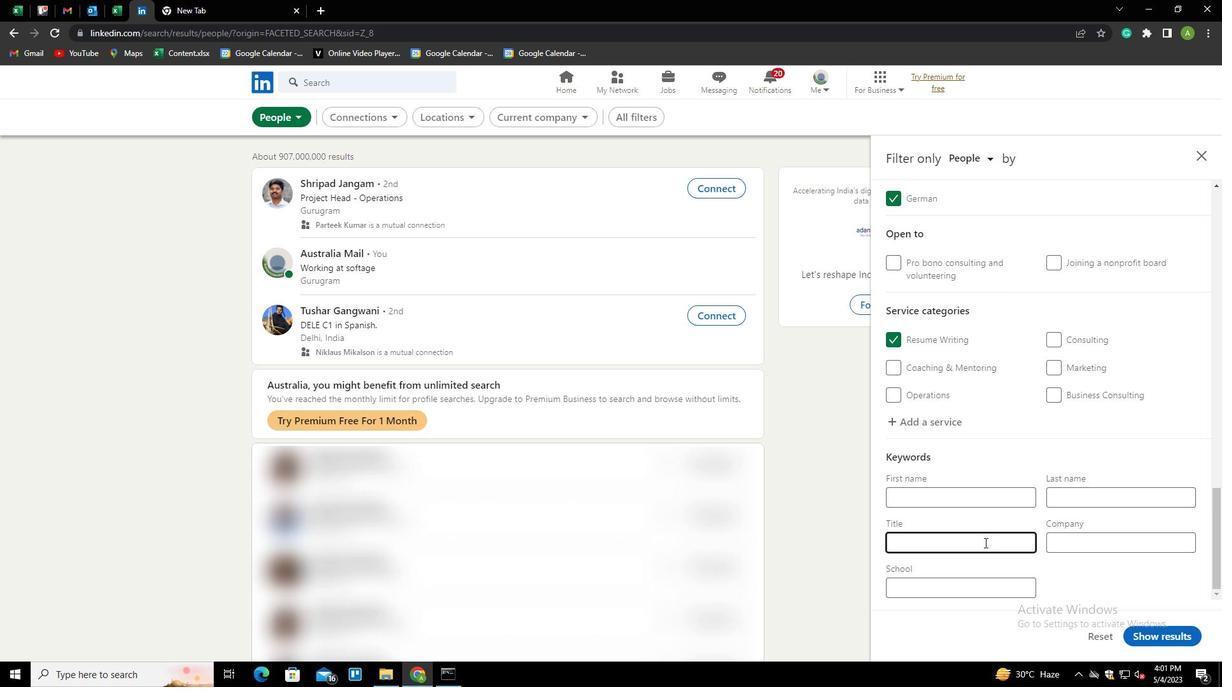
Action: Mouse moved to (975, 538)
Screenshot: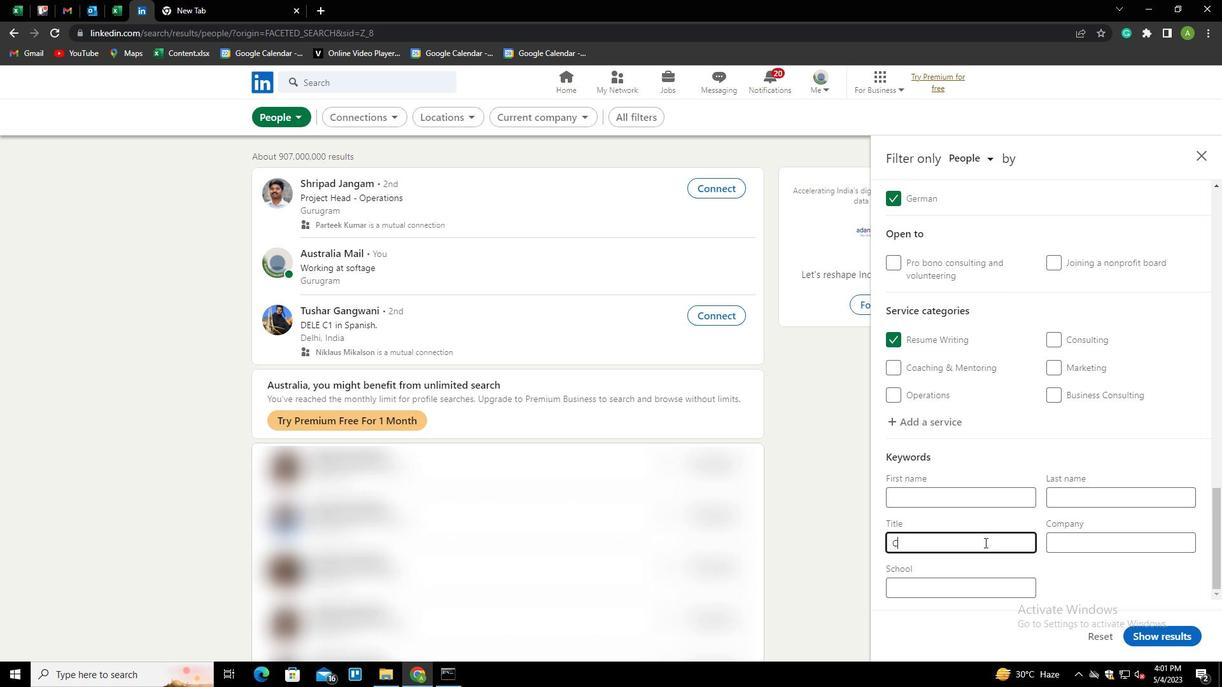 
Action: Key pressed IVIL<Key.space><Key.shift>ENGINEER
Screenshot: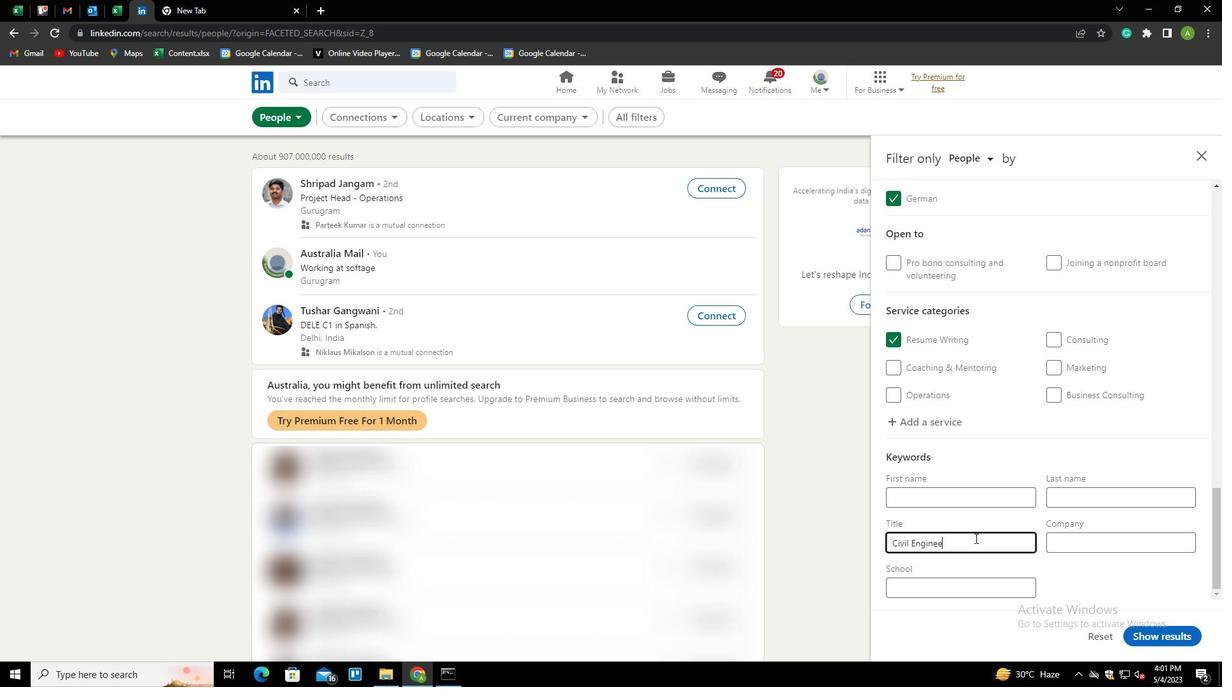 
Action: Mouse moved to (1067, 572)
Screenshot: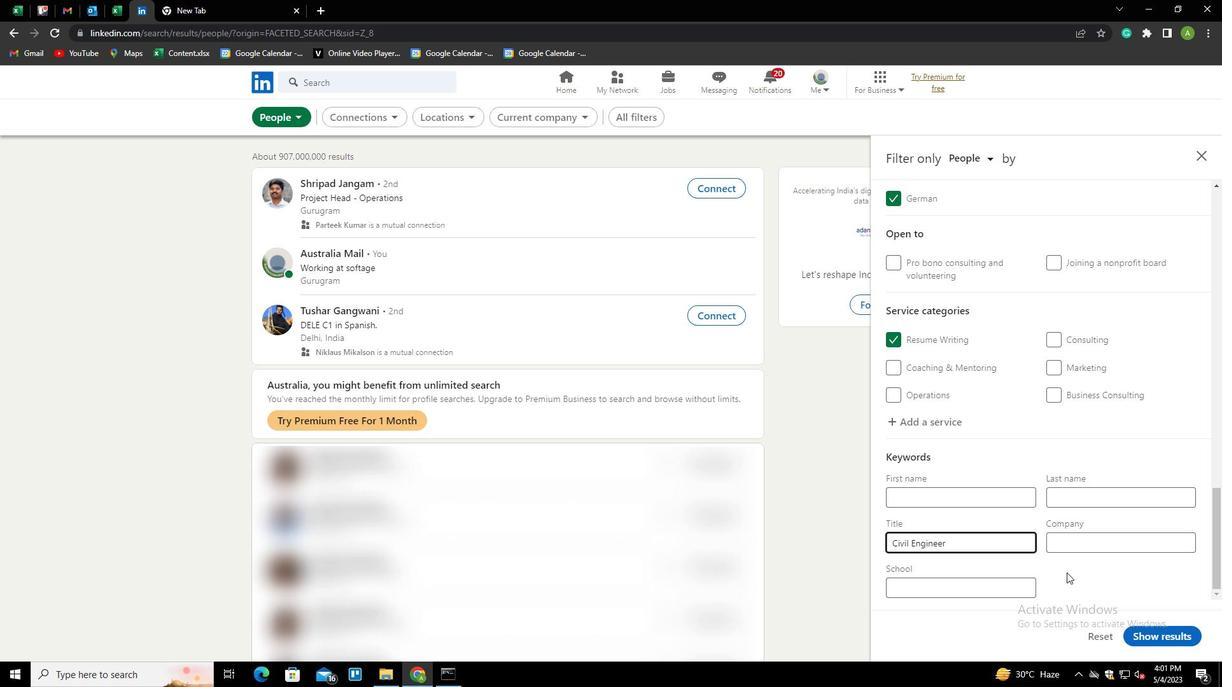 
Action: Mouse pressed left at (1067, 572)
Screenshot: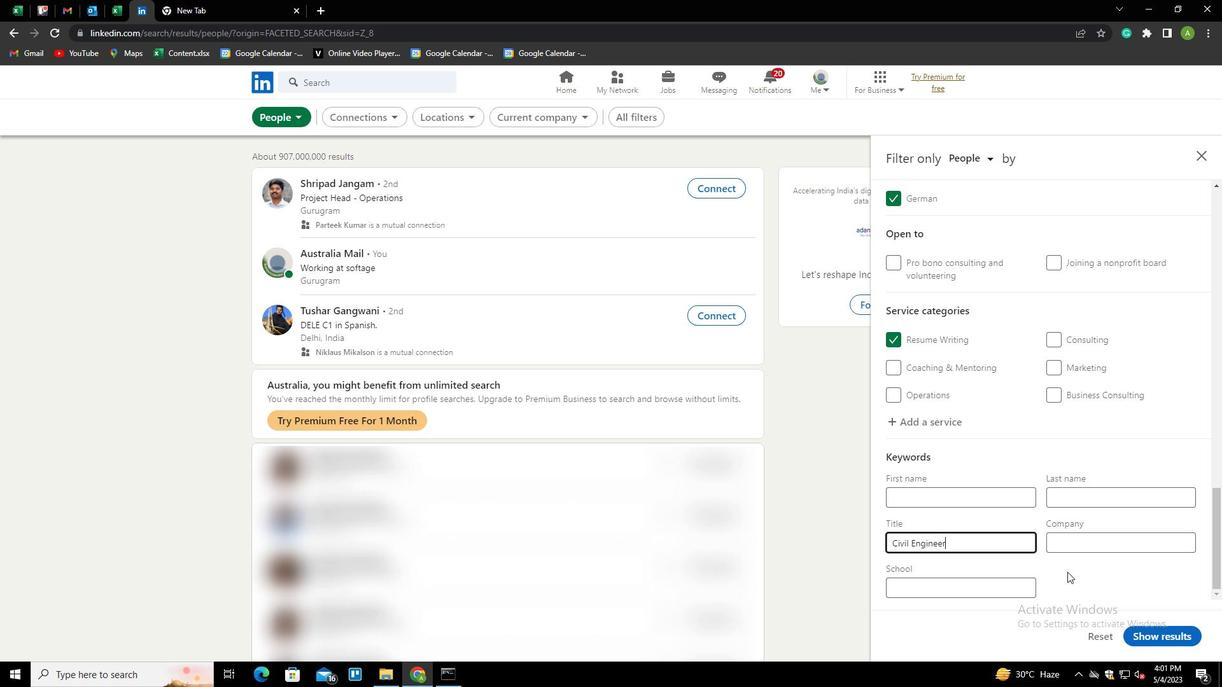 
Action: Mouse moved to (1173, 633)
Screenshot: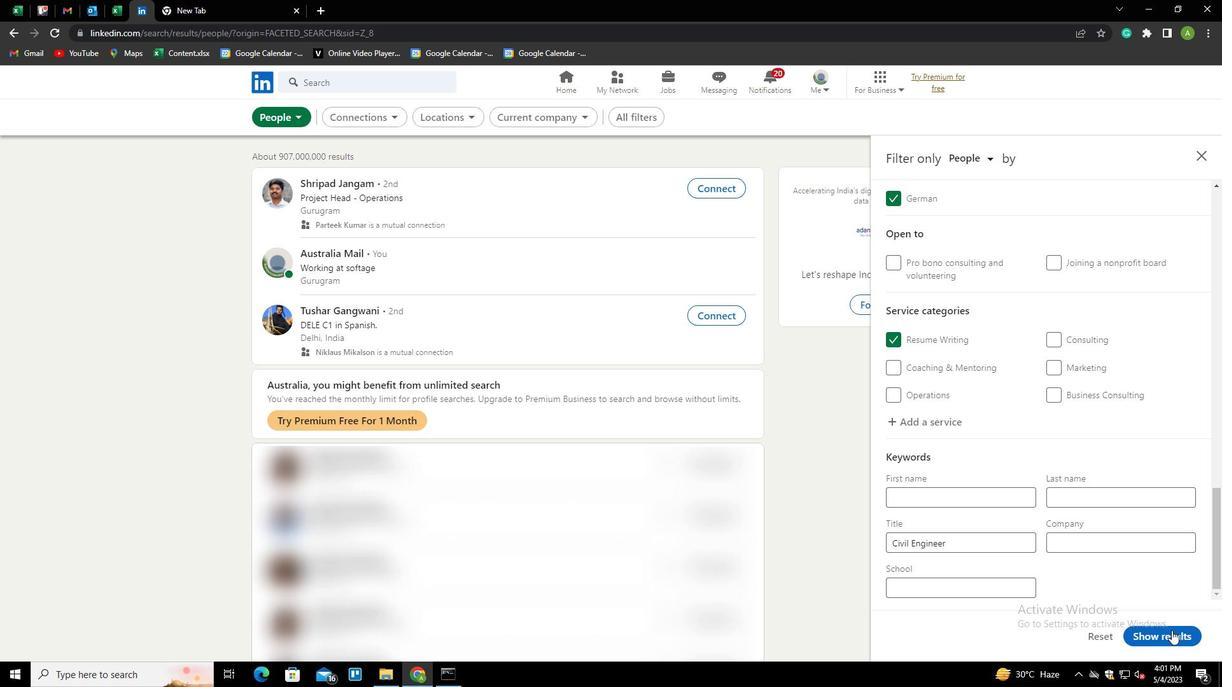 
Action: Mouse pressed left at (1173, 633)
Screenshot: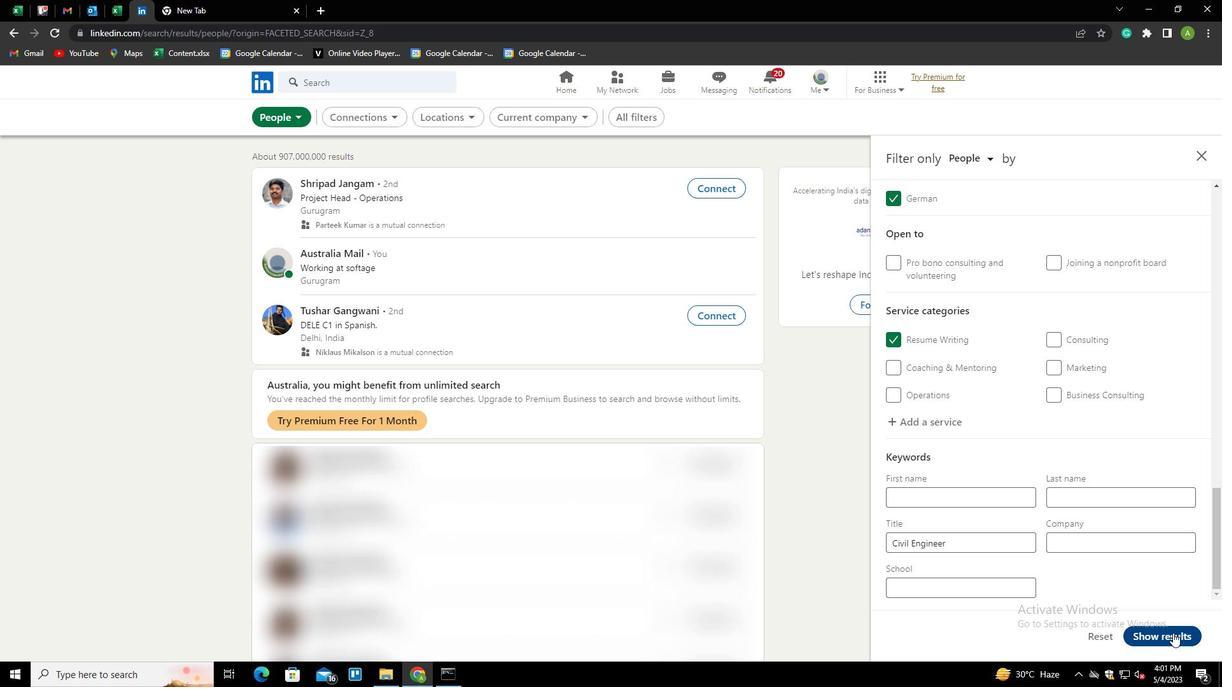 
Action: Mouse moved to (1093, 566)
Screenshot: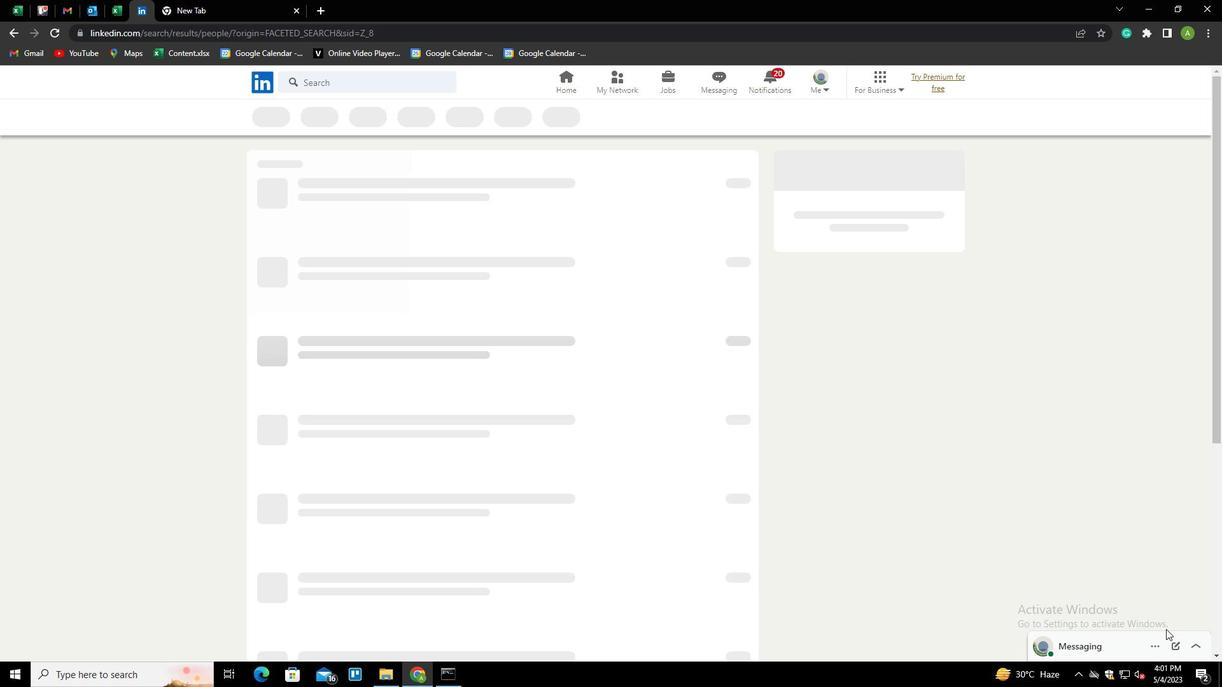 
